 Task: Log work in the project BuildTech for the issue 'Develop a new tool for automated testing of web application accessibility and compliance with web standards' spent time as '5w 2d 21h 48m' and remaining time as '3w 6d 14h 6m' and move to top of backlog. Now add the issue to the epic 'Enterprise resource planning (ERP) system implementation'. Log work in the project BuildTech for the issue 'Upgrade the content delivery and caching mechanisms of a web application to improve content delivery speed and reliability' spent time as '4w 2d 21h 40m' and remaining time as '4w 5d 19h 55m' and move to bottom of backlog. Now add the issue to the epic 'Agile transformation'
Action: Mouse moved to (264, 71)
Screenshot: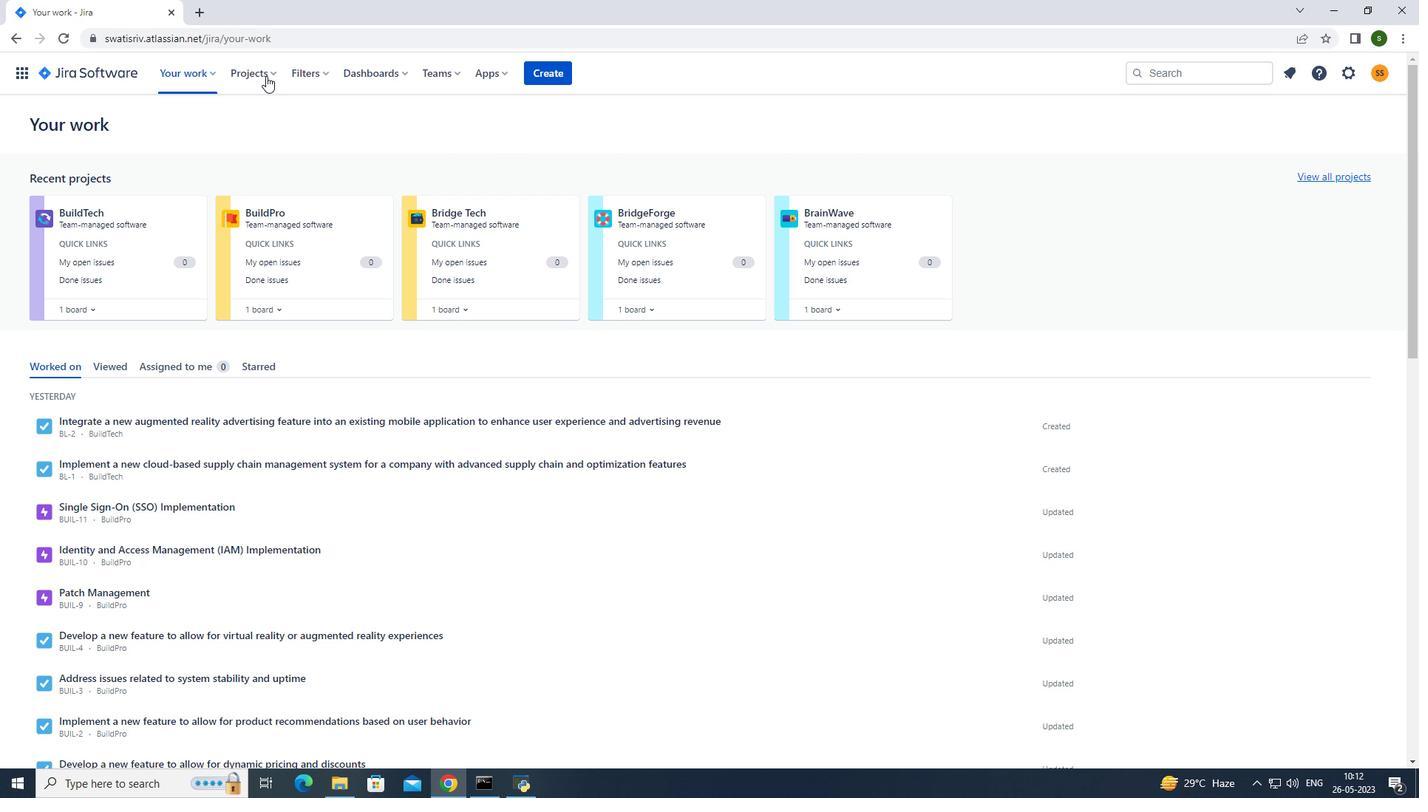 
Action: Mouse pressed left at (264, 71)
Screenshot: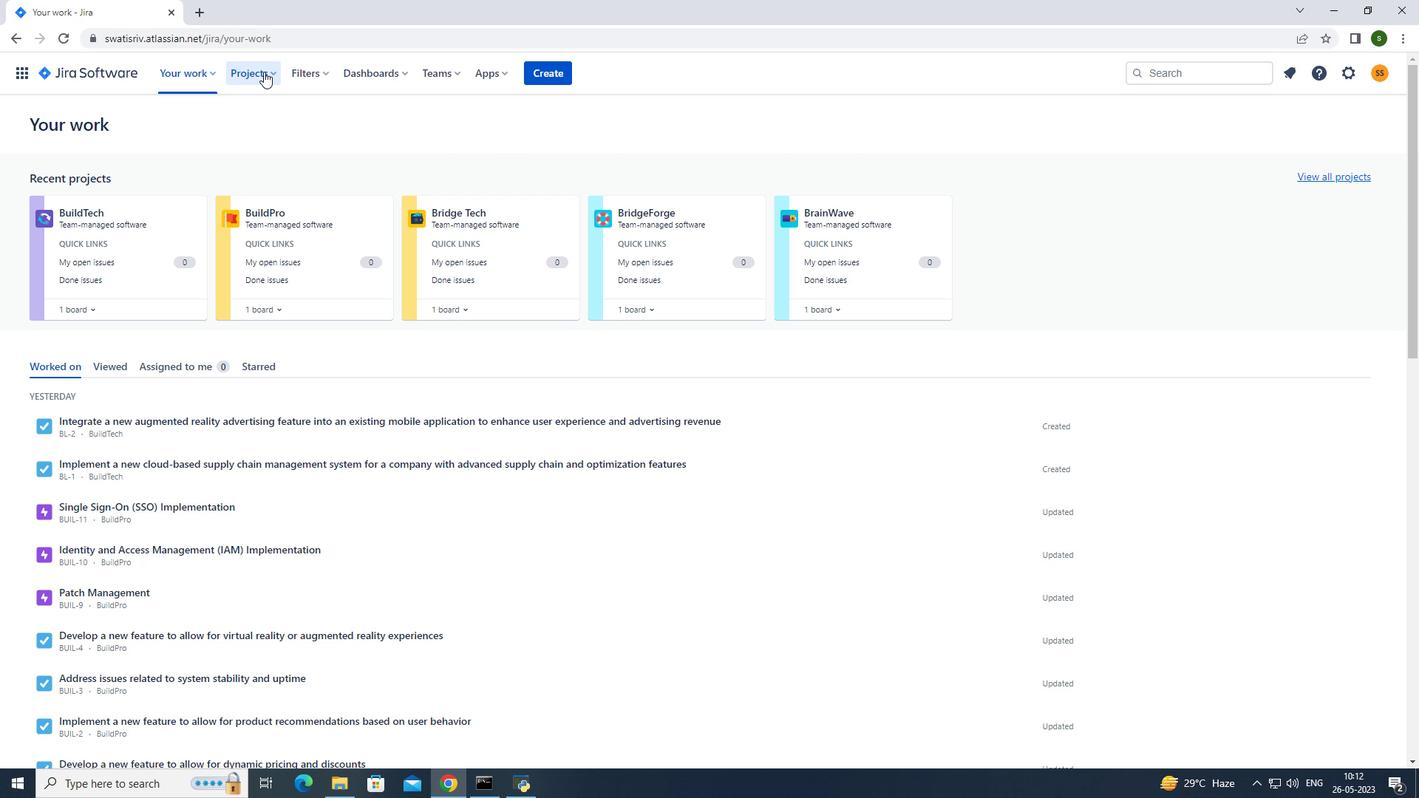
Action: Mouse moved to (309, 133)
Screenshot: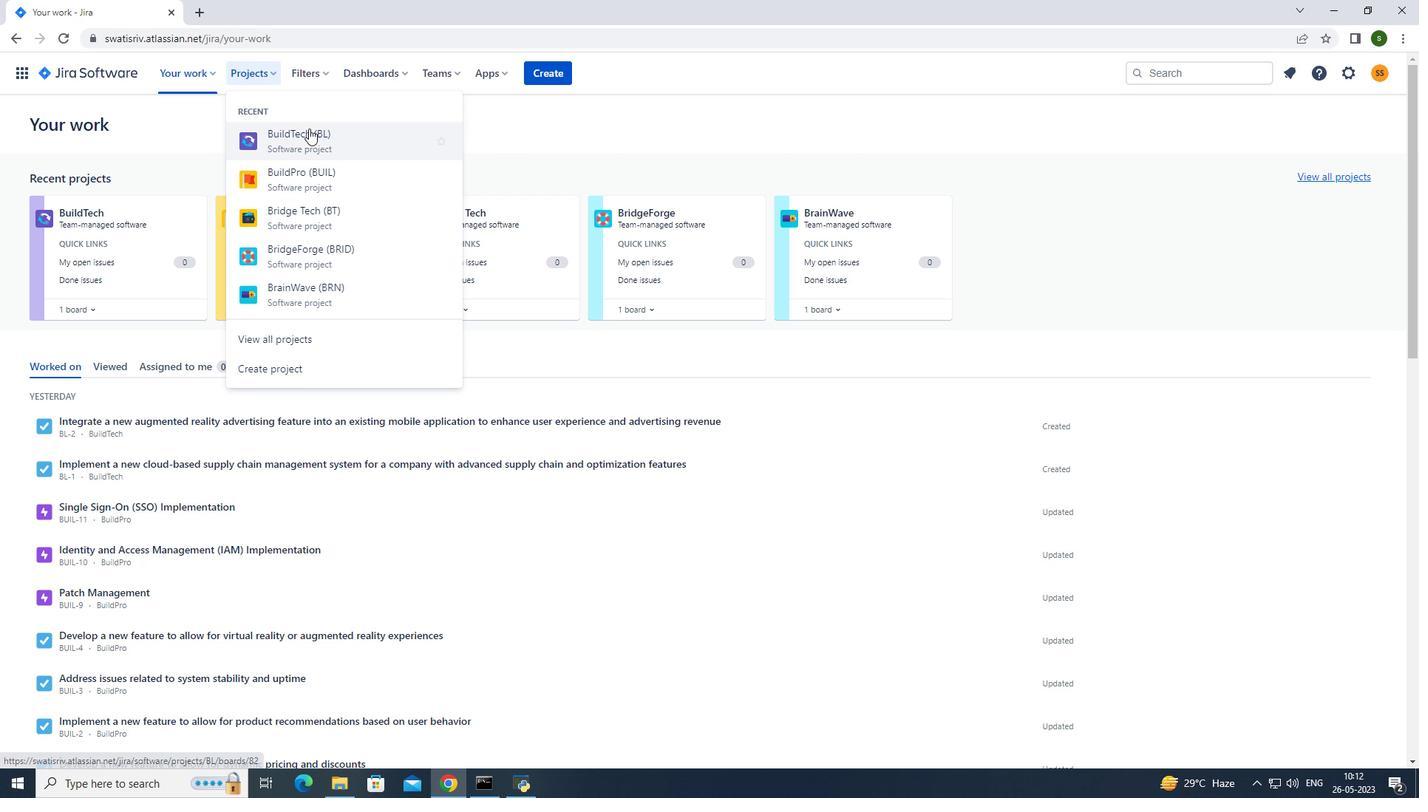 
Action: Mouse pressed left at (309, 133)
Screenshot: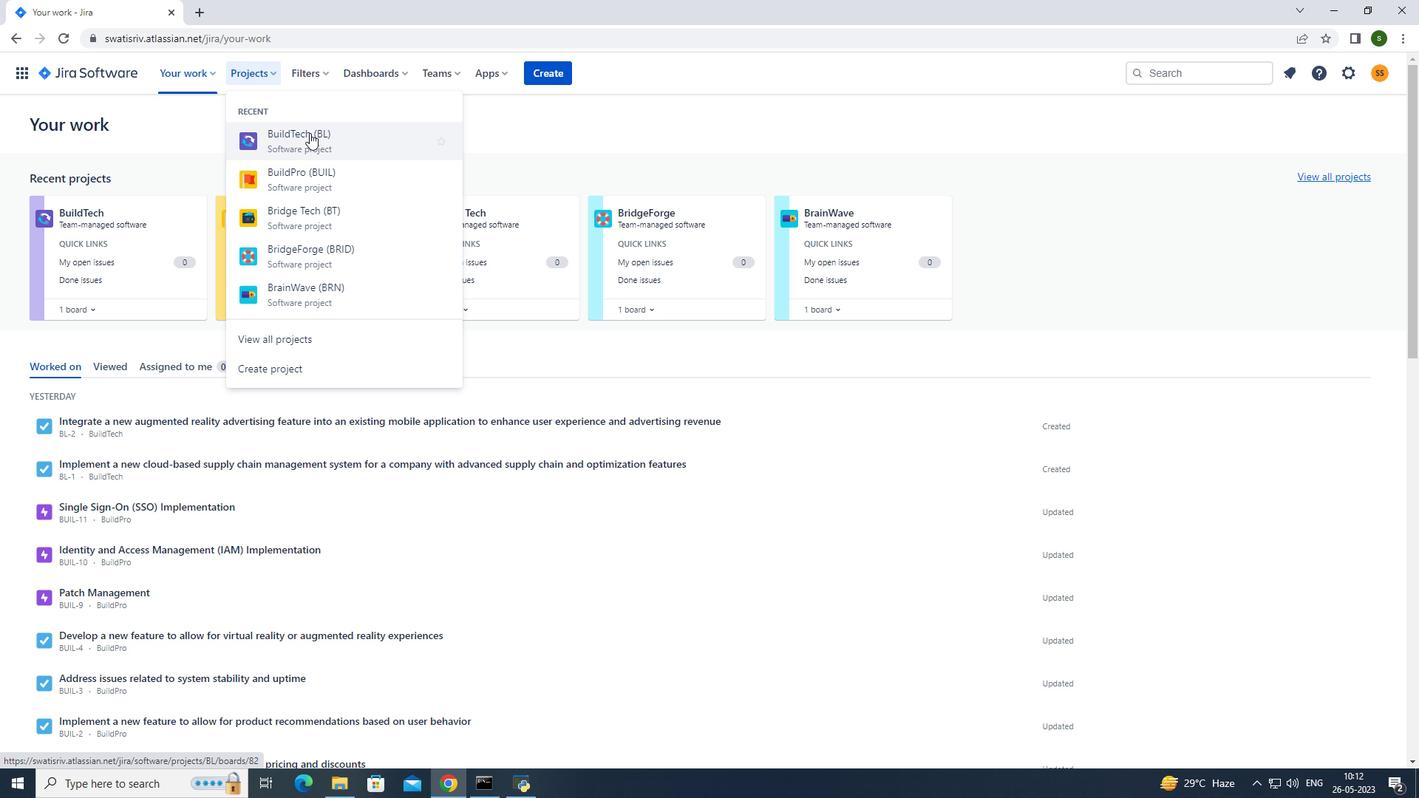 
Action: Mouse moved to (155, 222)
Screenshot: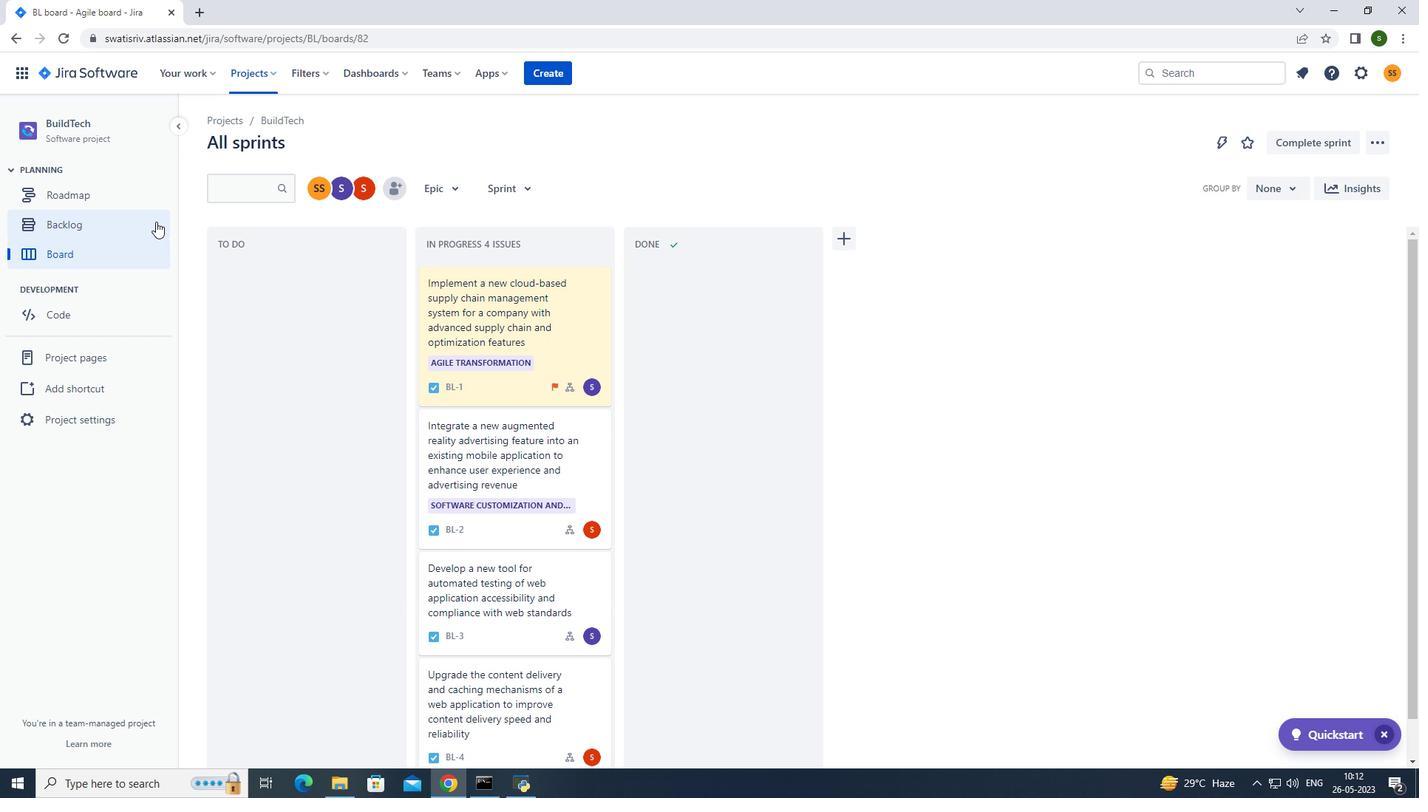 
Action: Mouse pressed left at (155, 222)
Screenshot: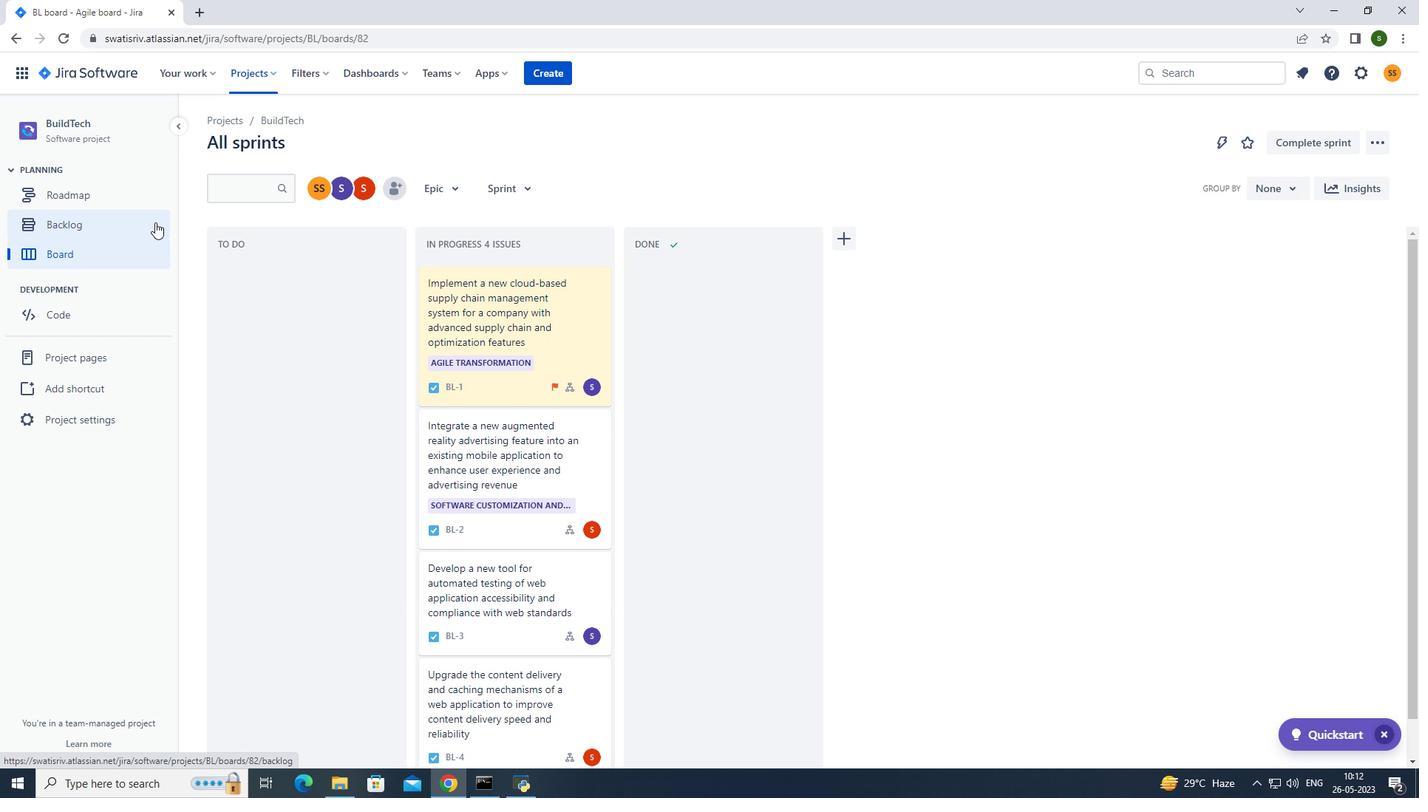 
Action: Mouse moved to (1122, 530)
Screenshot: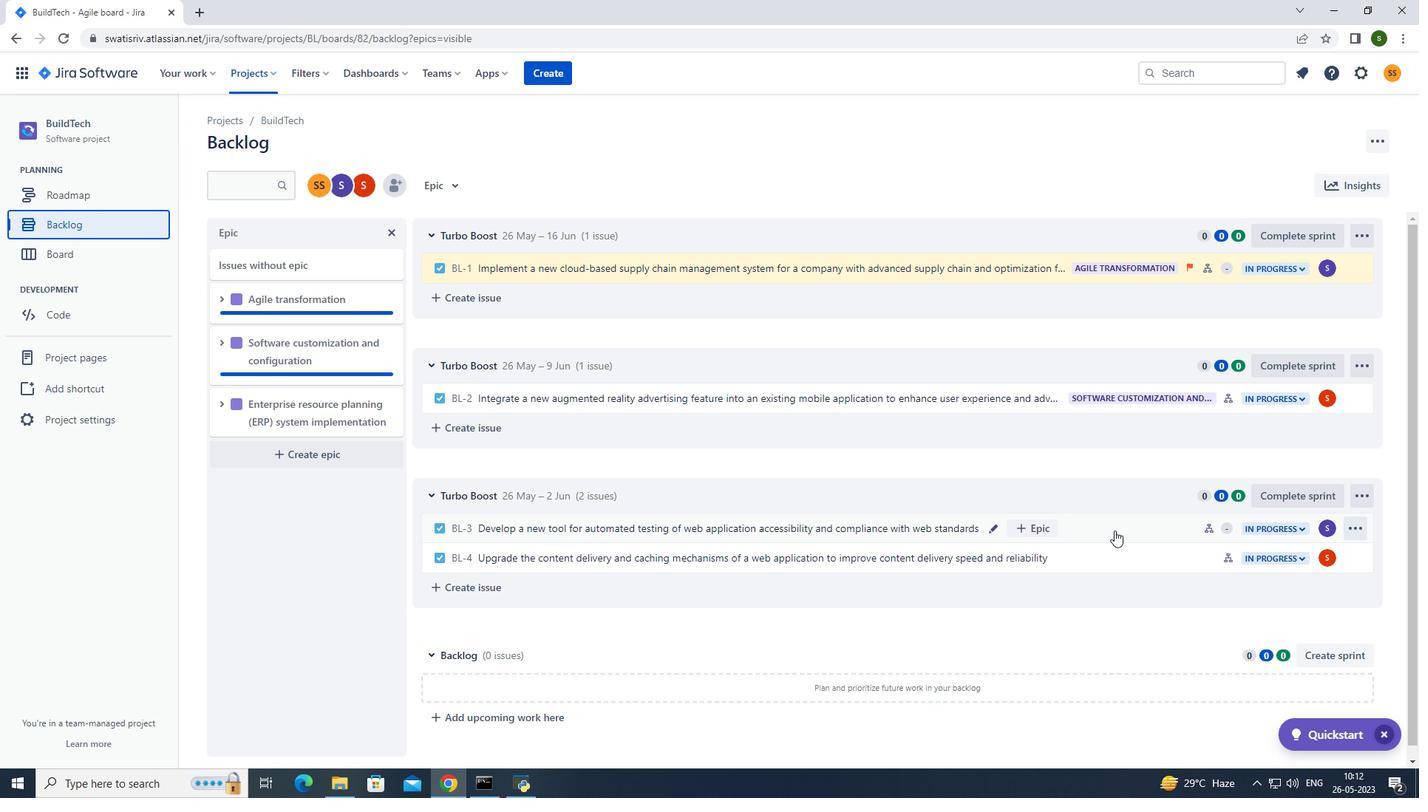 
Action: Mouse pressed left at (1122, 530)
Screenshot: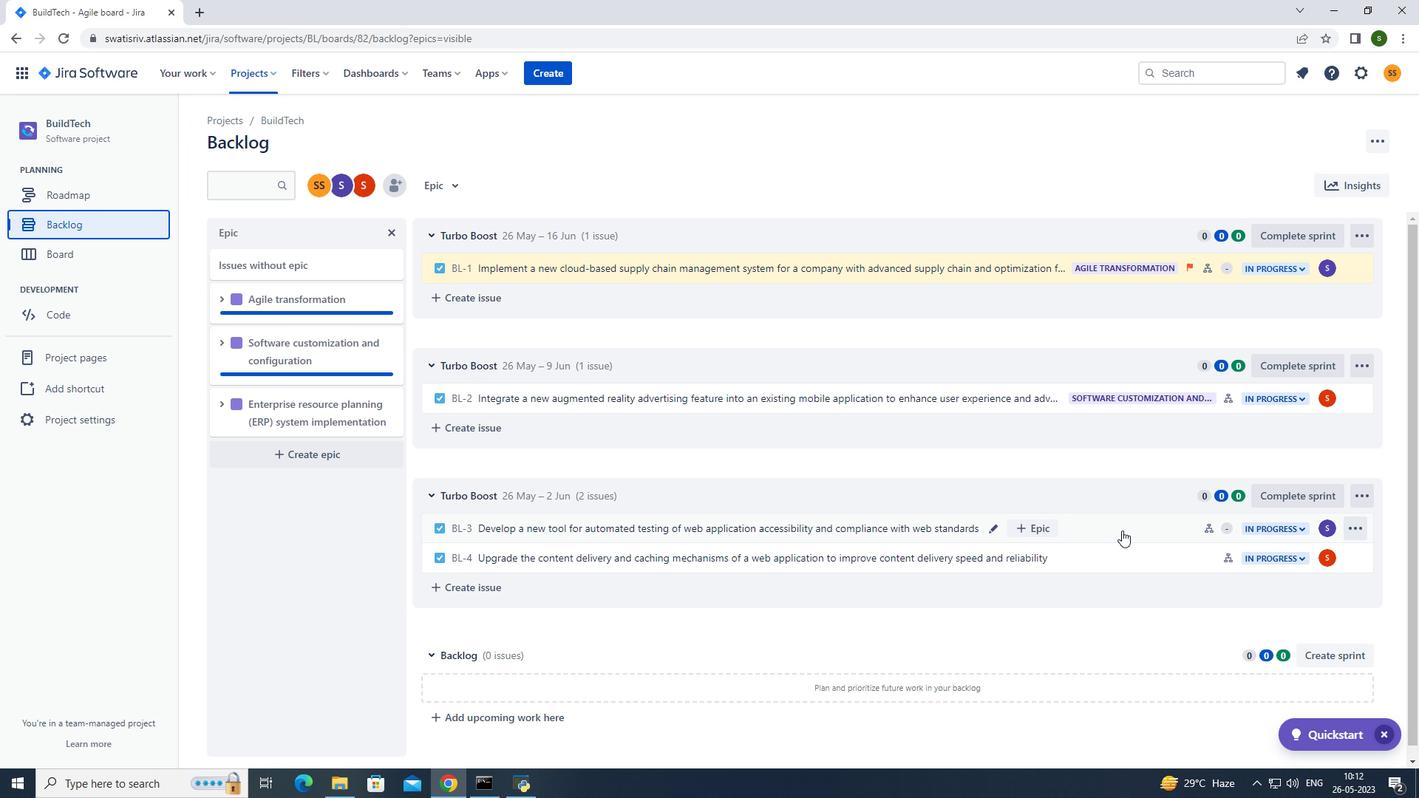
Action: Mouse moved to (1352, 230)
Screenshot: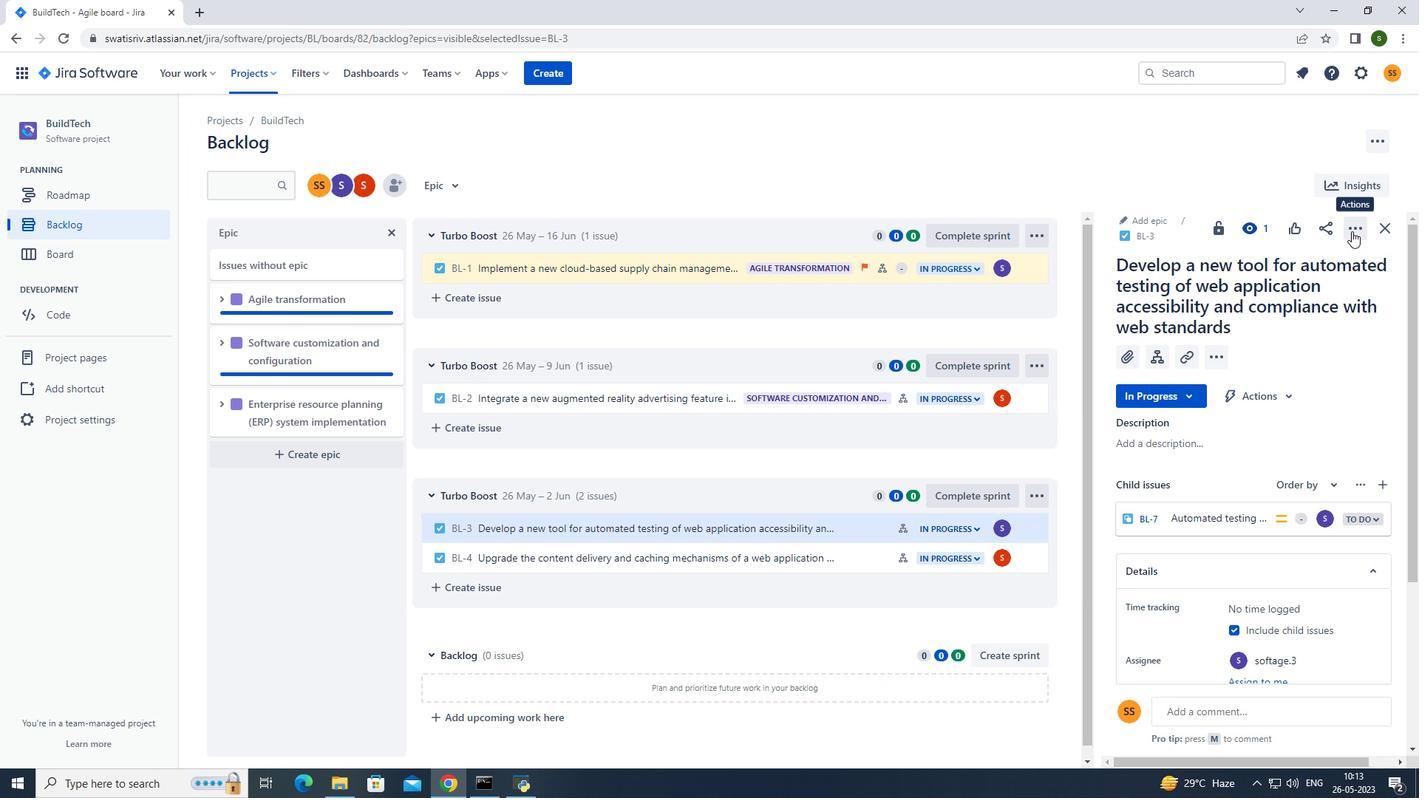 
Action: Mouse pressed left at (1352, 230)
Screenshot: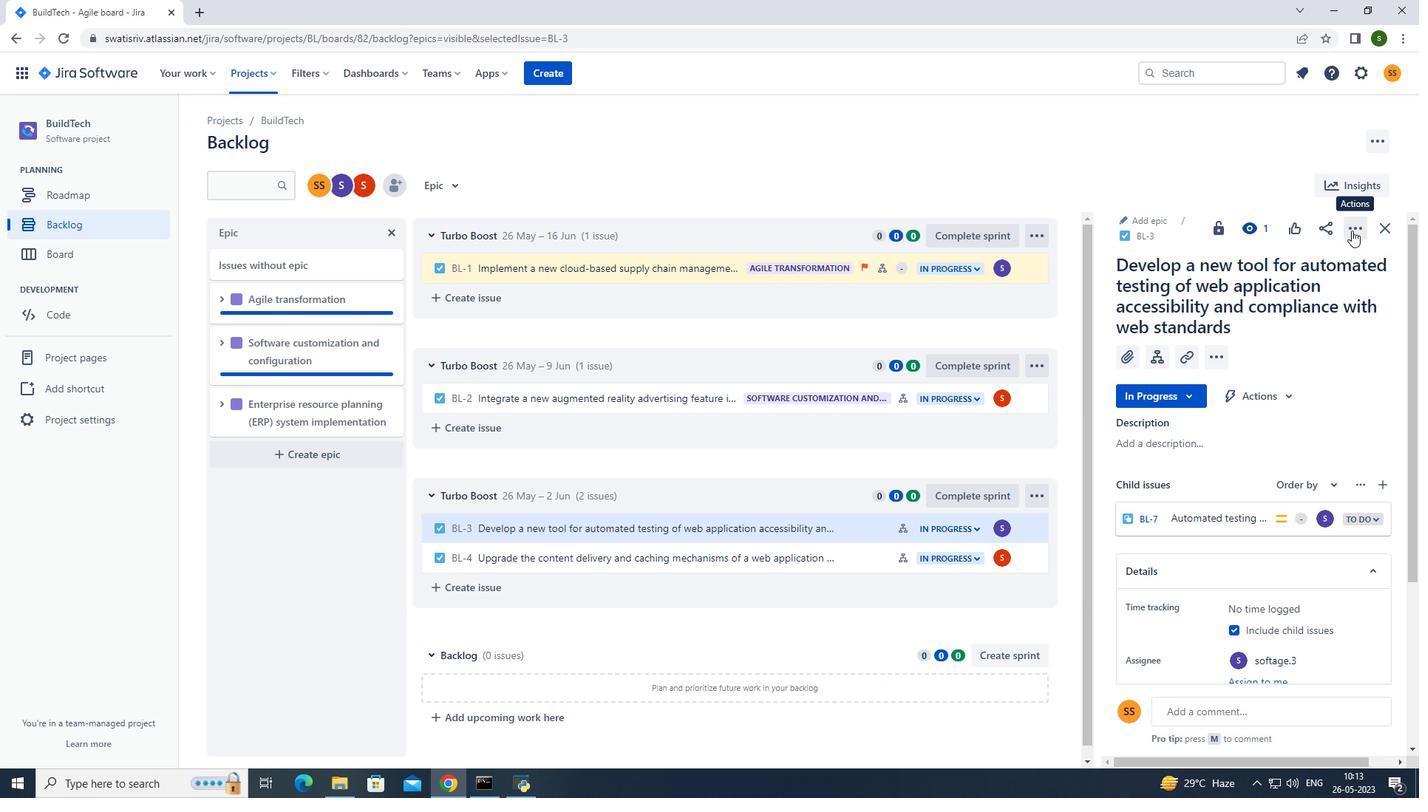 
Action: Mouse moved to (1312, 275)
Screenshot: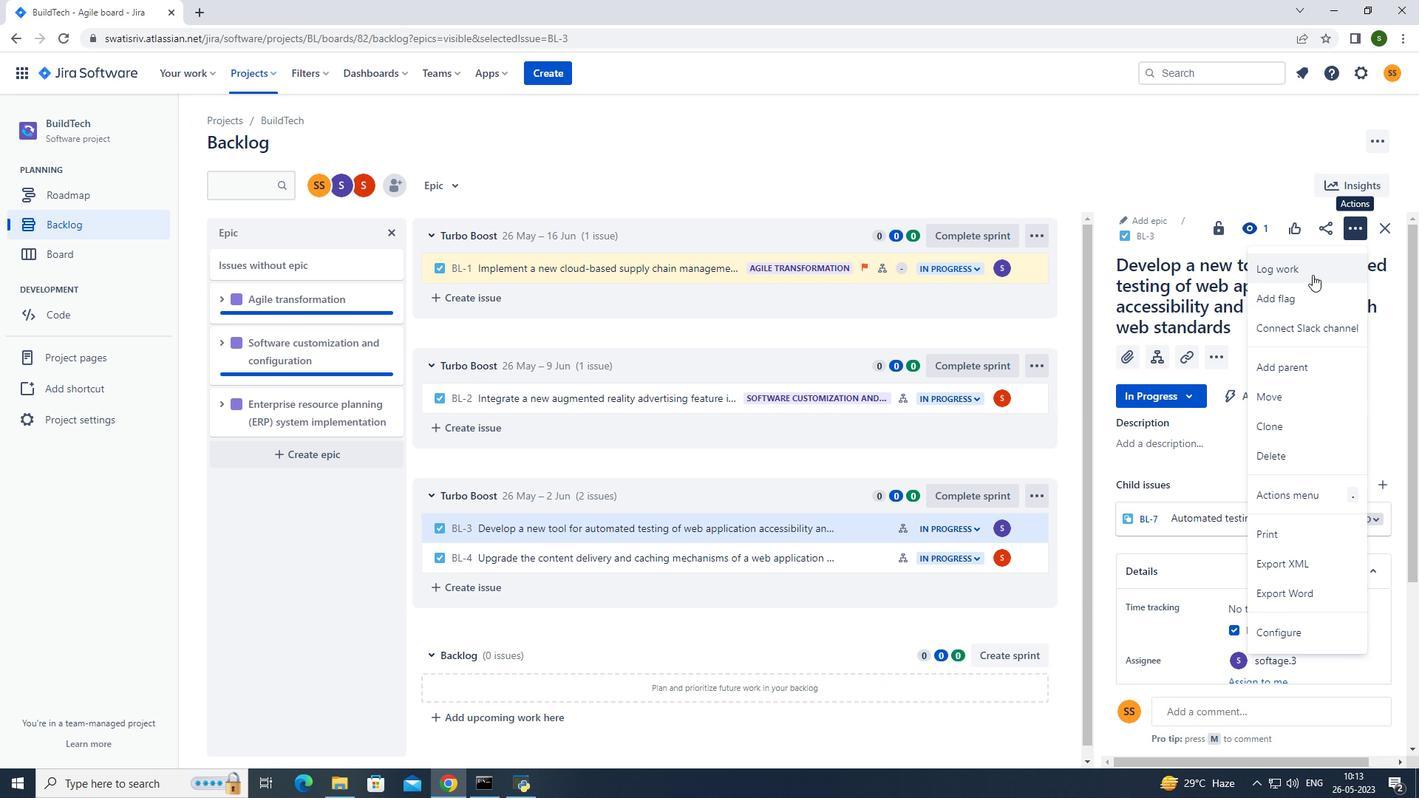
Action: Mouse pressed left at (1312, 275)
Screenshot: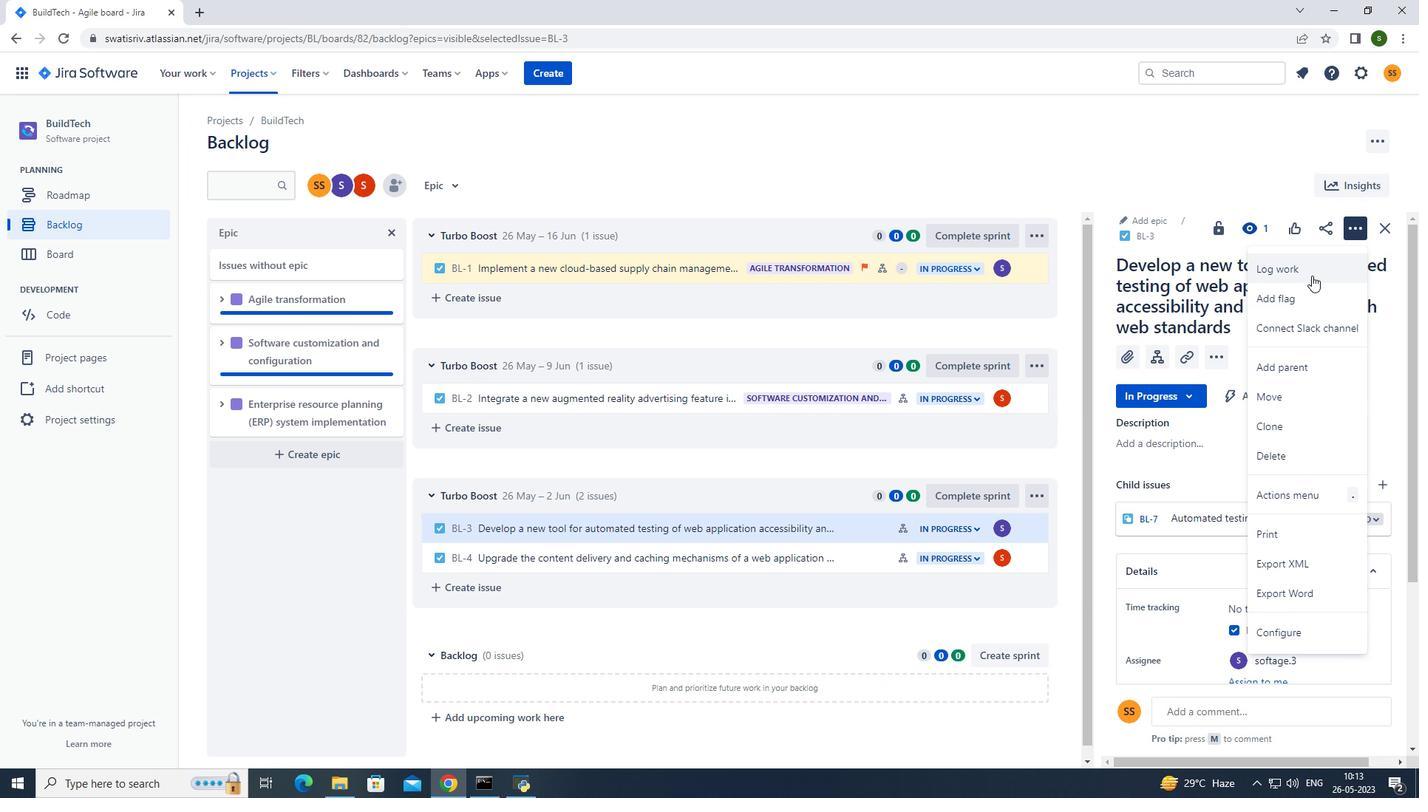 
Action: Mouse moved to (668, 227)
Screenshot: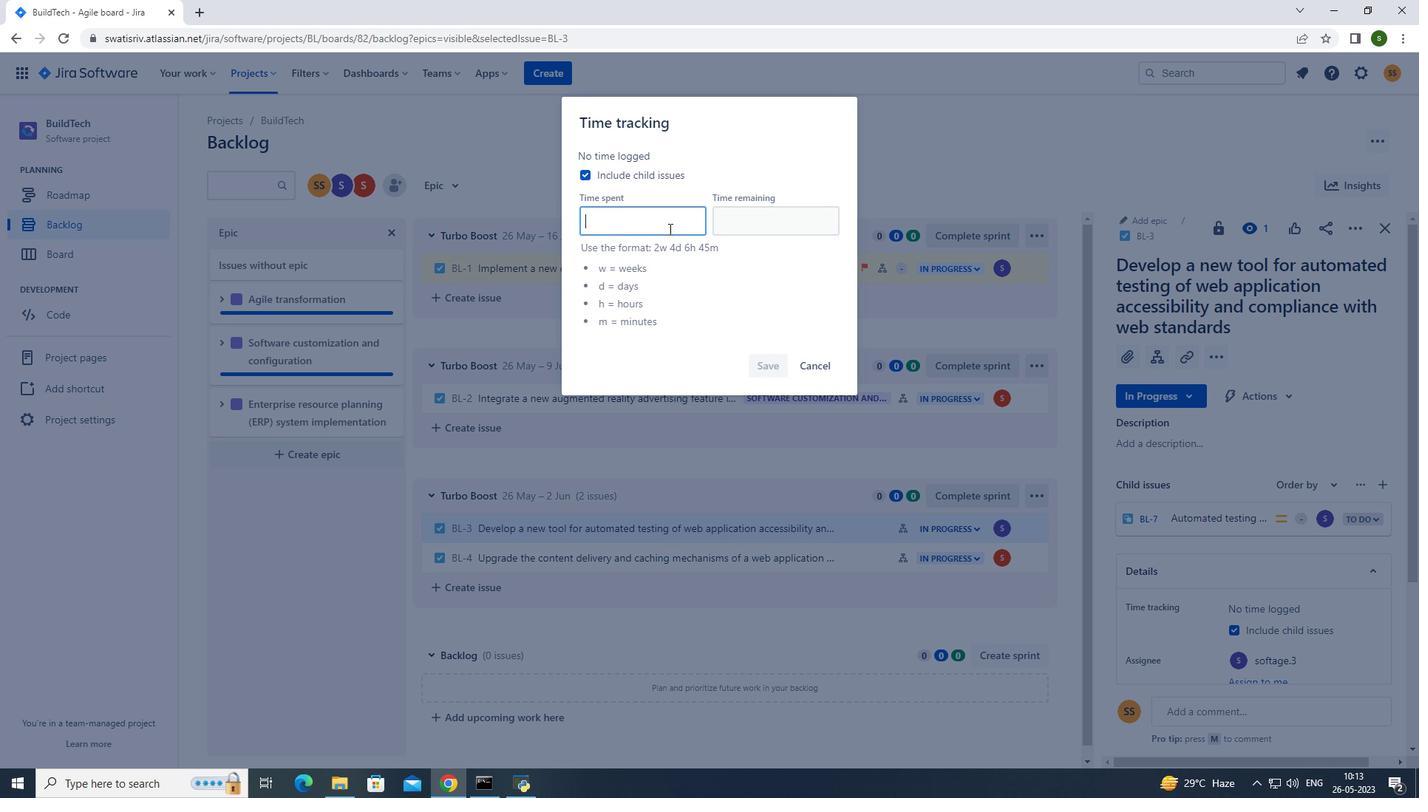 
Action: Mouse pressed left at (668, 227)
Screenshot: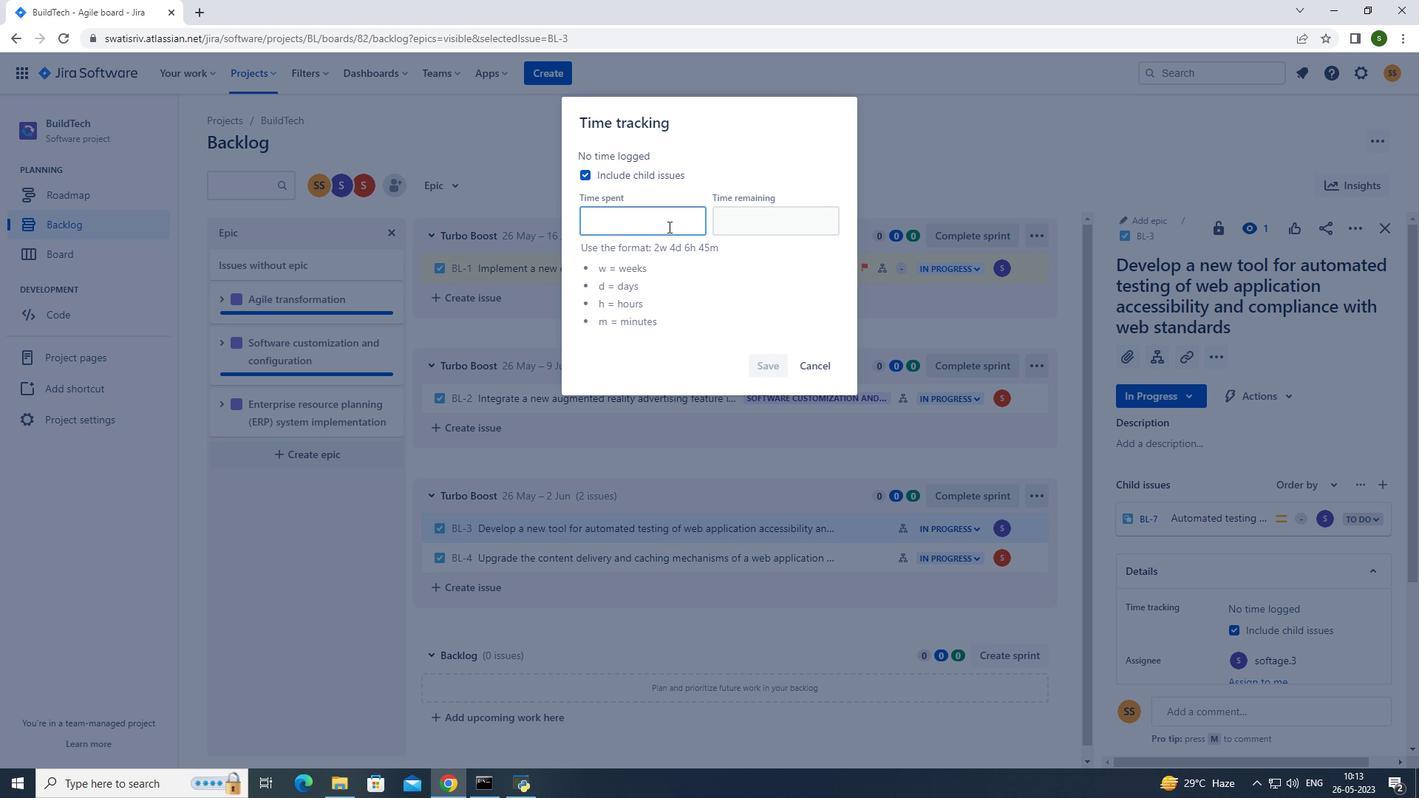
Action: Key pressed 5w<Key.space>2d<Key.space>21h<Key.space>48m
Screenshot: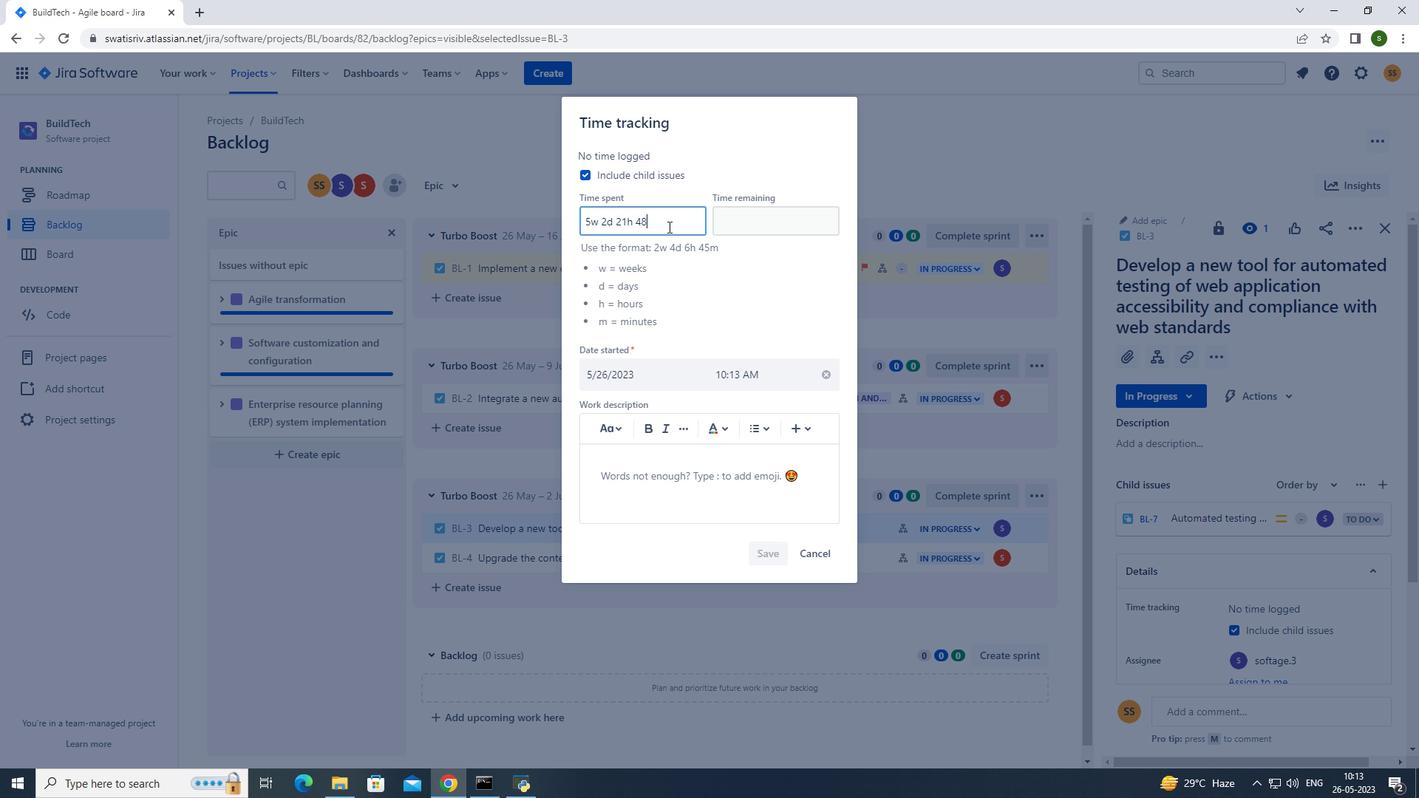 
Action: Mouse moved to (761, 229)
Screenshot: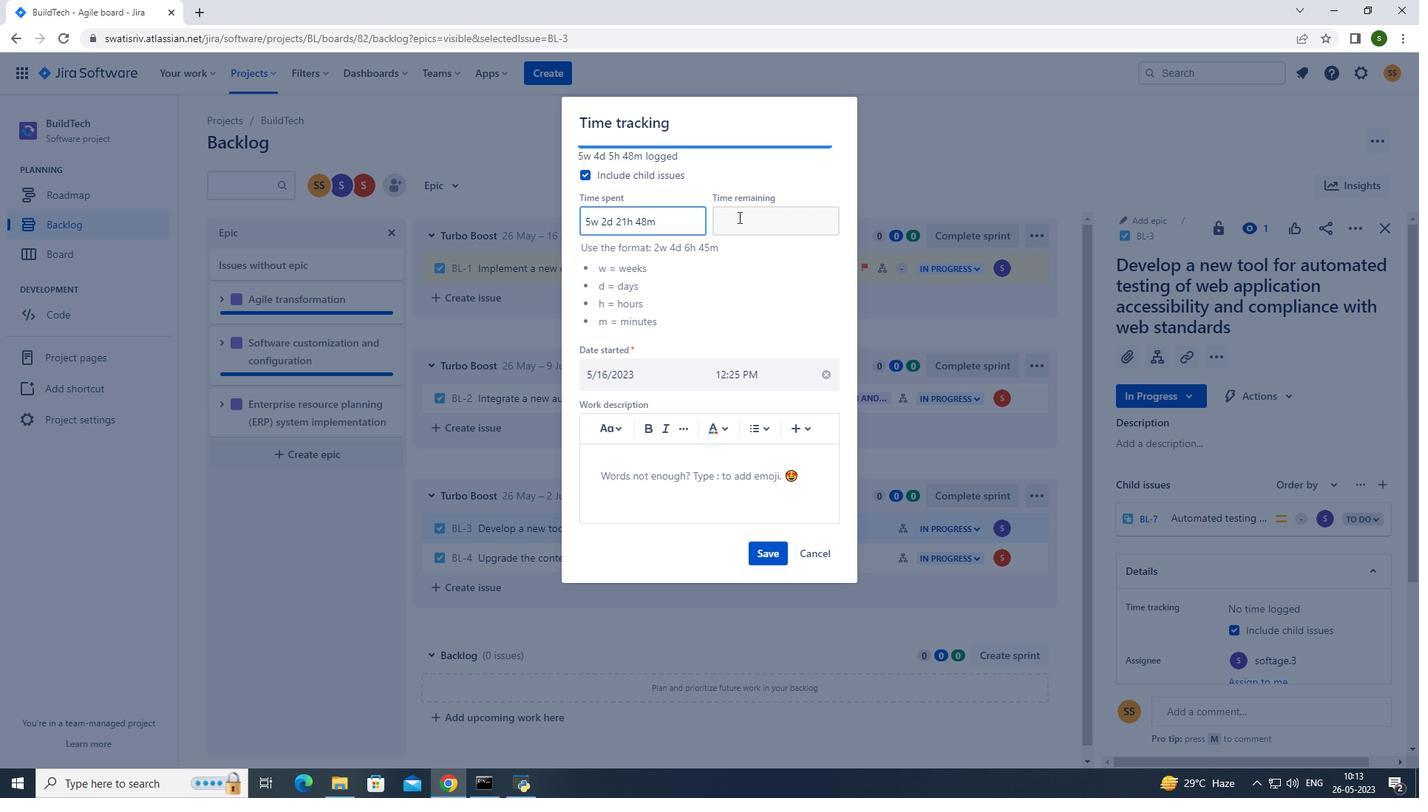 
Action: Mouse pressed left at (761, 229)
Screenshot: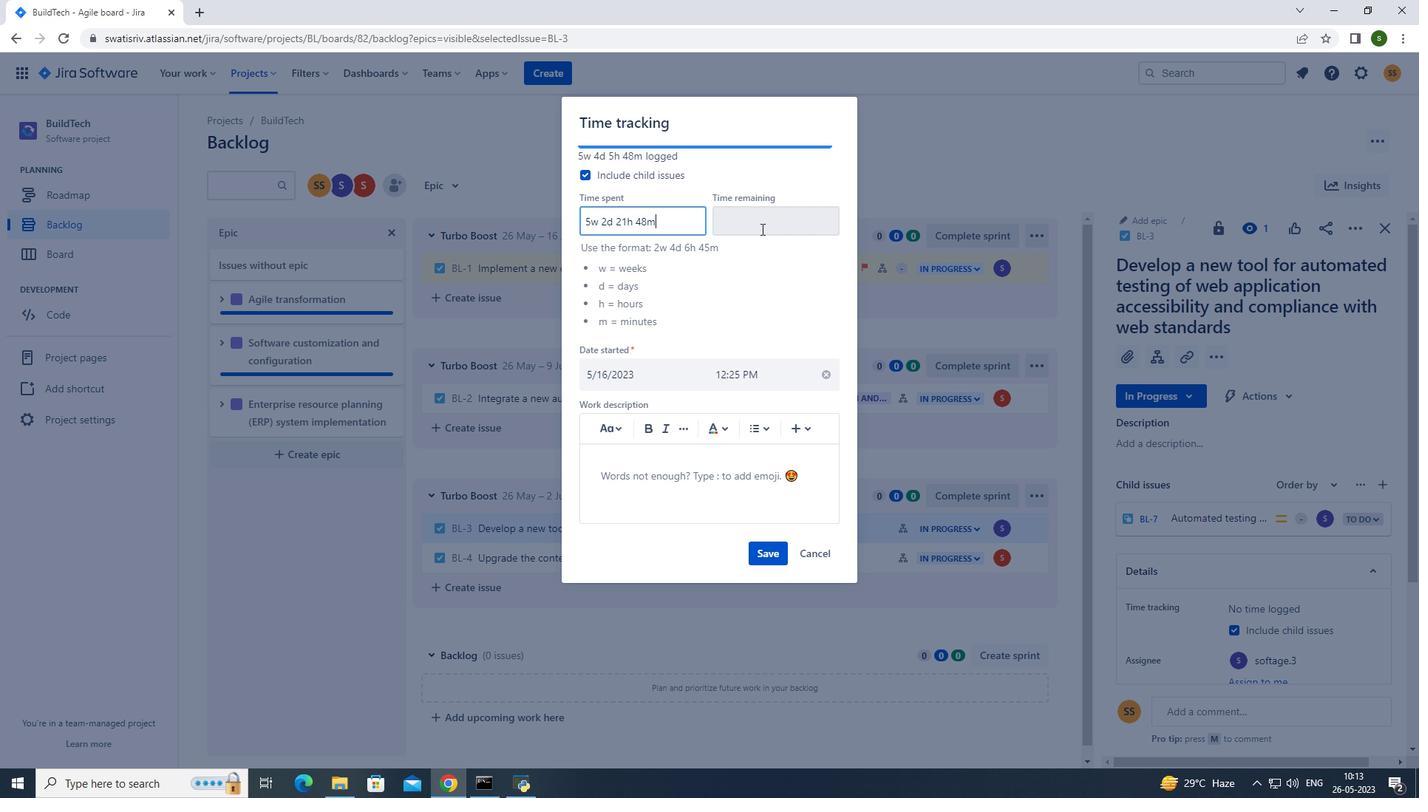 
Action: Mouse moved to (752, 232)
Screenshot: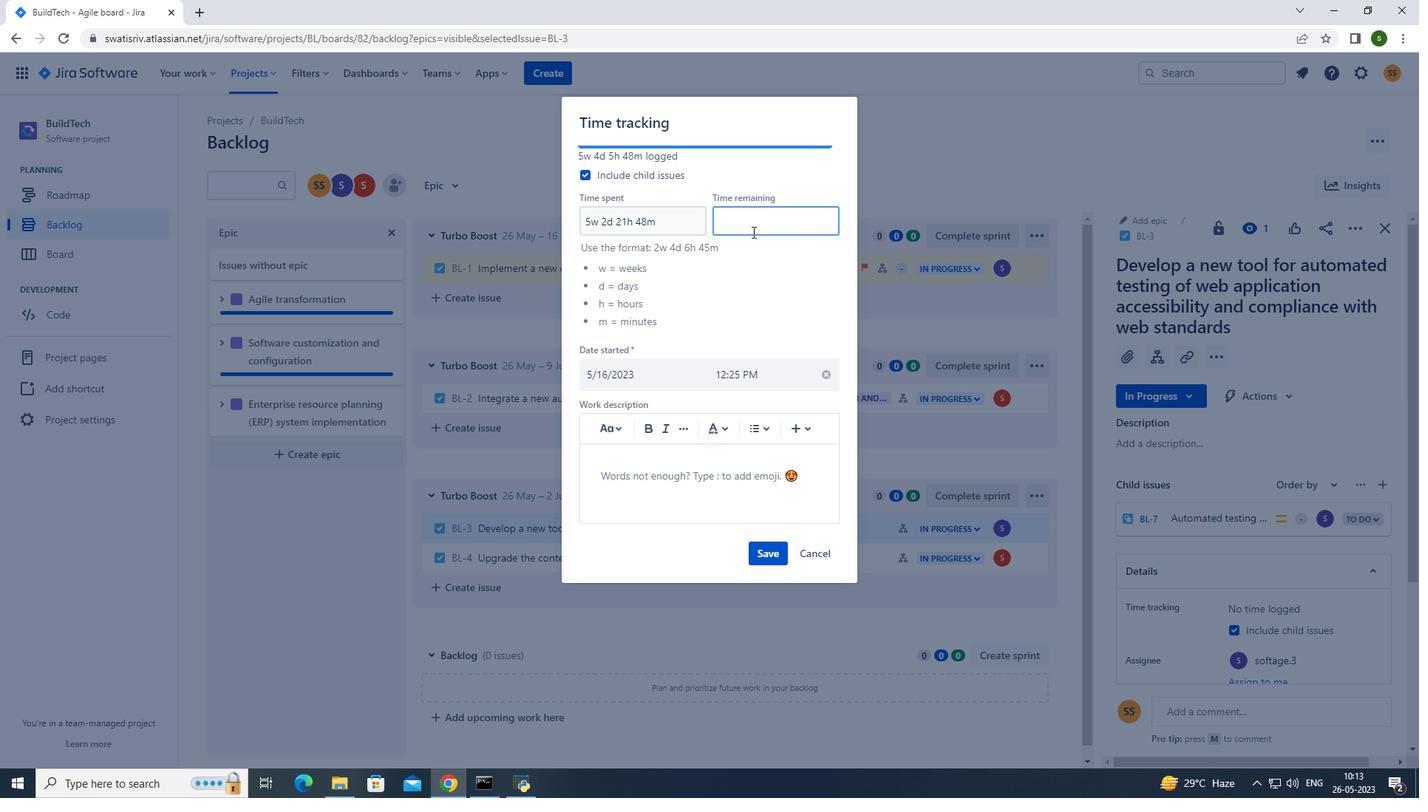 
Action: Key pressed 3w<Key.space>6d<Key.space>14h<Key.space>6m
Screenshot: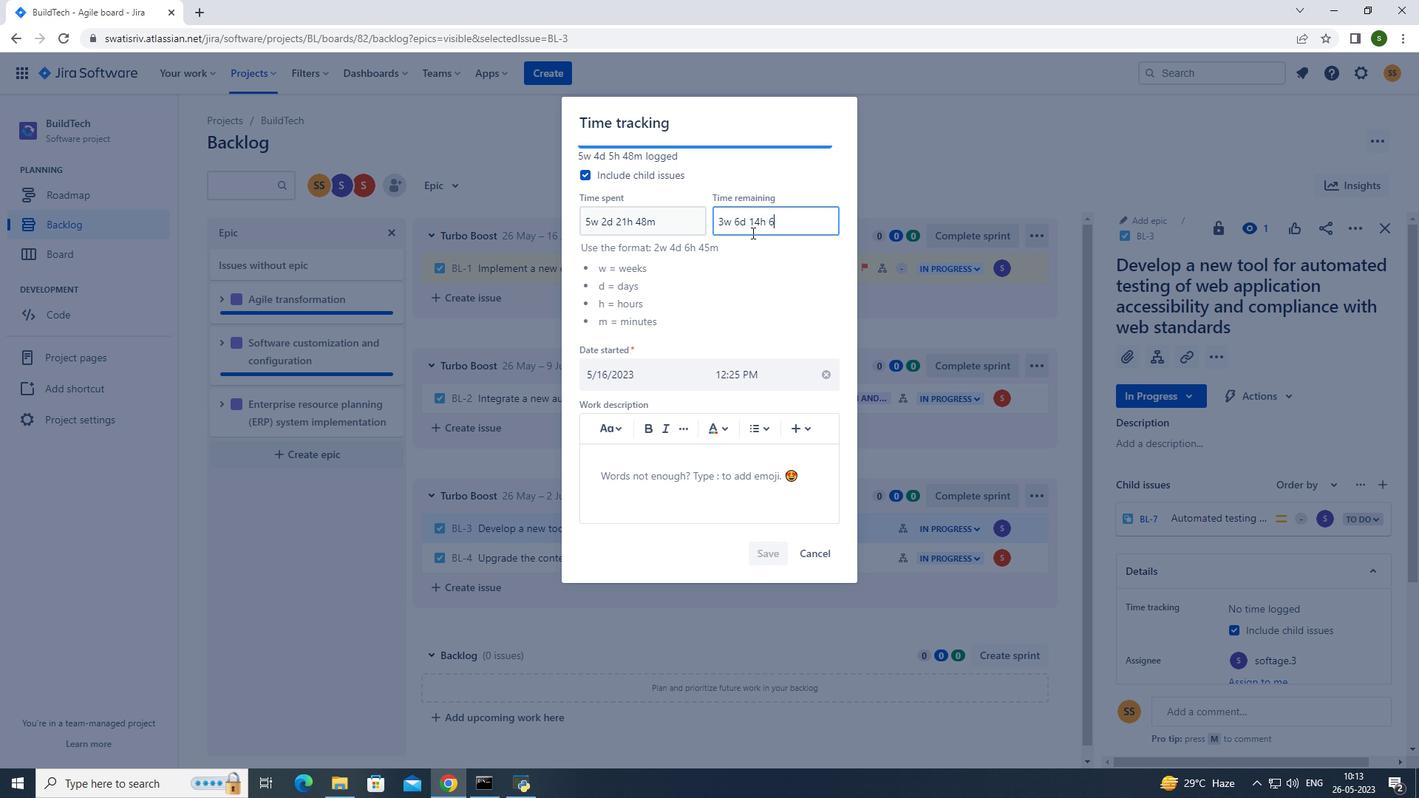 
Action: Mouse moved to (776, 559)
Screenshot: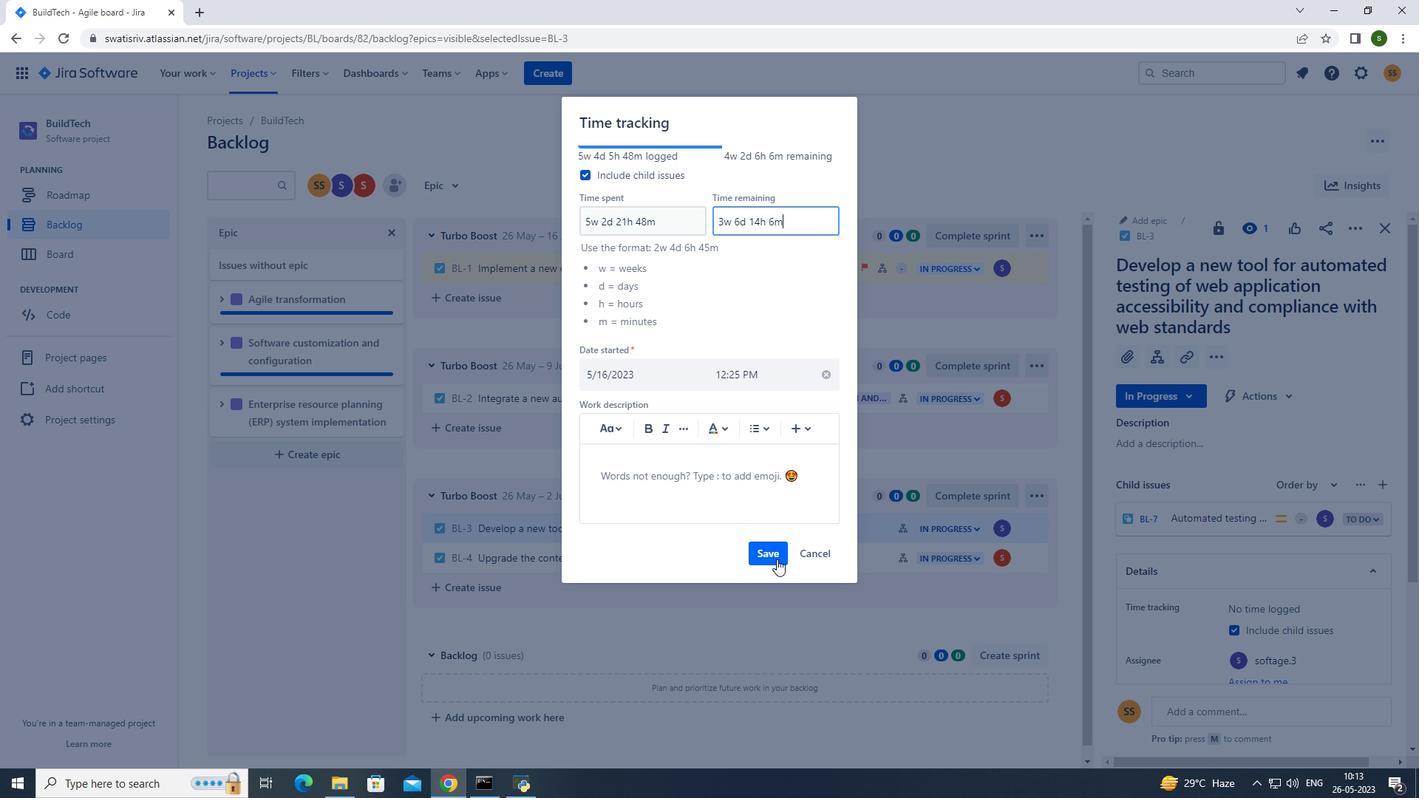 
Action: Mouse pressed left at (776, 559)
Screenshot: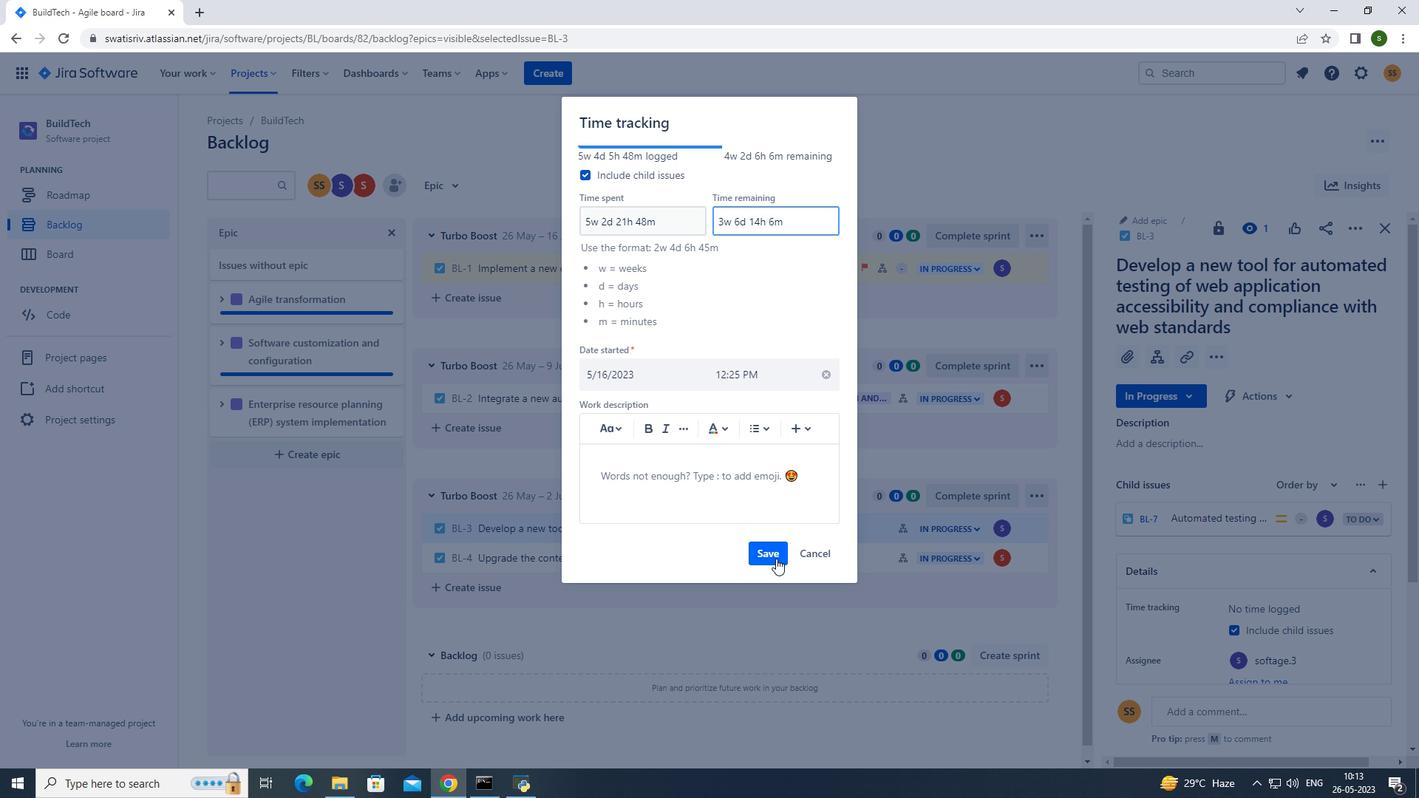 
Action: Mouse moved to (1024, 525)
Screenshot: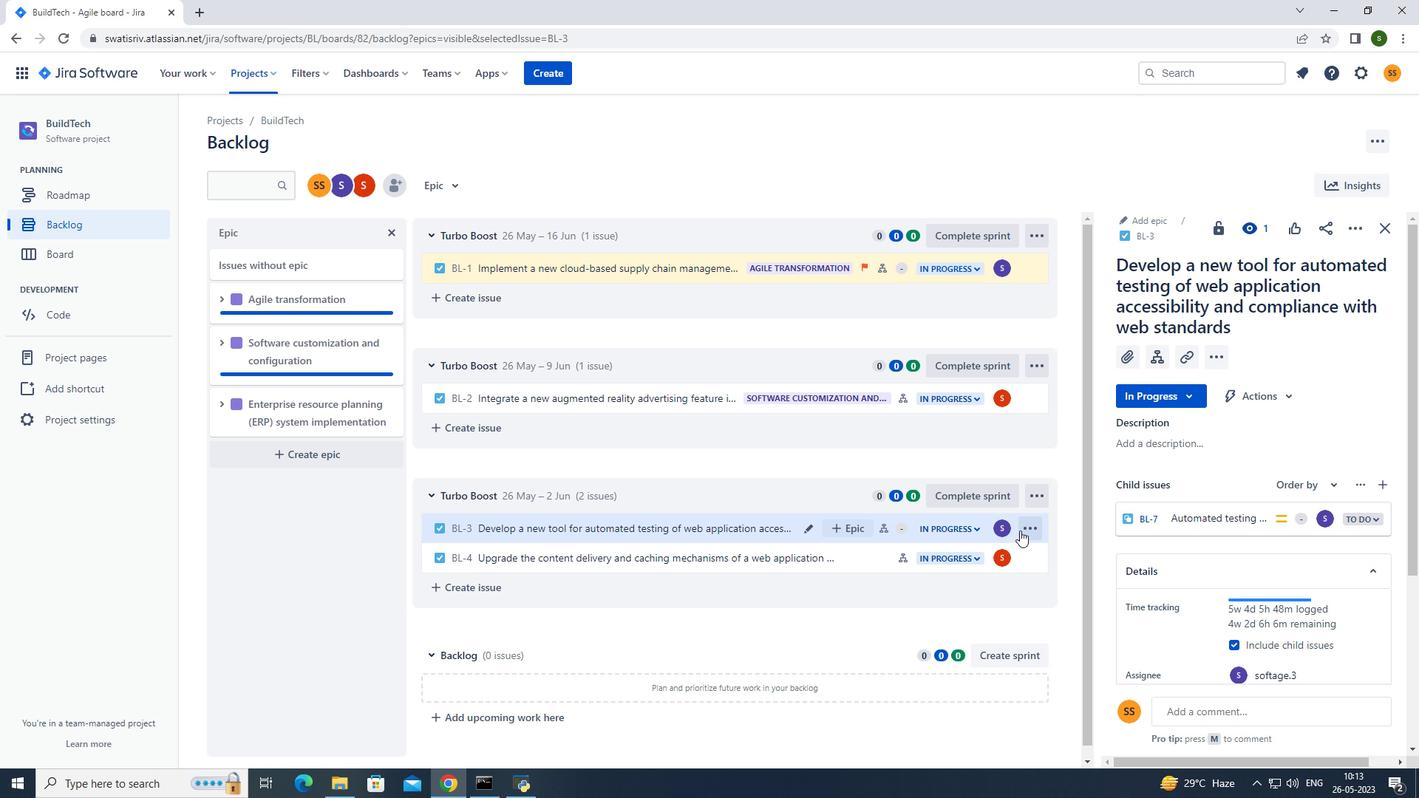 
Action: Mouse pressed left at (1024, 525)
Screenshot: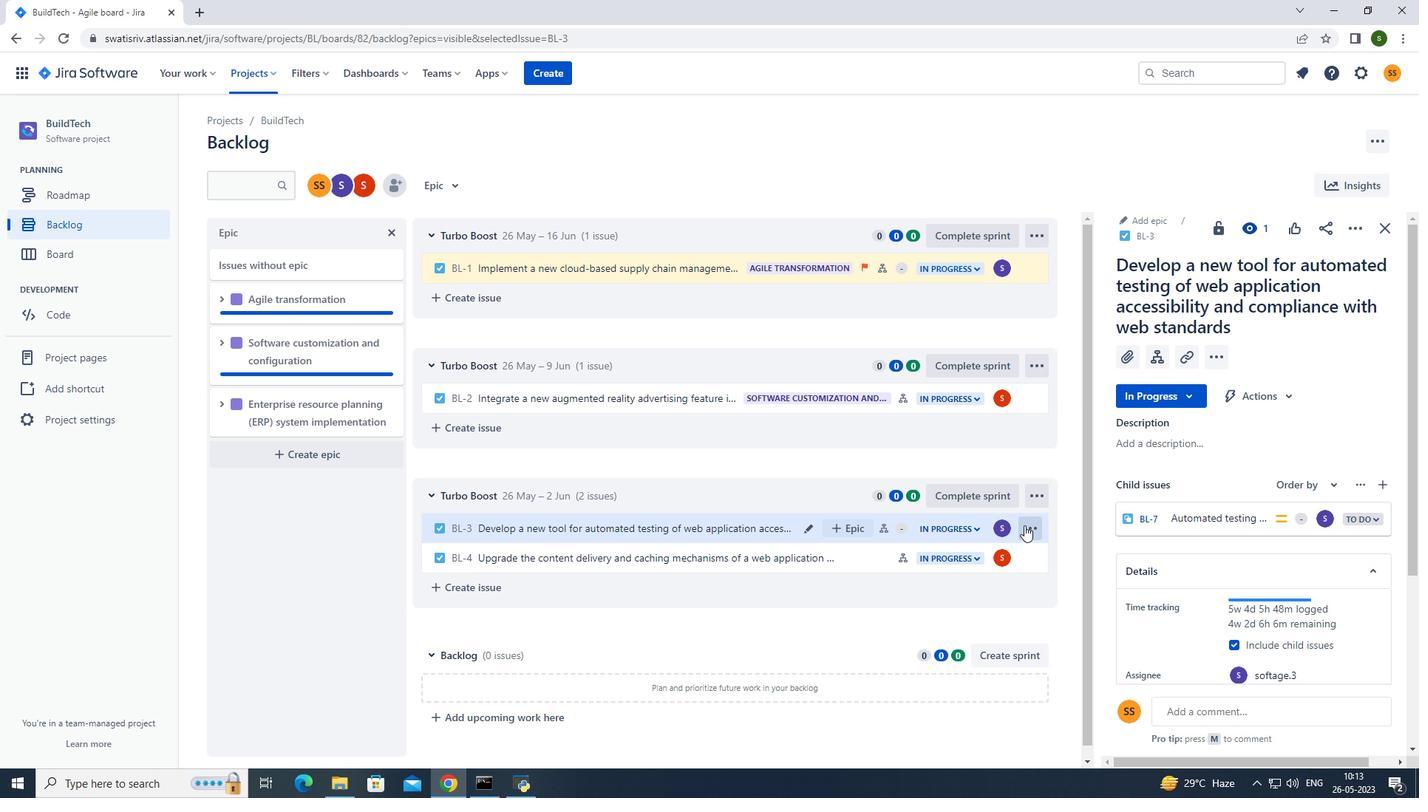 
Action: Mouse moved to (967, 470)
Screenshot: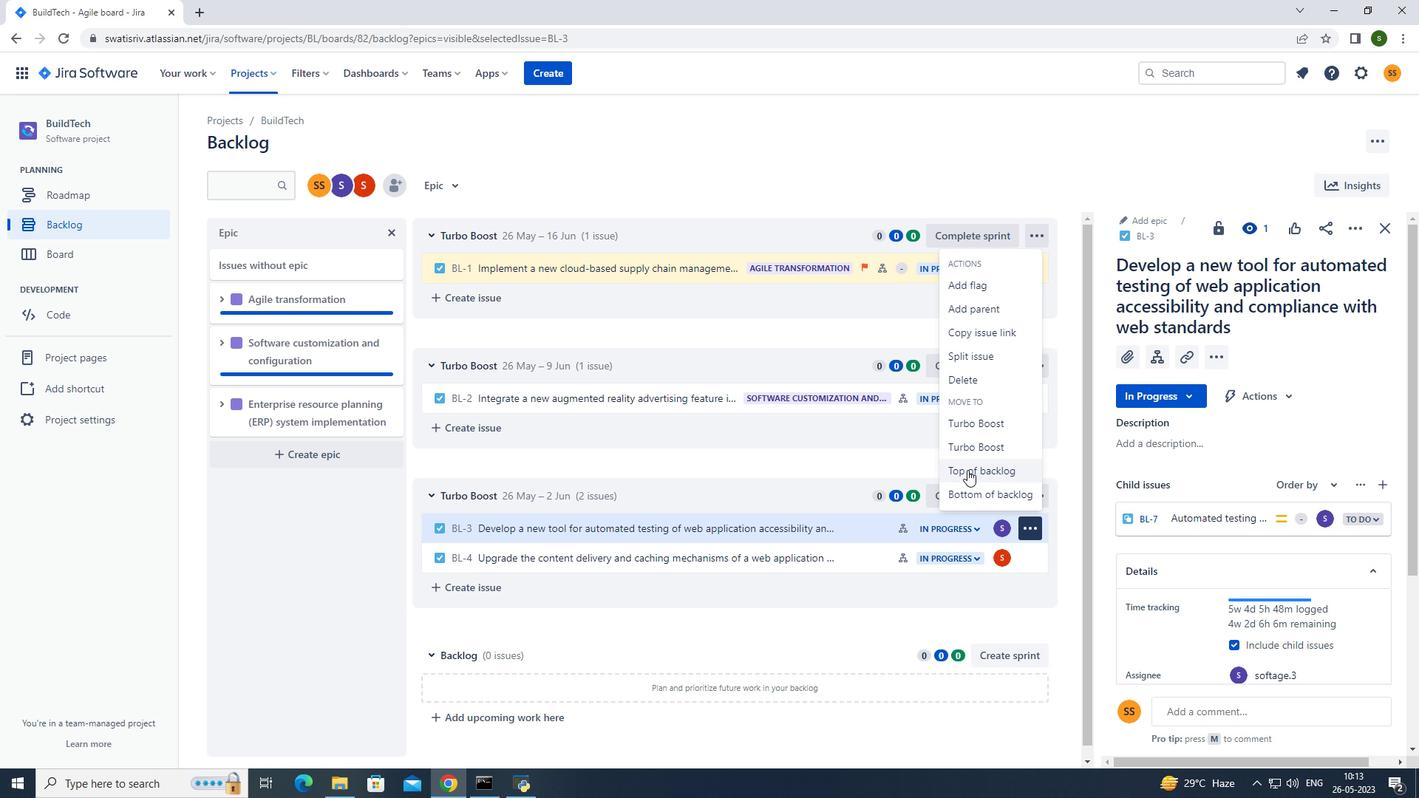 
Action: Mouse pressed left at (967, 470)
Screenshot: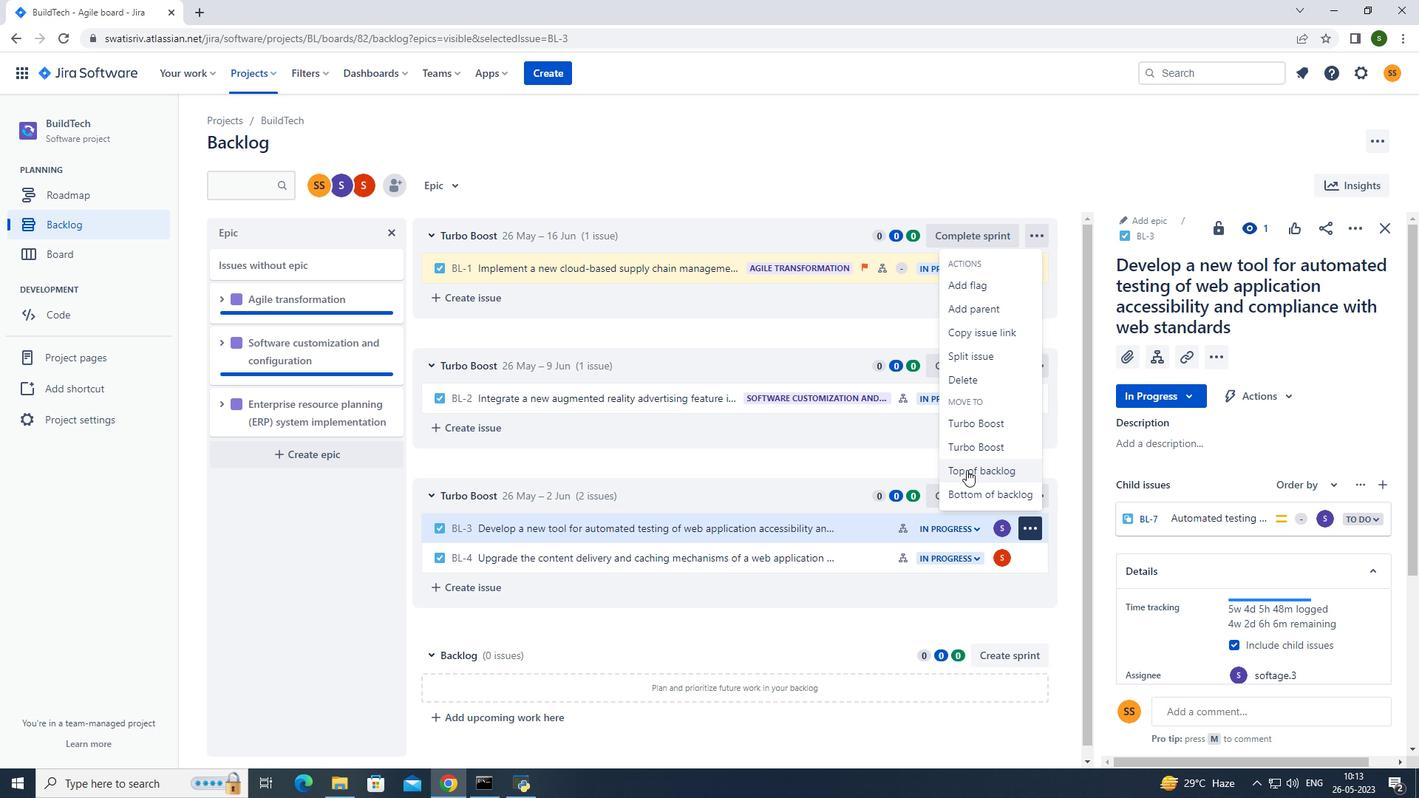 
Action: Mouse moved to (735, 226)
Screenshot: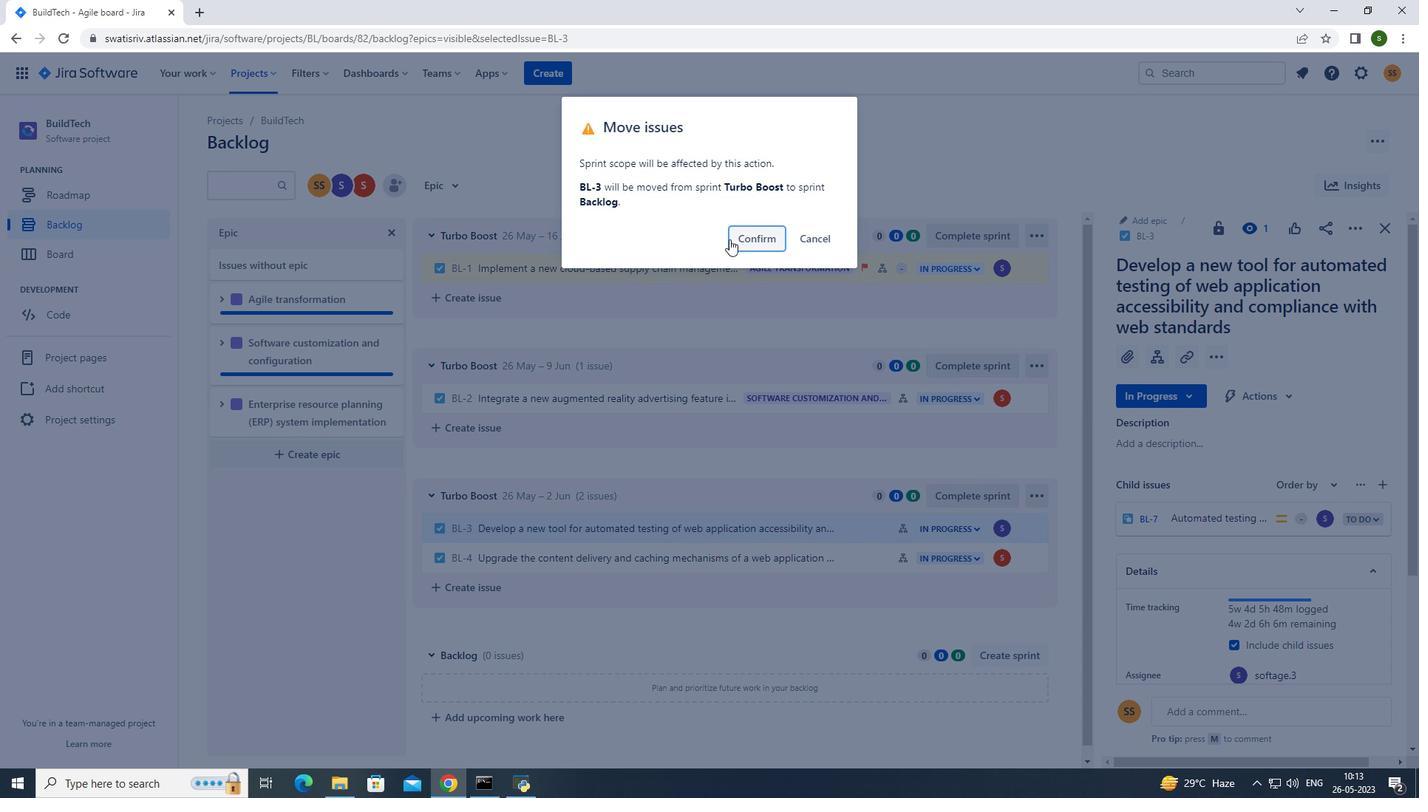
Action: Mouse pressed left at (735, 226)
Screenshot: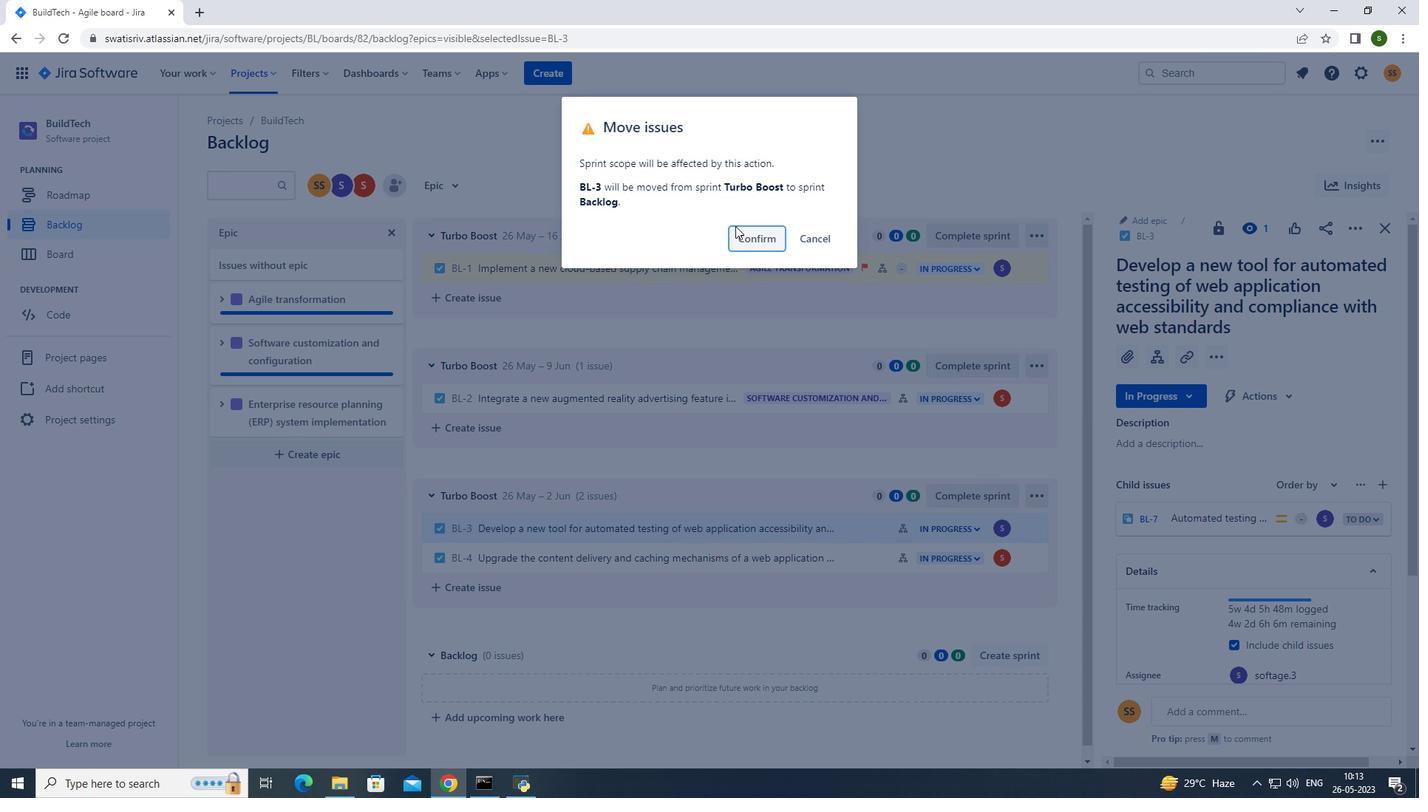 
Action: Mouse moved to (748, 235)
Screenshot: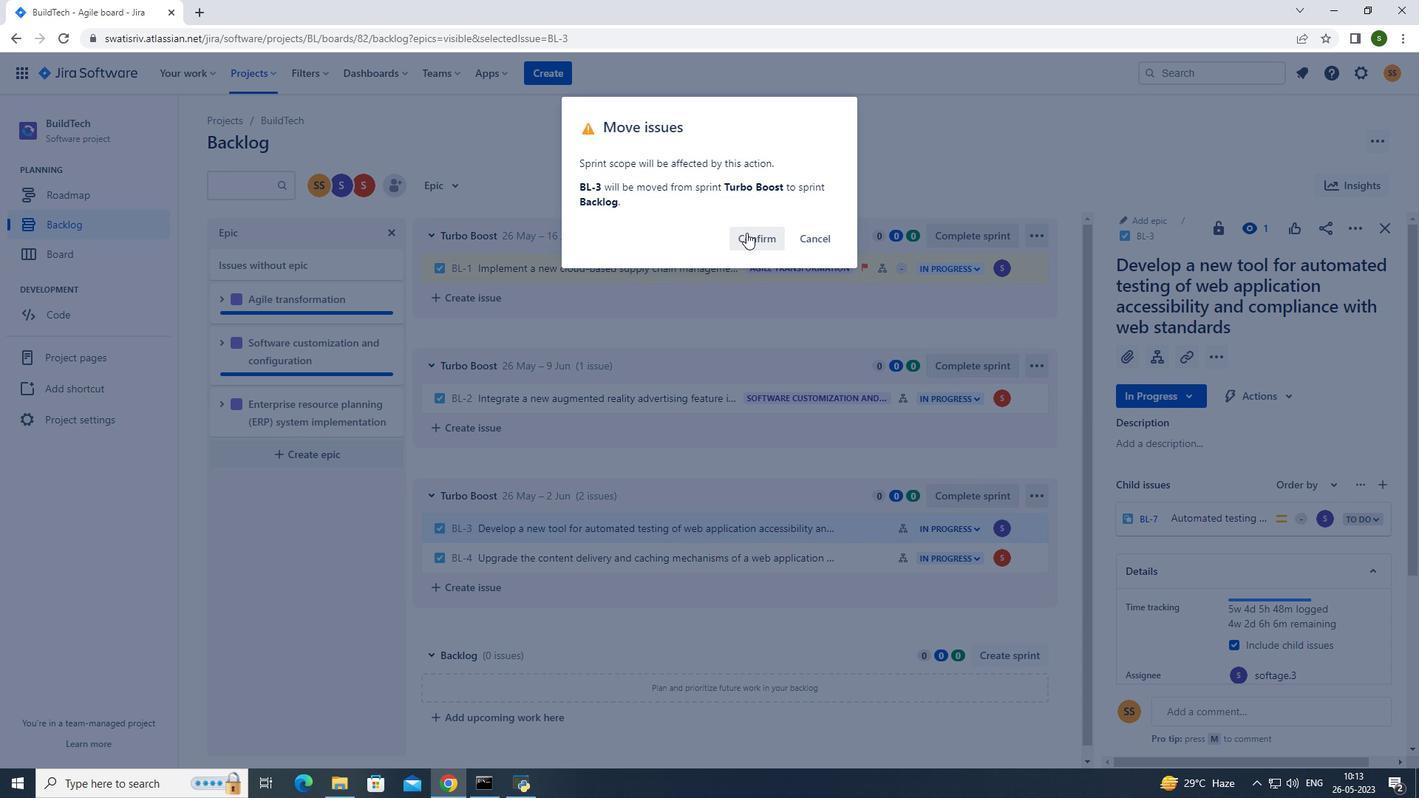 
Action: Mouse pressed left at (748, 235)
Screenshot: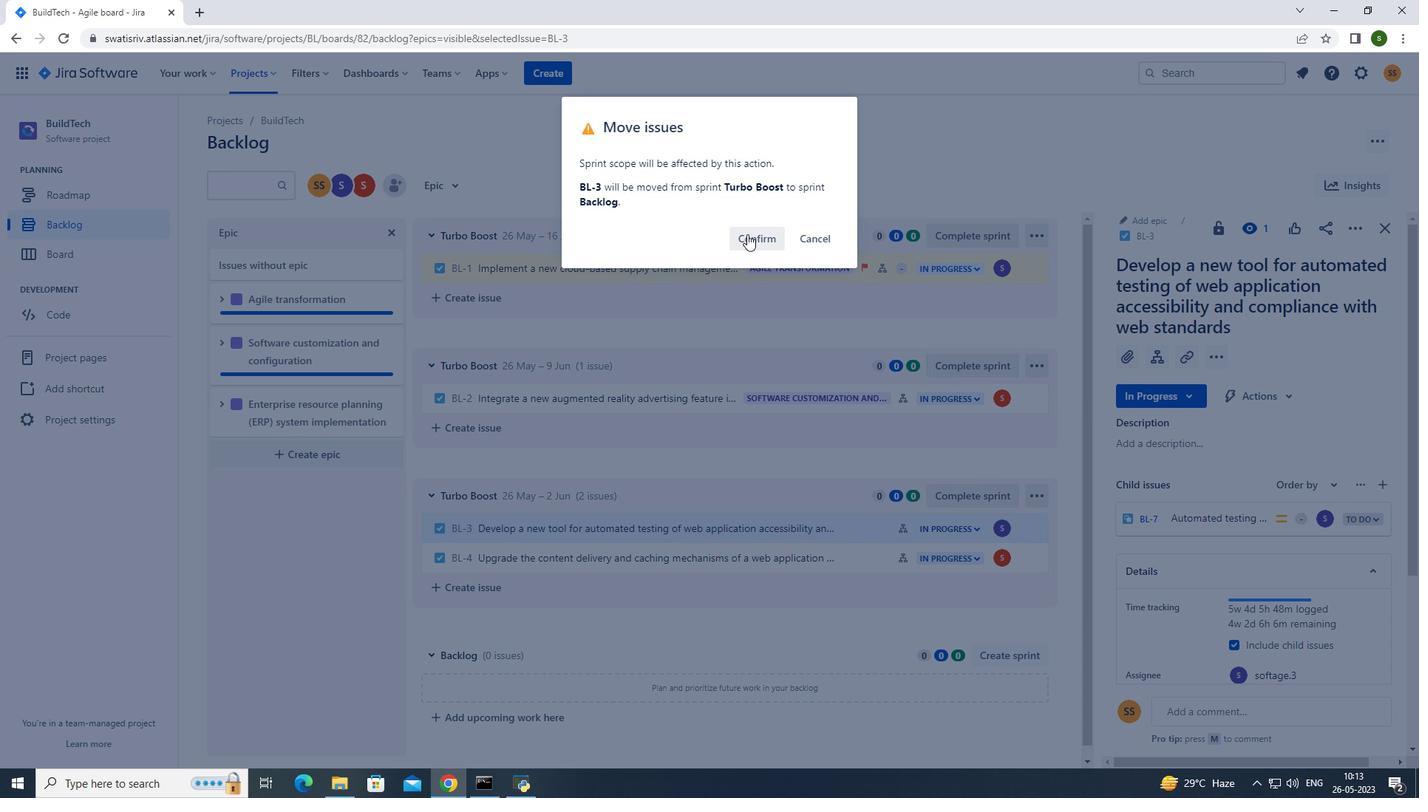 
Action: Mouse moved to (848, 661)
Screenshot: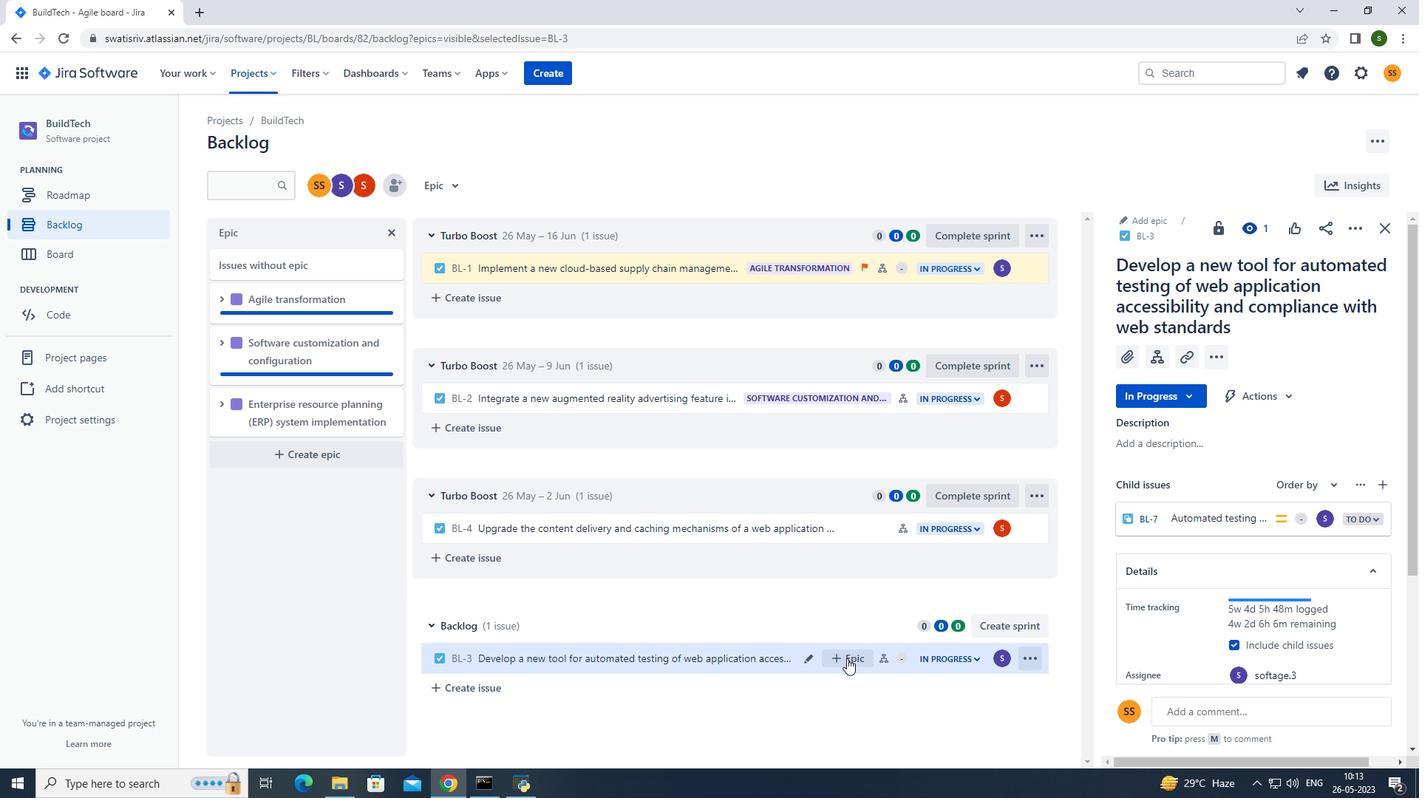 
Action: Mouse pressed left at (848, 661)
Screenshot: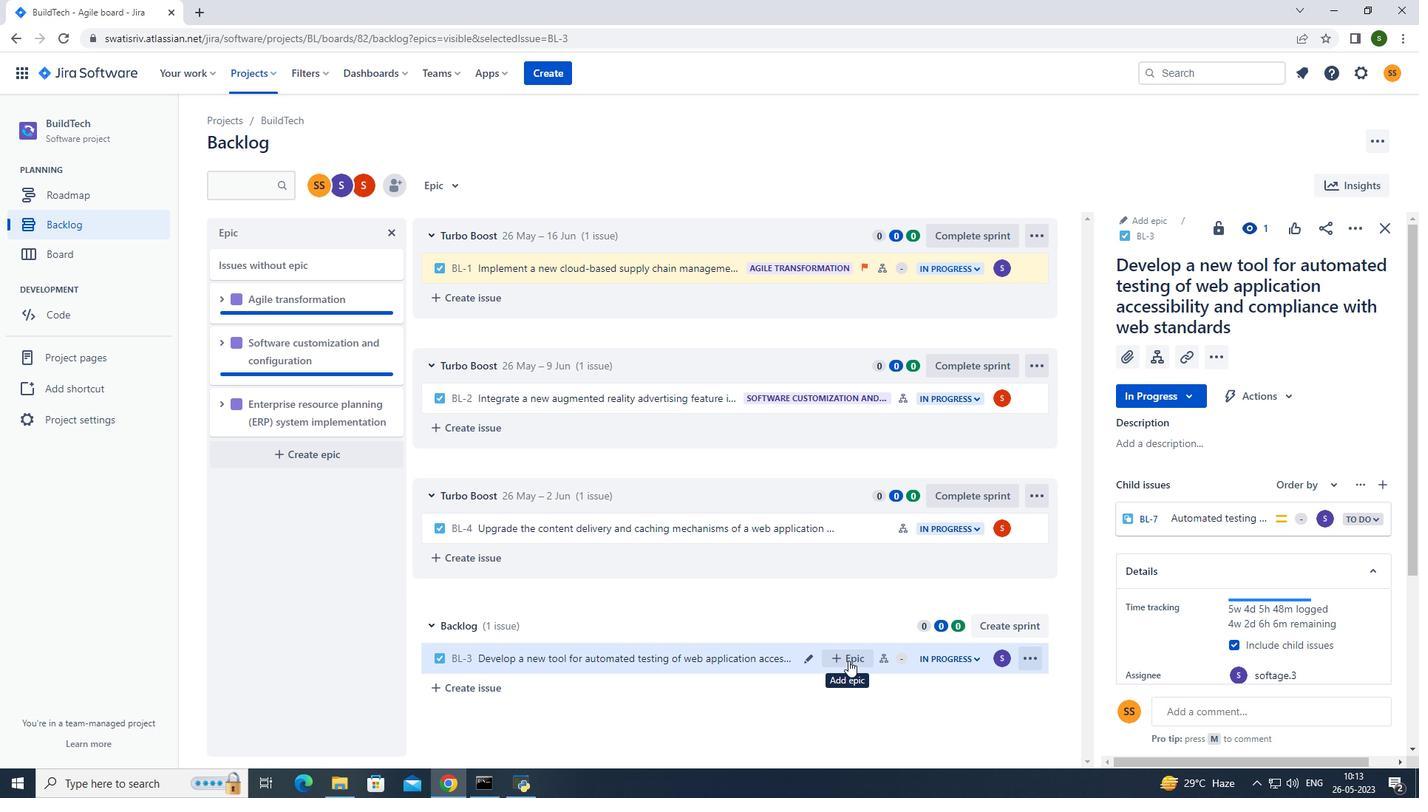 
Action: Mouse moved to (922, 757)
Screenshot: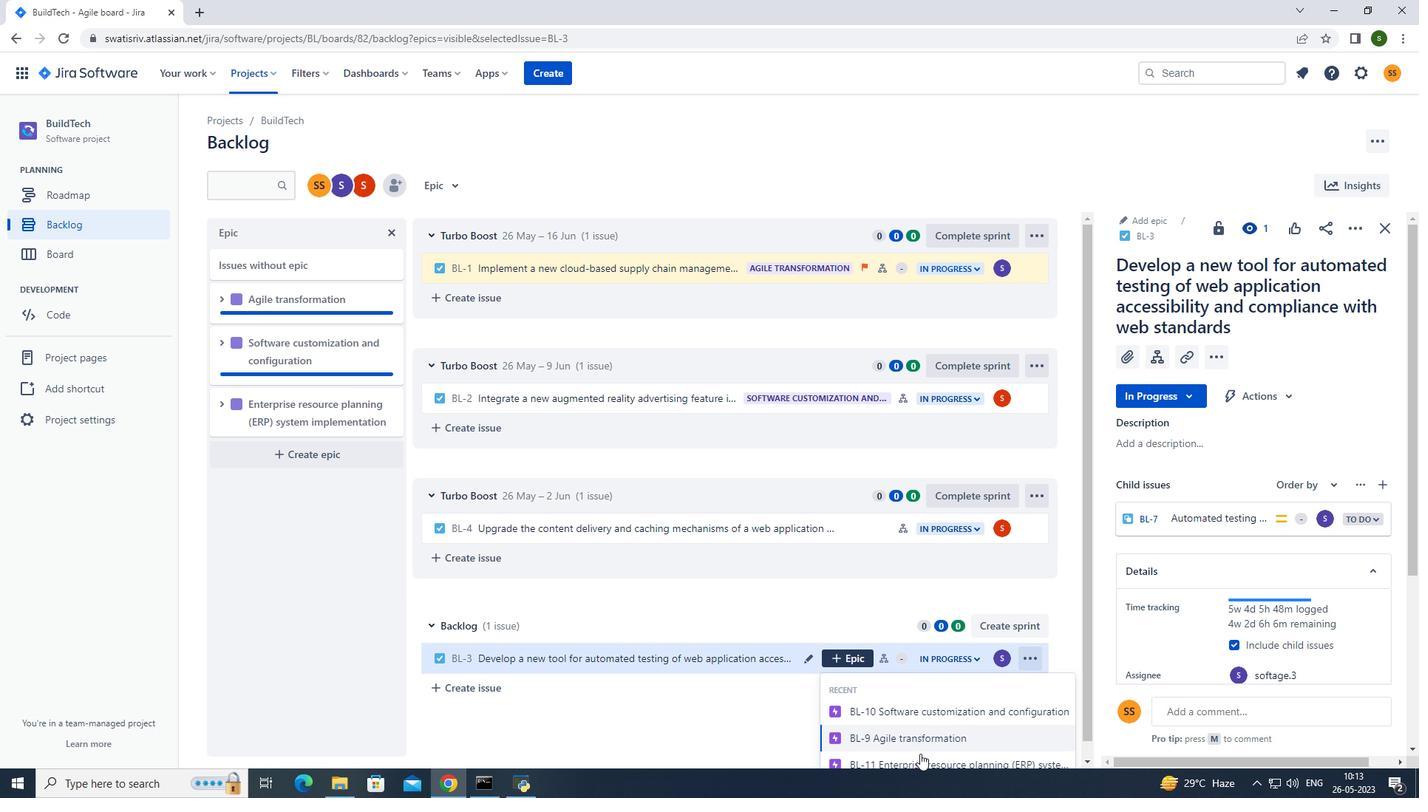 
Action: Mouse pressed left at (922, 757)
Screenshot: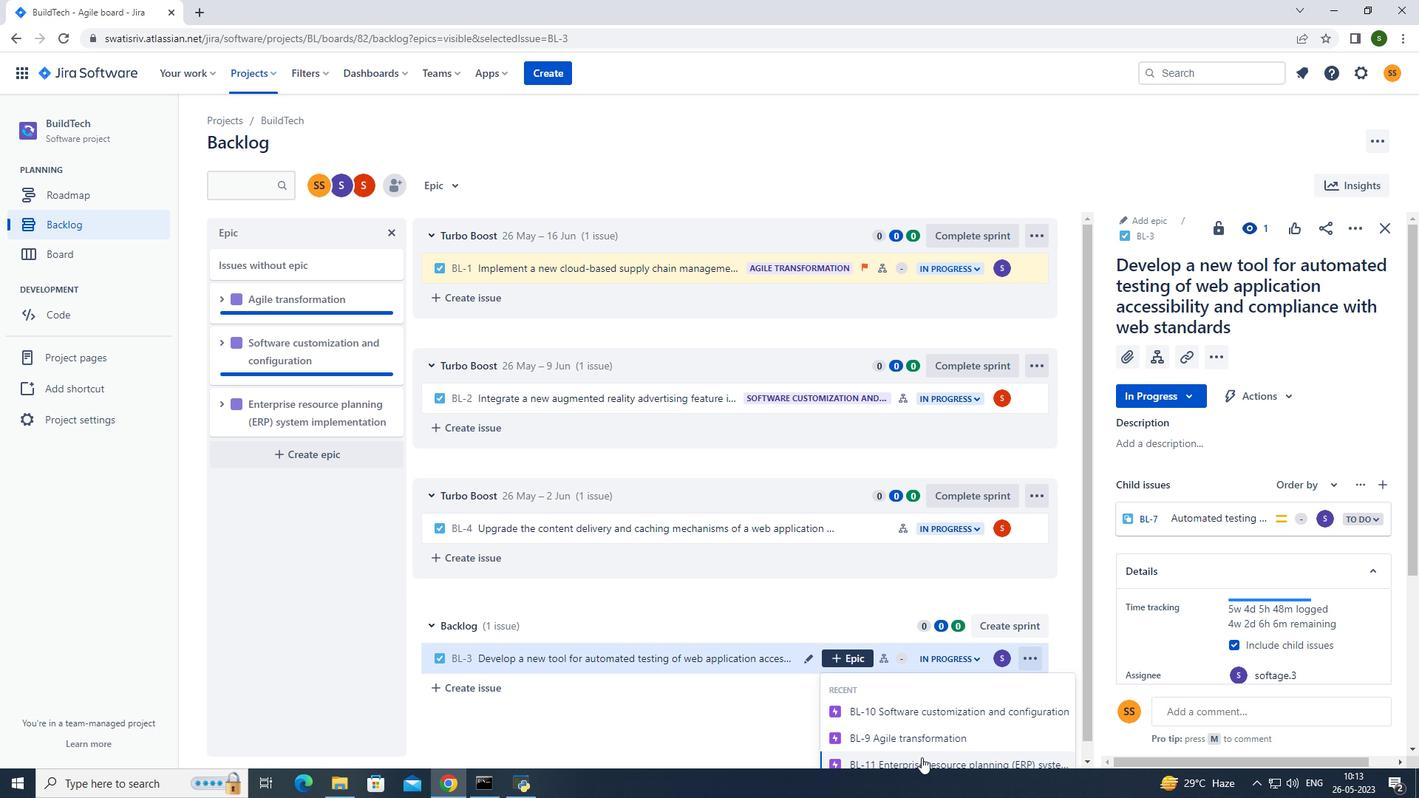 
Action: Mouse moved to (459, 204)
Screenshot: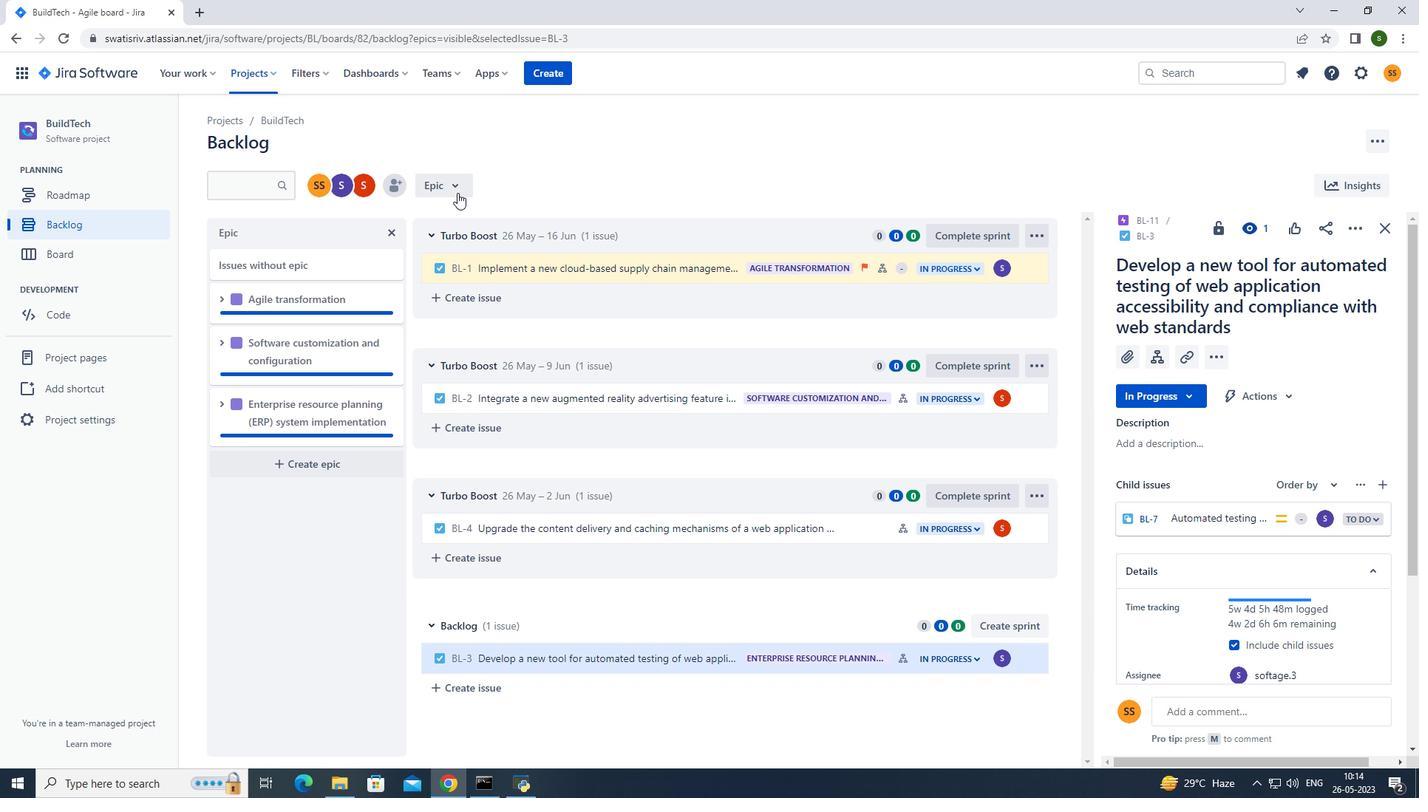 
Action: Mouse pressed left at (459, 204)
Screenshot: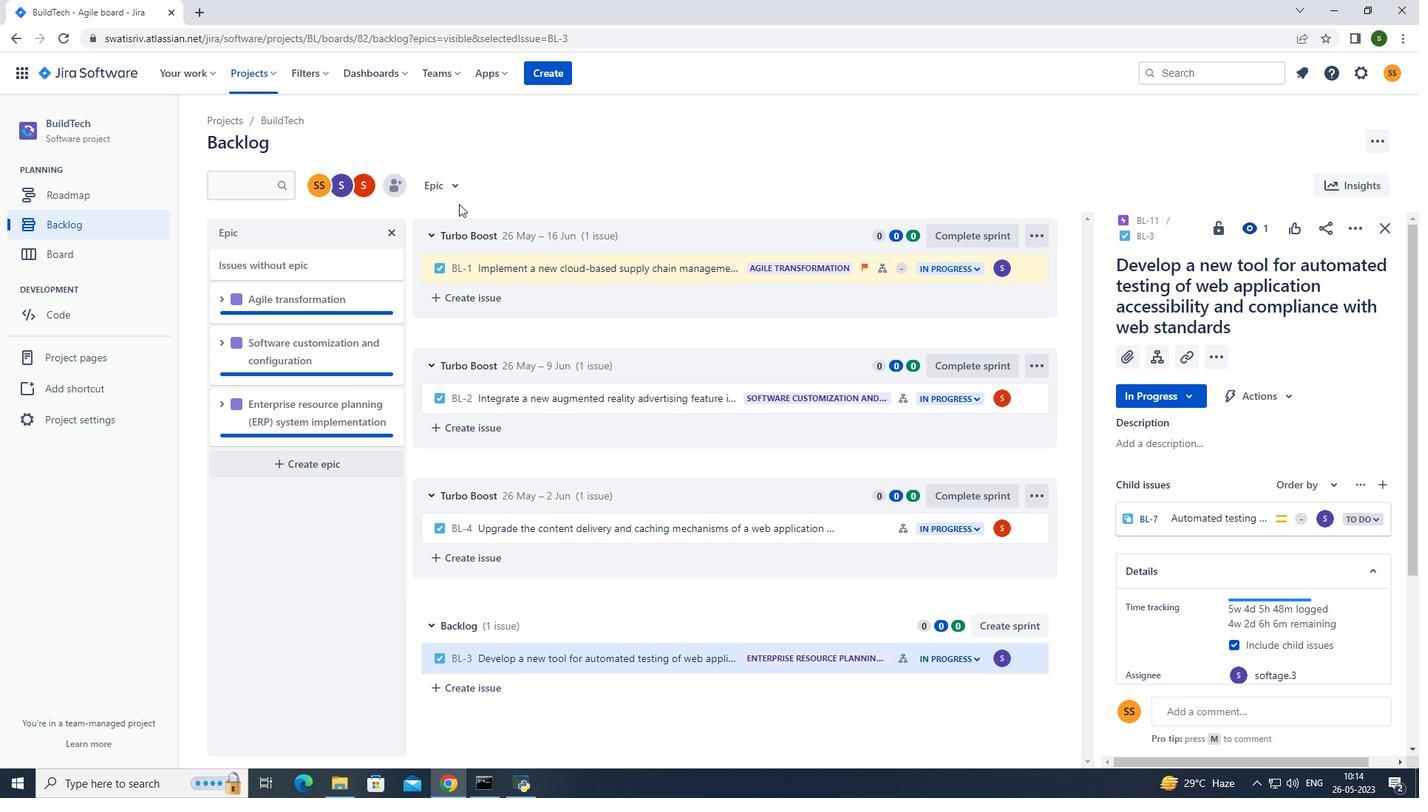 
Action: Mouse moved to (444, 178)
Screenshot: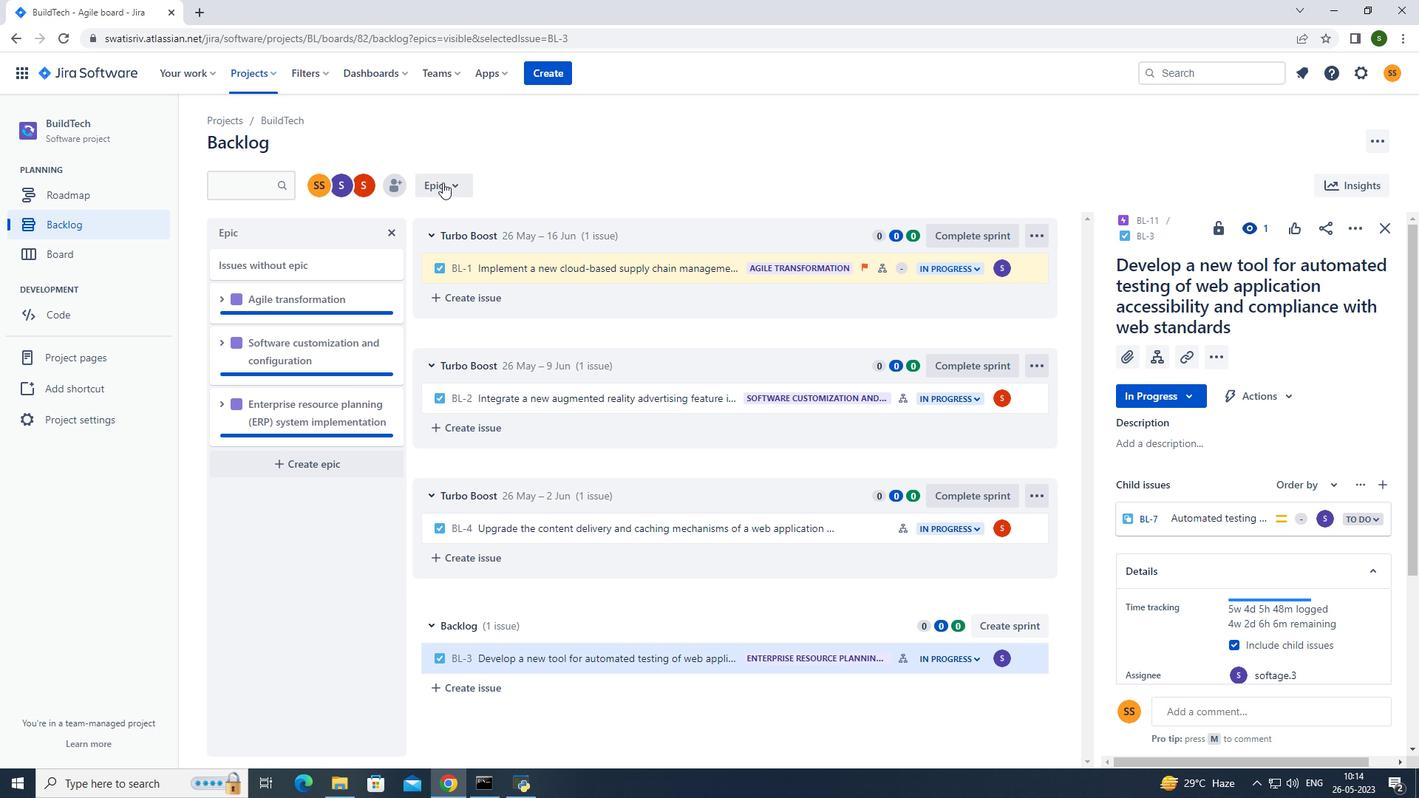 
Action: Mouse pressed left at (444, 178)
Screenshot: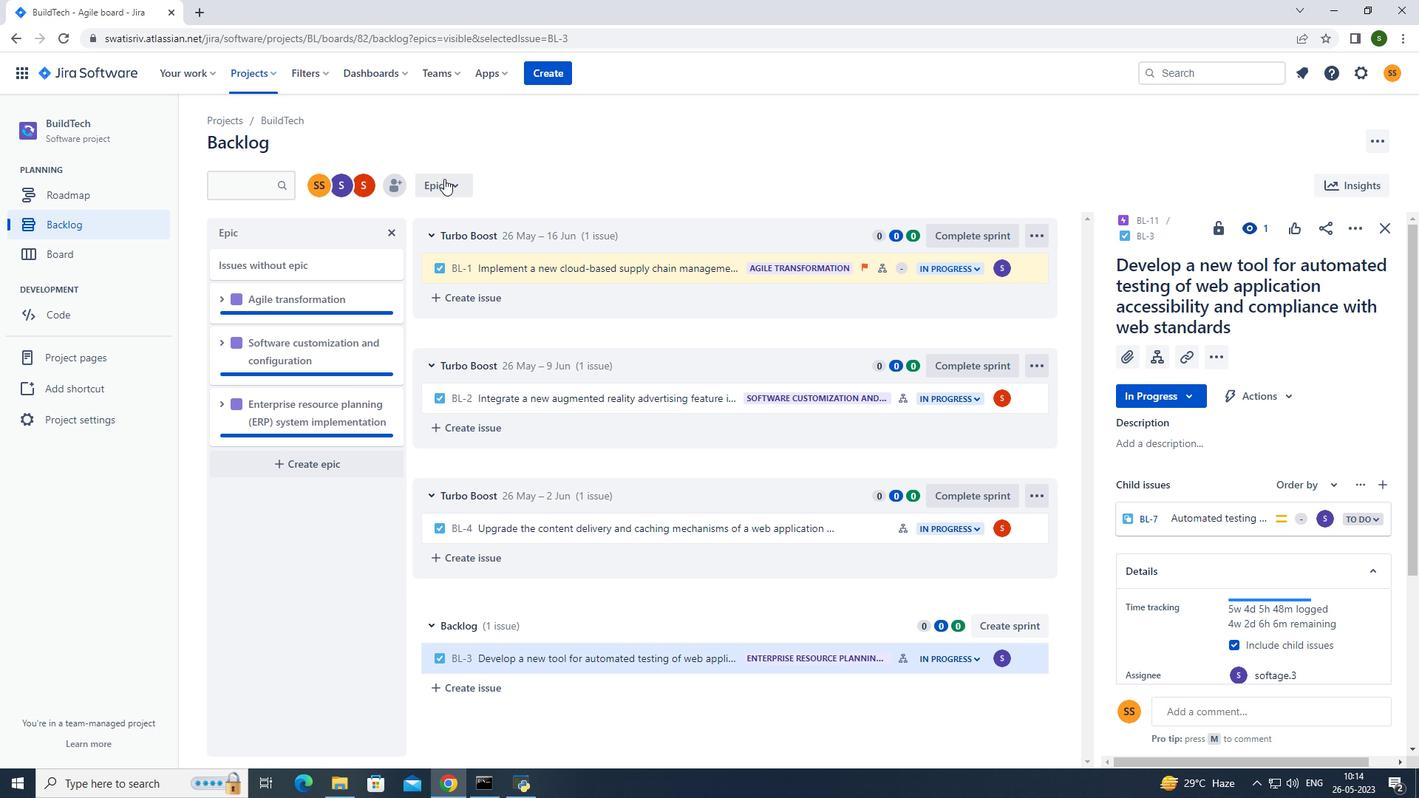 
Action: Mouse moved to (476, 286)
Screenshot: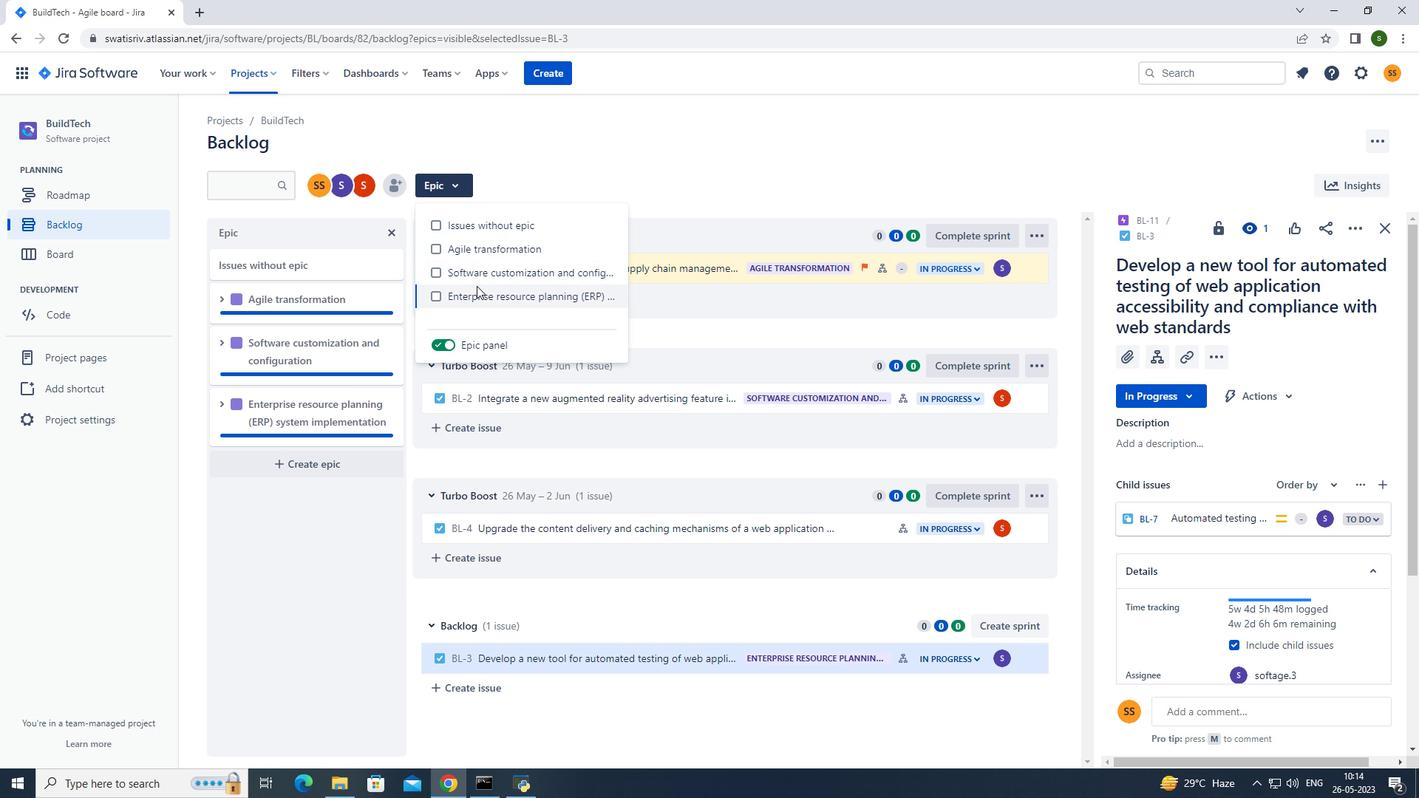 
Action: Mouse pressed left at (476, 286)
Screenshot: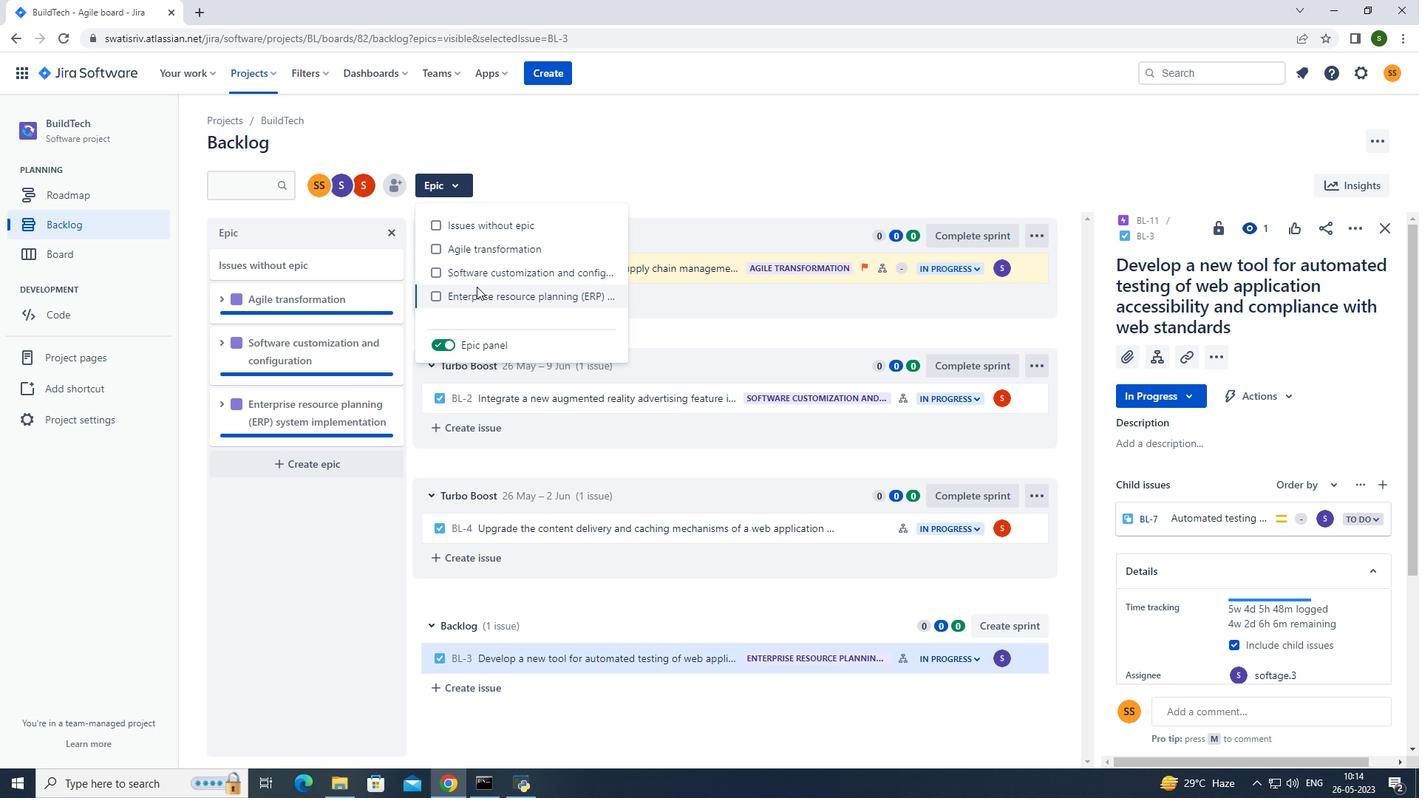 
Action: Mouse moved to (549, 163)
Screenshot: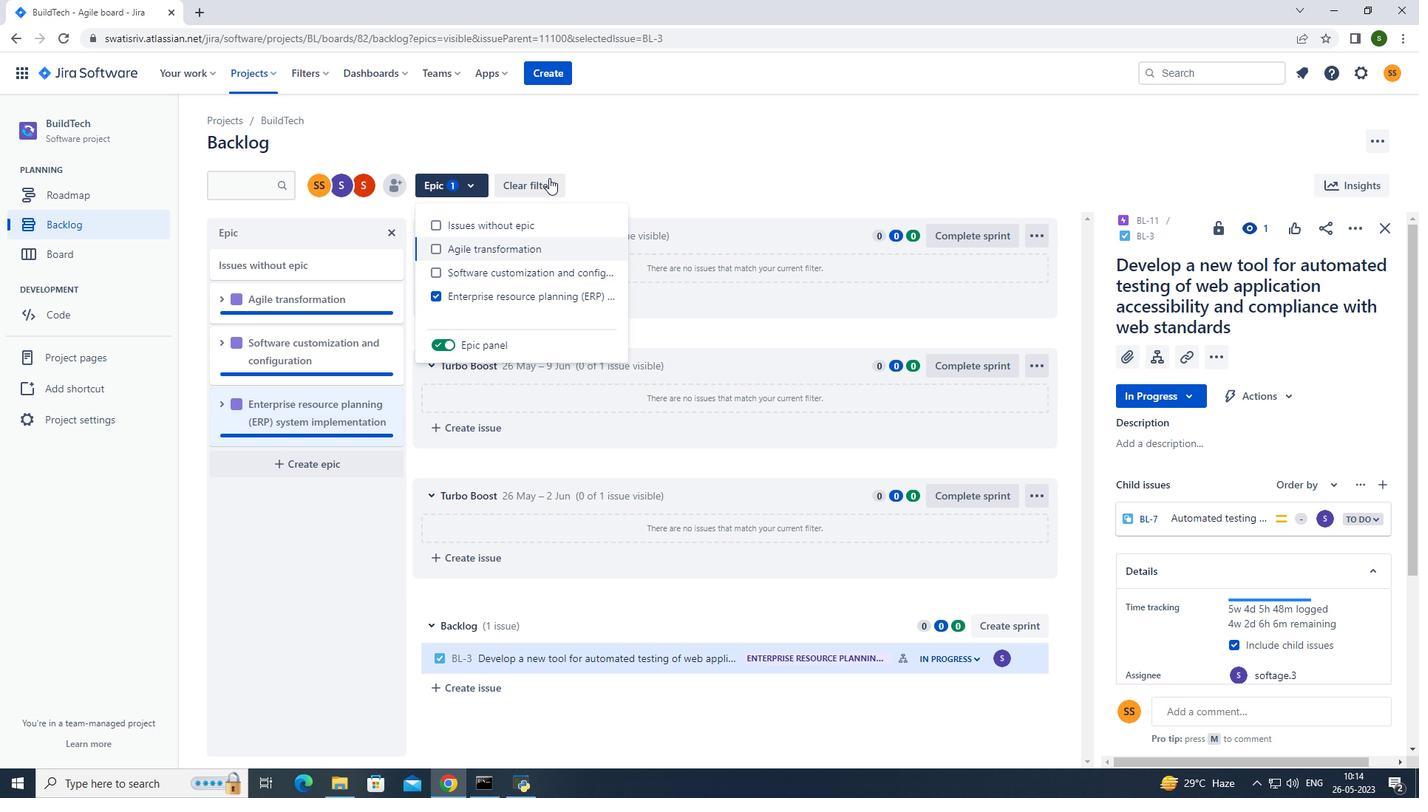 
Action: Mouse pressed left at (549, 163)
Screenshot: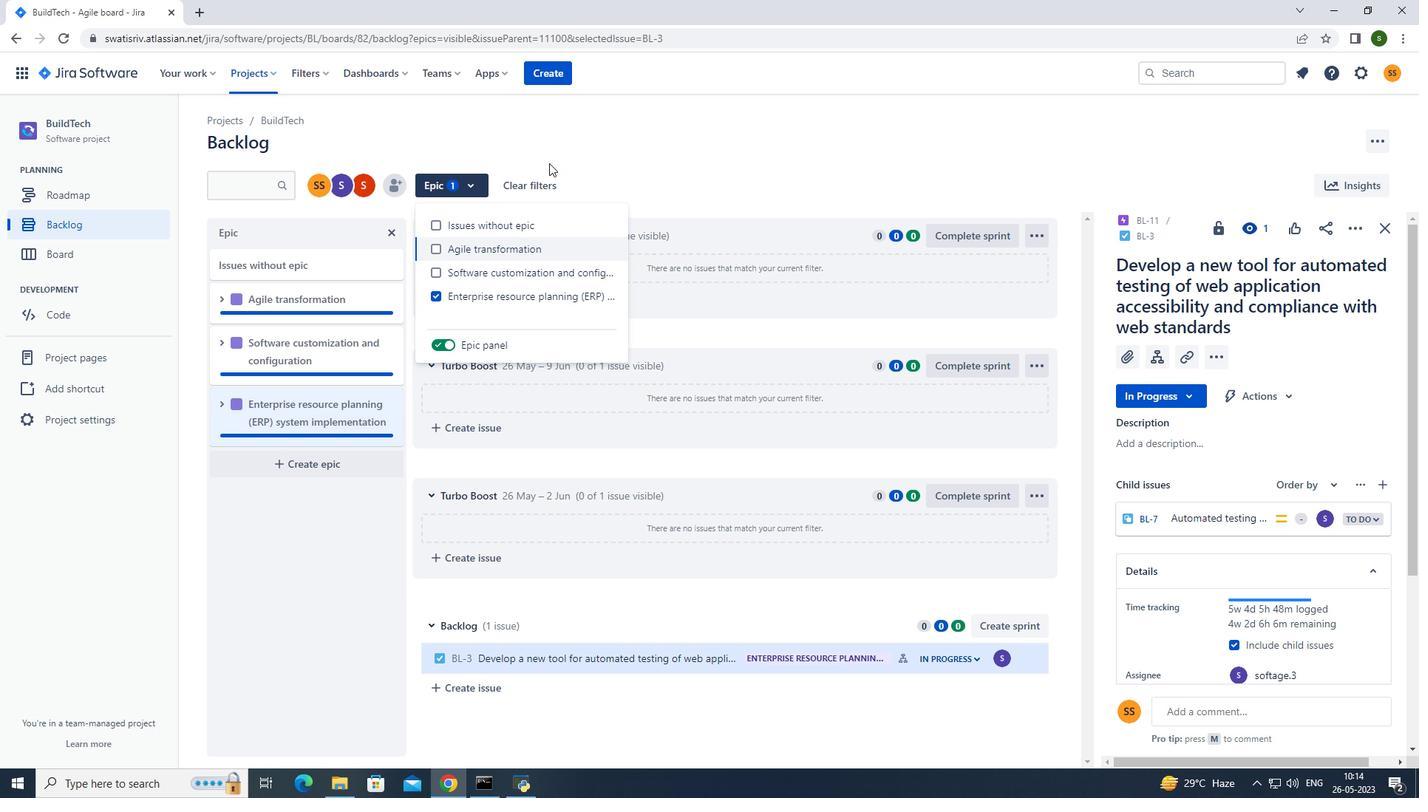 
Action: Mouse moved to (259, 79)
Screenshot: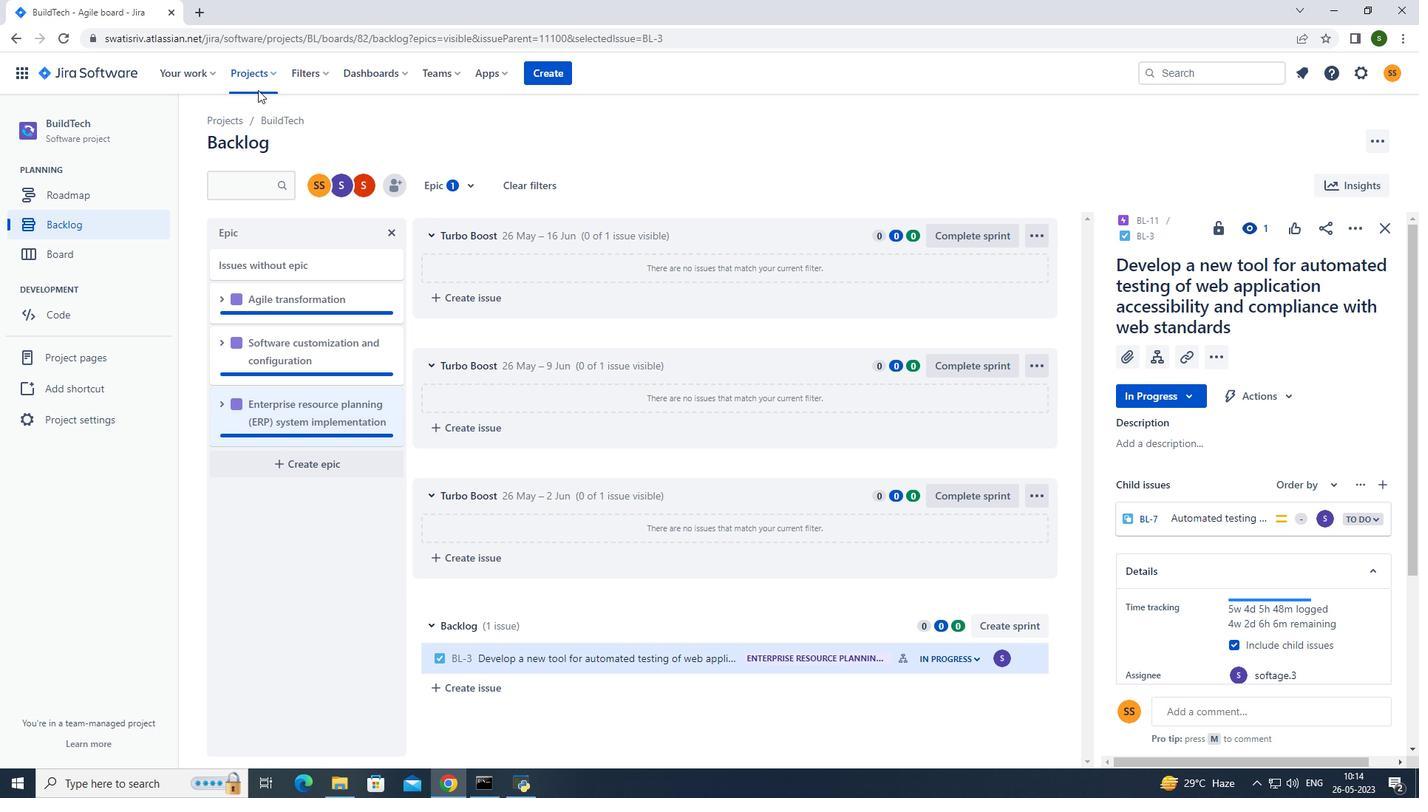 
Action: Mouse pressed left at (259, 79)
Screenshot: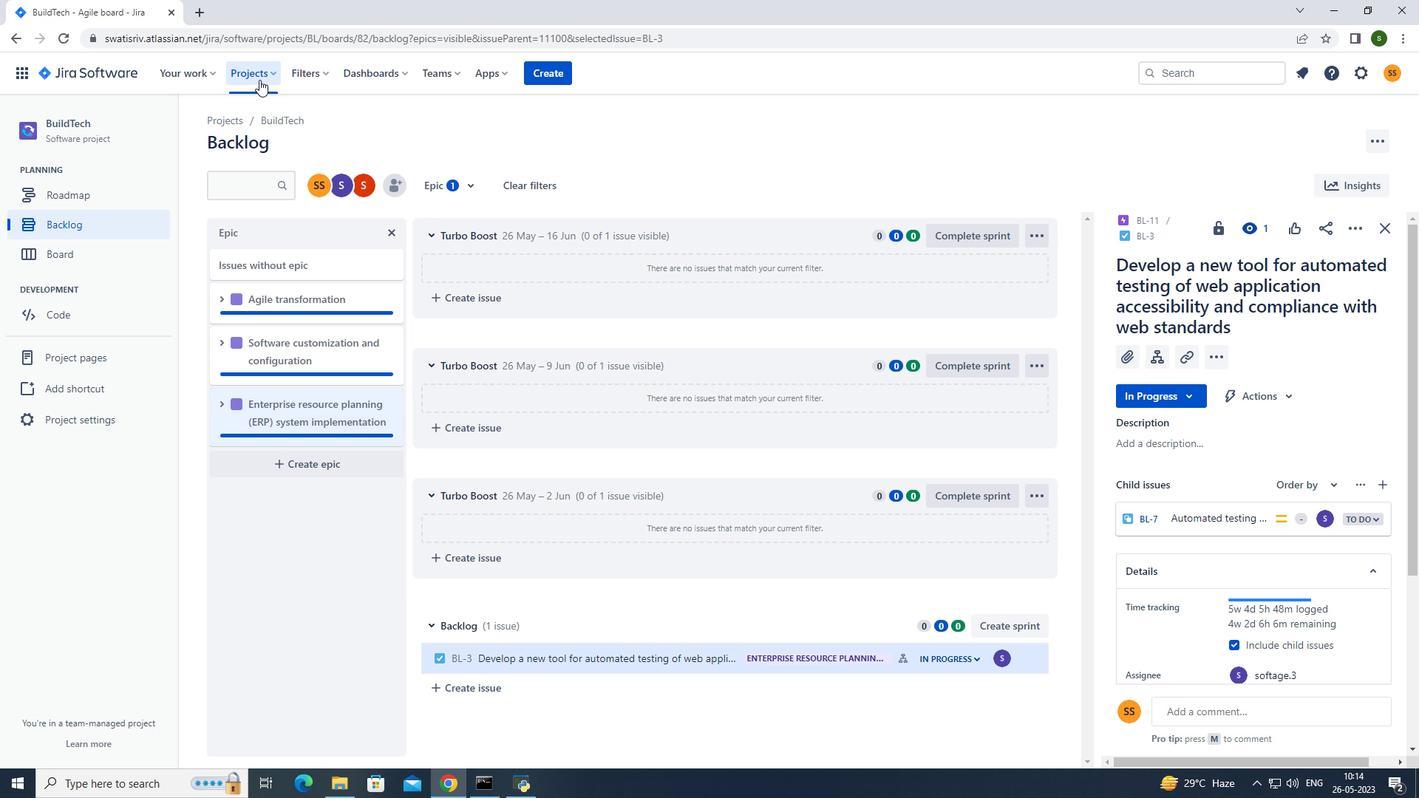 
Action: Mouse moved to (286, 147)
Screenshot: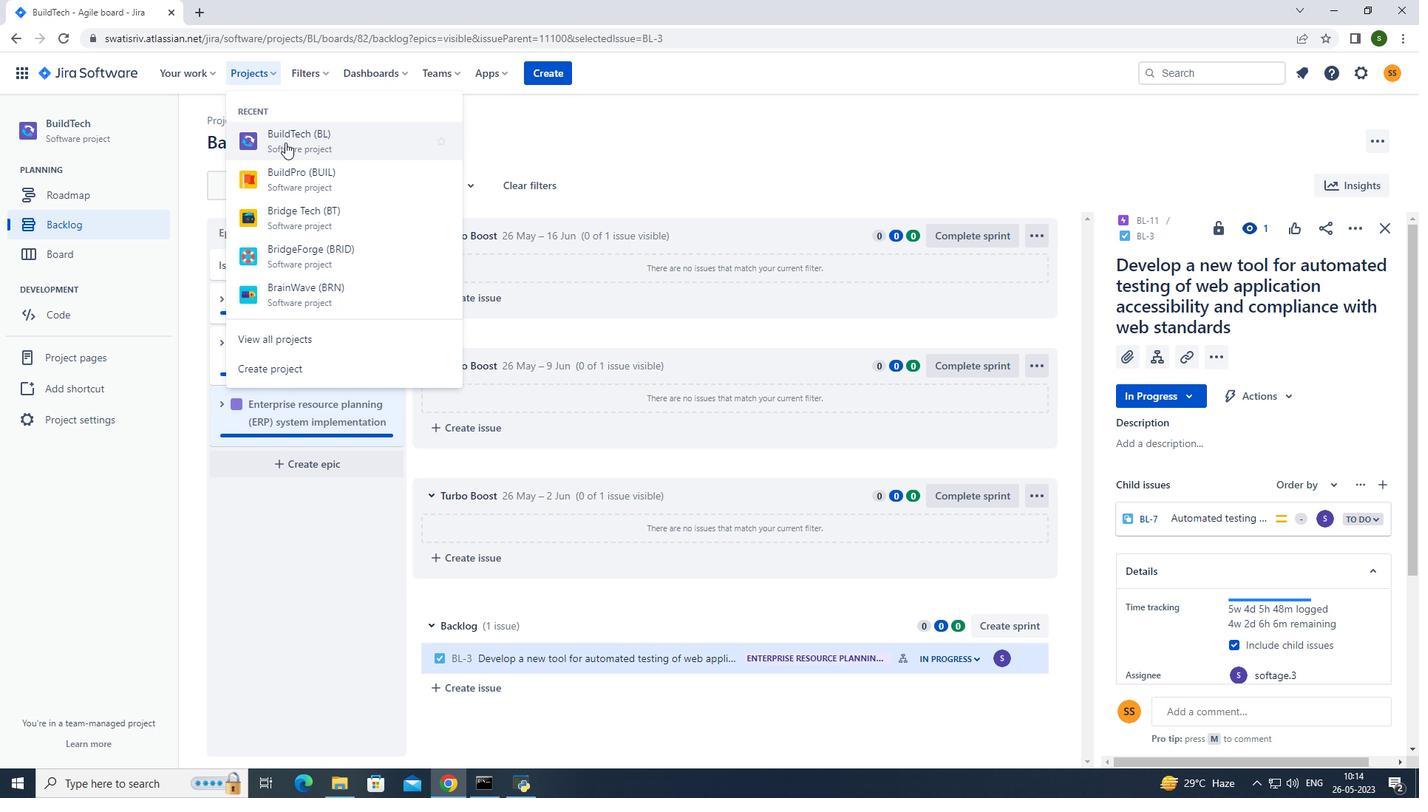 
Action: Mouse pressed left at (286, 147)
Screenshot: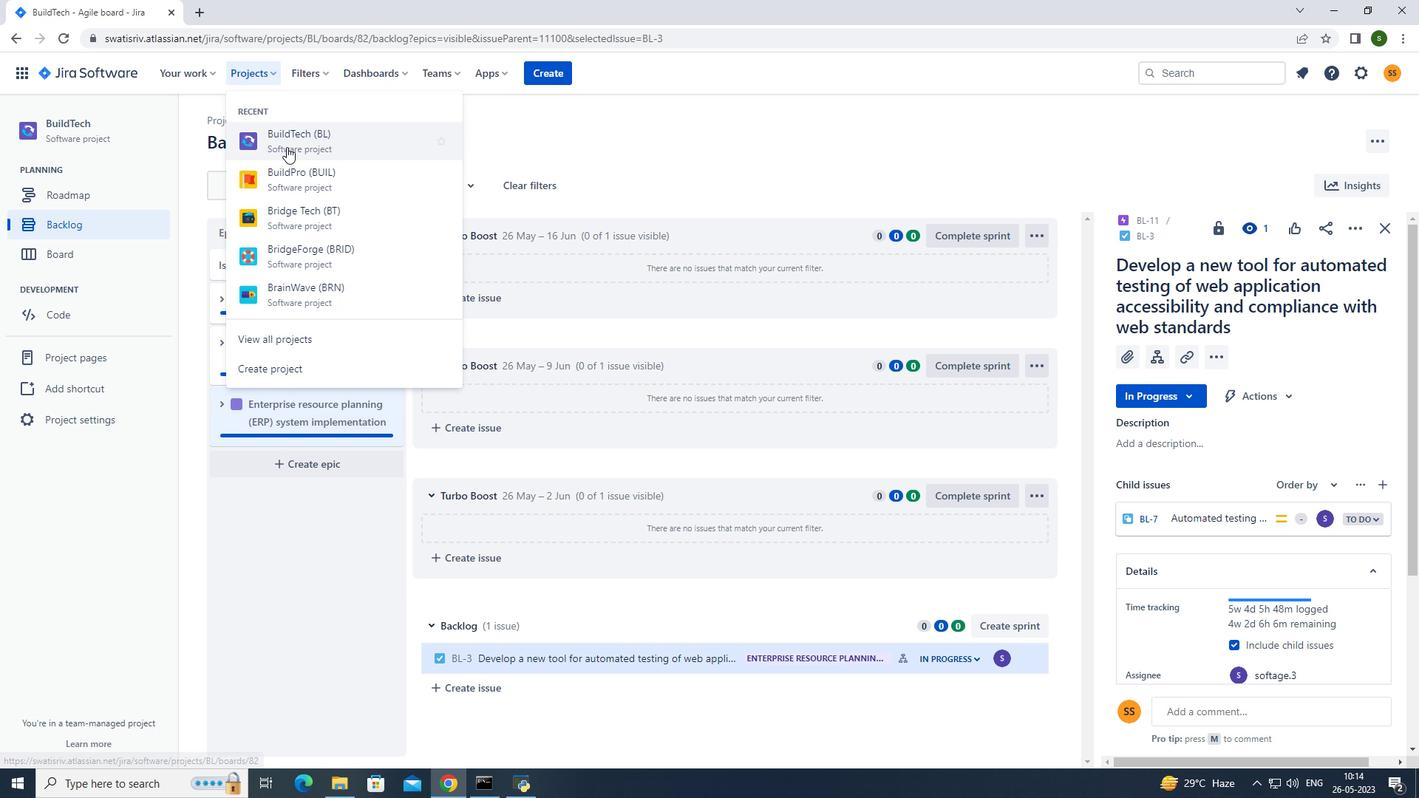 
Action: Mouse moved to (87, 225)
Screenshot: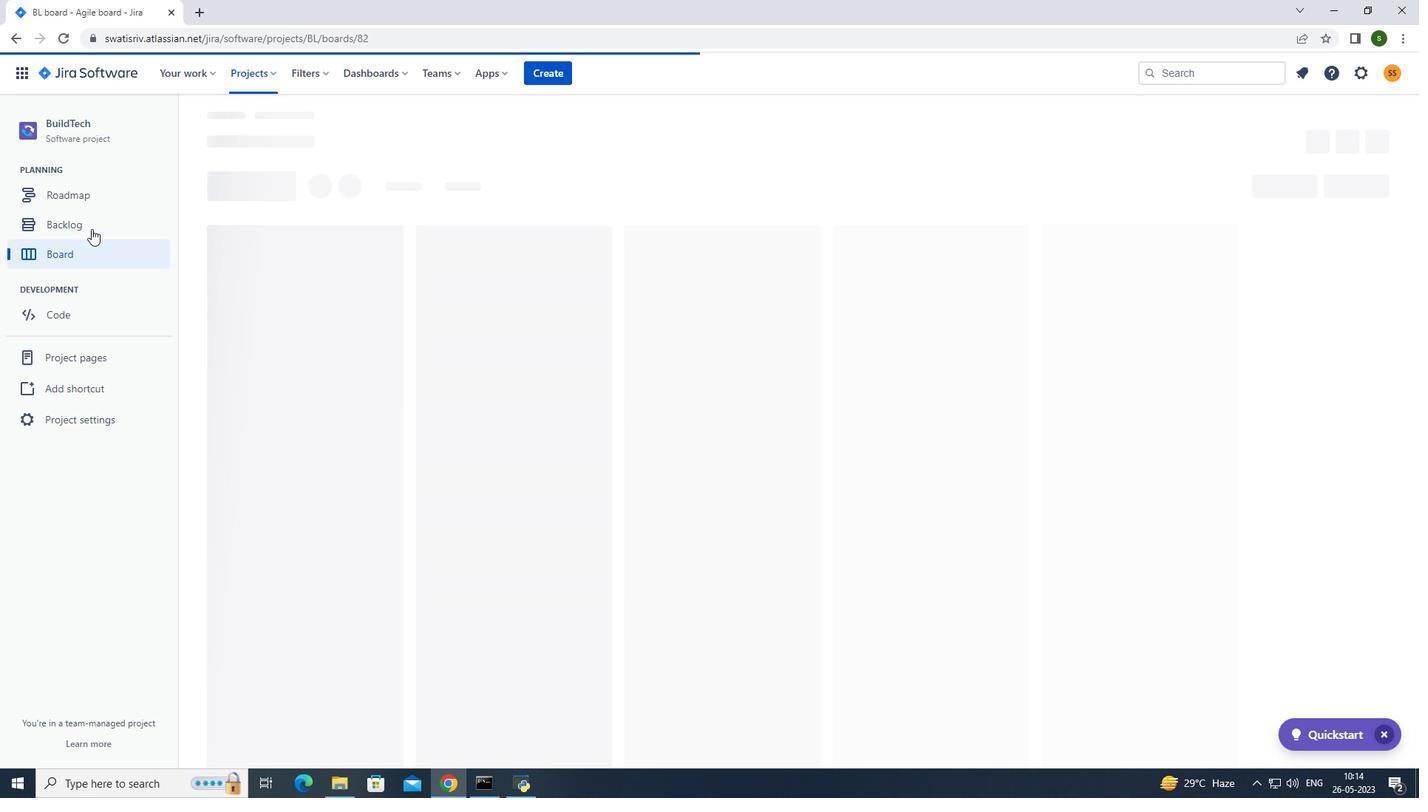 
Action: Mouse pressed left at (87, 225)
Screenshot: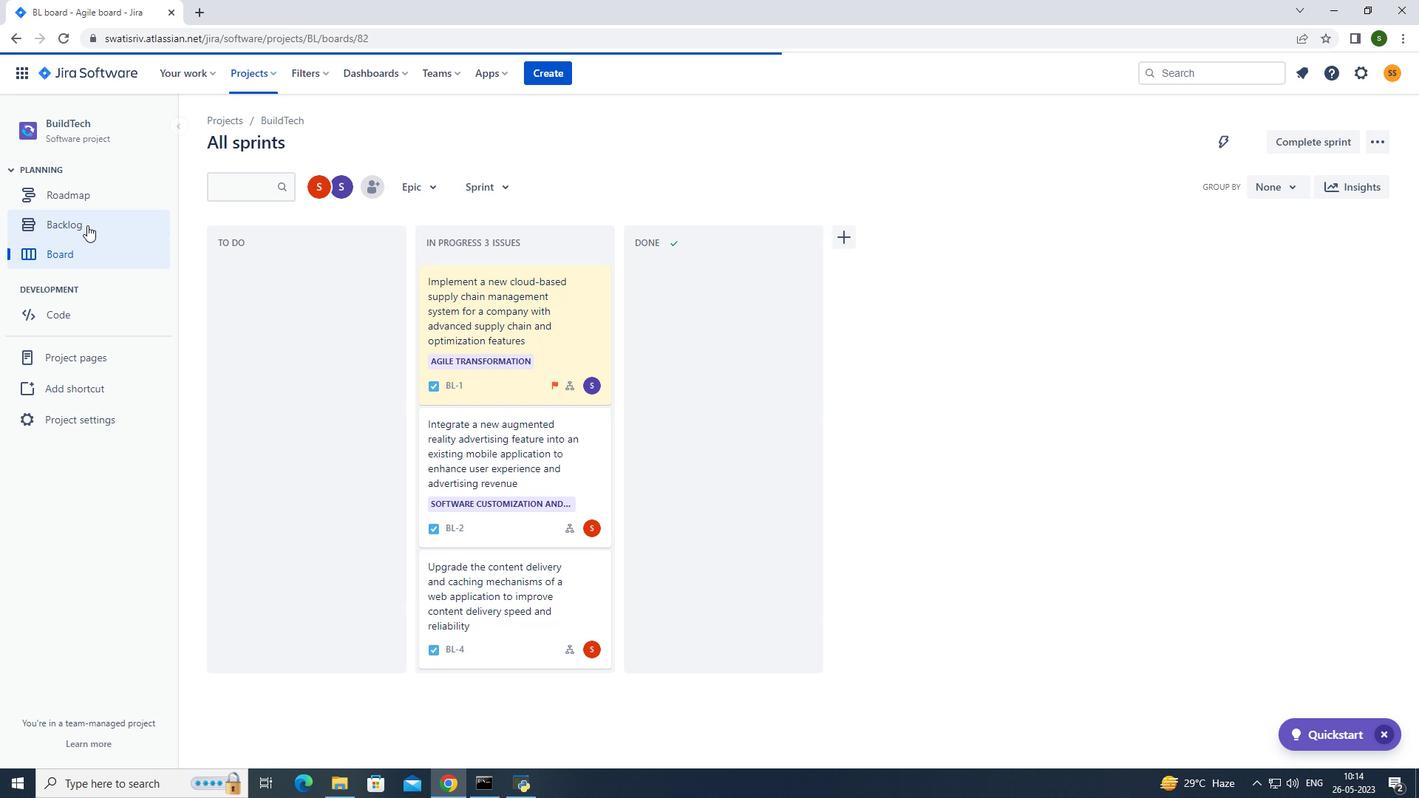 
Action: Mouse moved to (1149, 521)
Screenshot: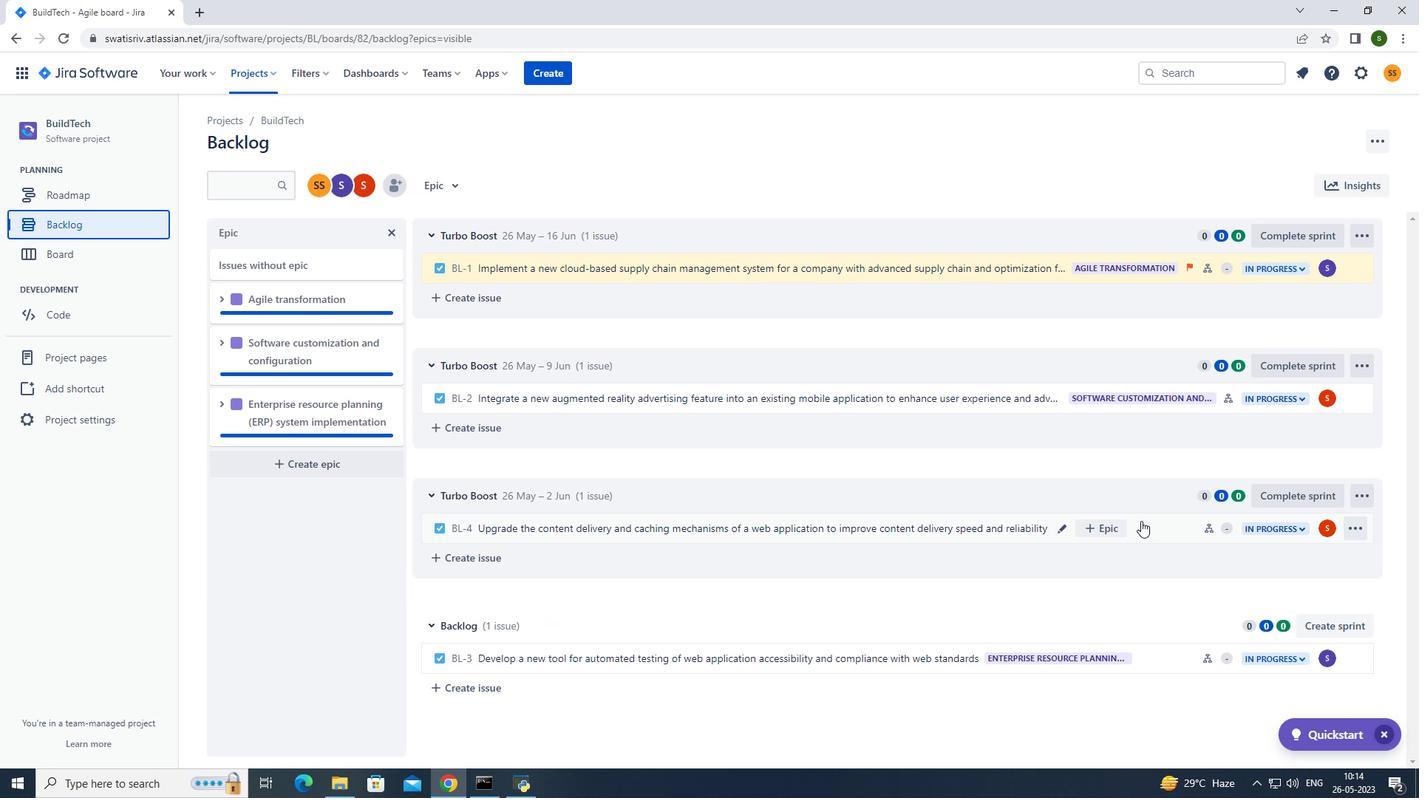 
Action: Mouse pressed left at (1149, 521)
Screenshot: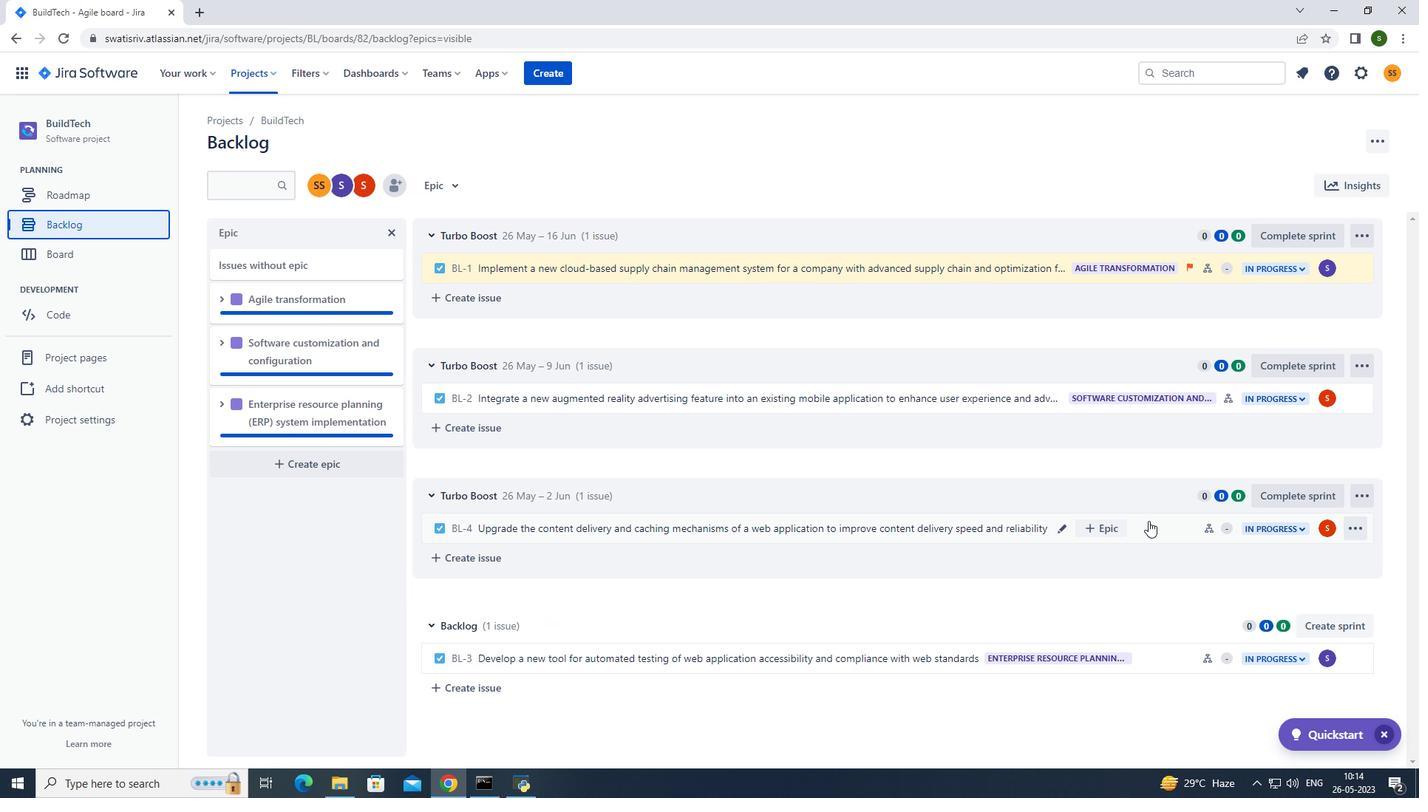 
Action: Mouse moved to (1361, 232)
Screenshot: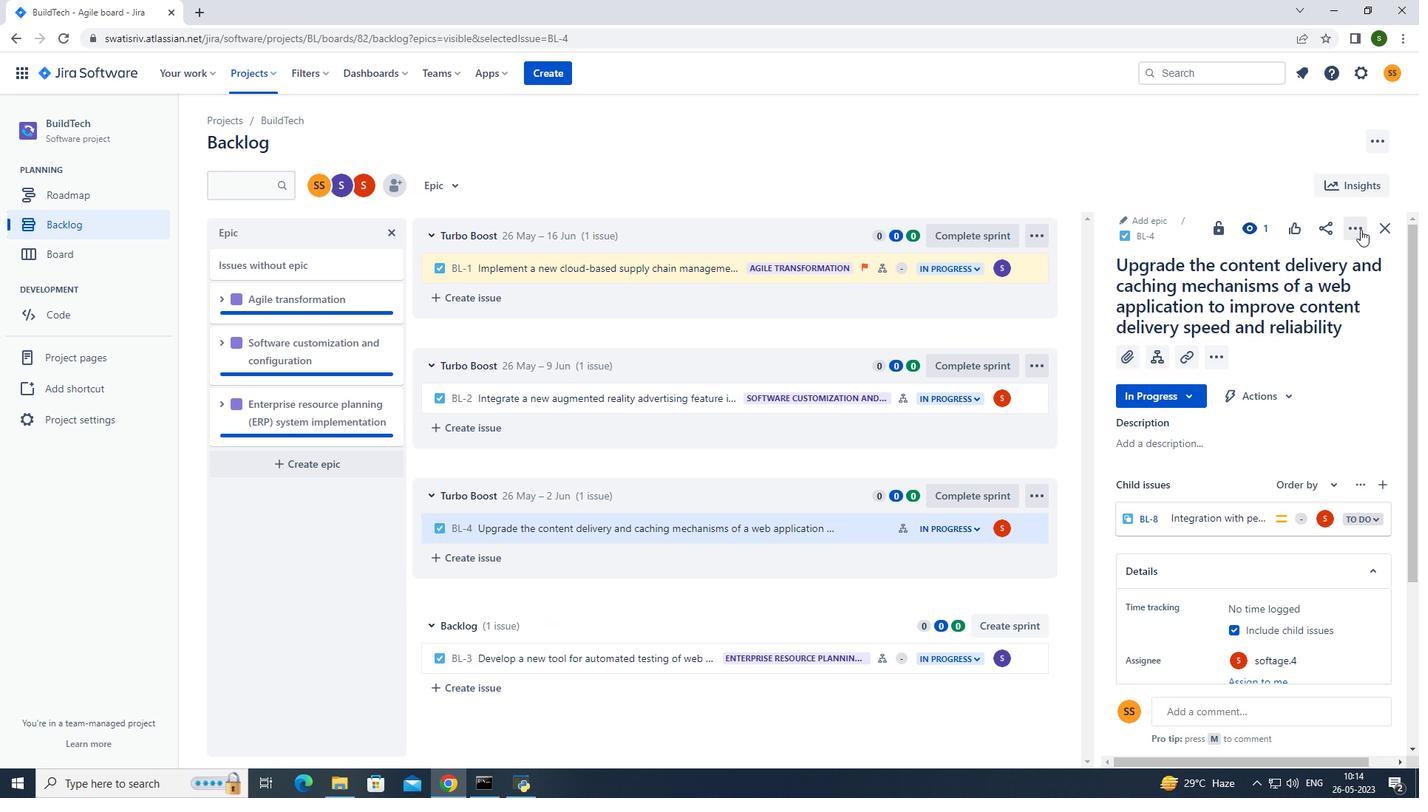 
Action: Mouse pressed left at (1361, 232)
Screenshot: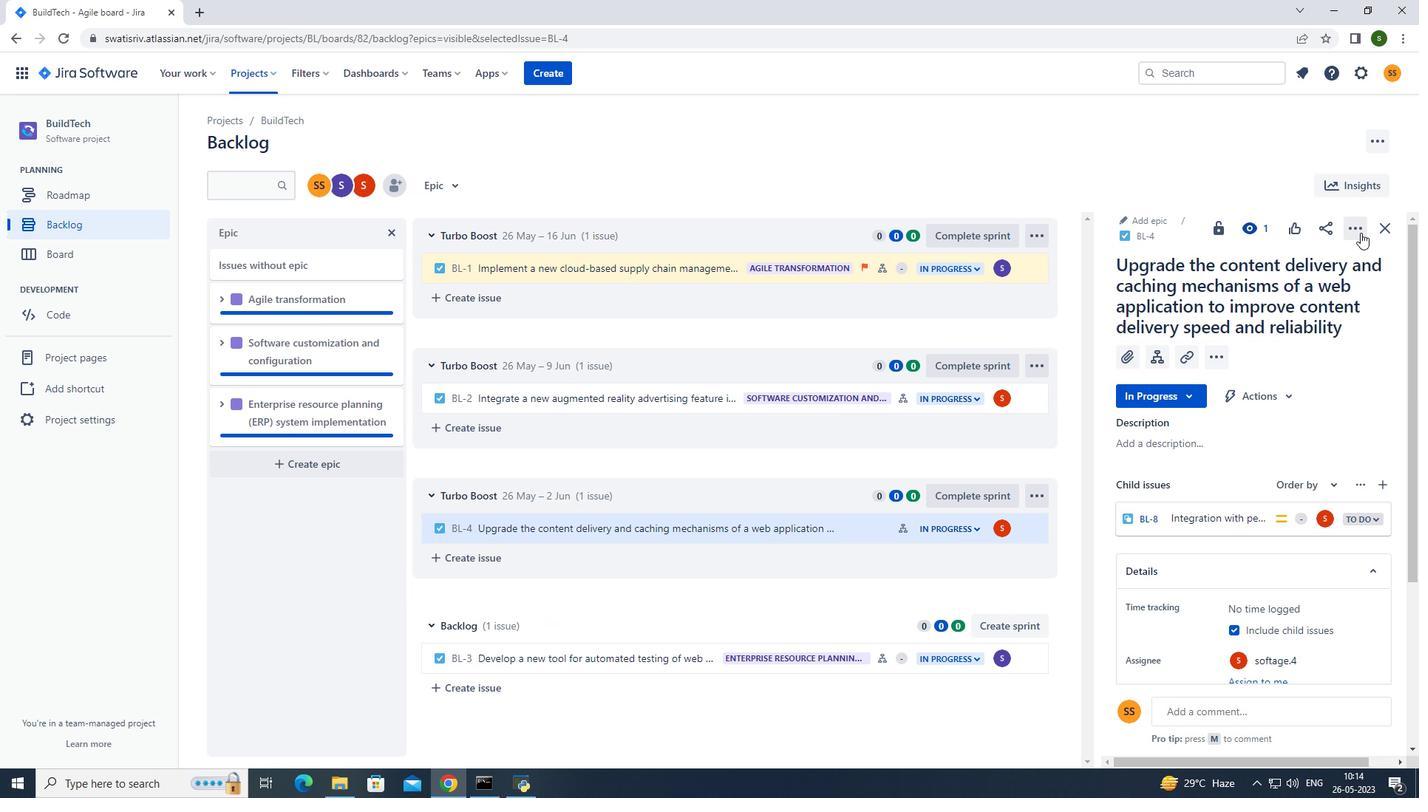 
Action: Mouse moved to (1332, 269)
Screenshot: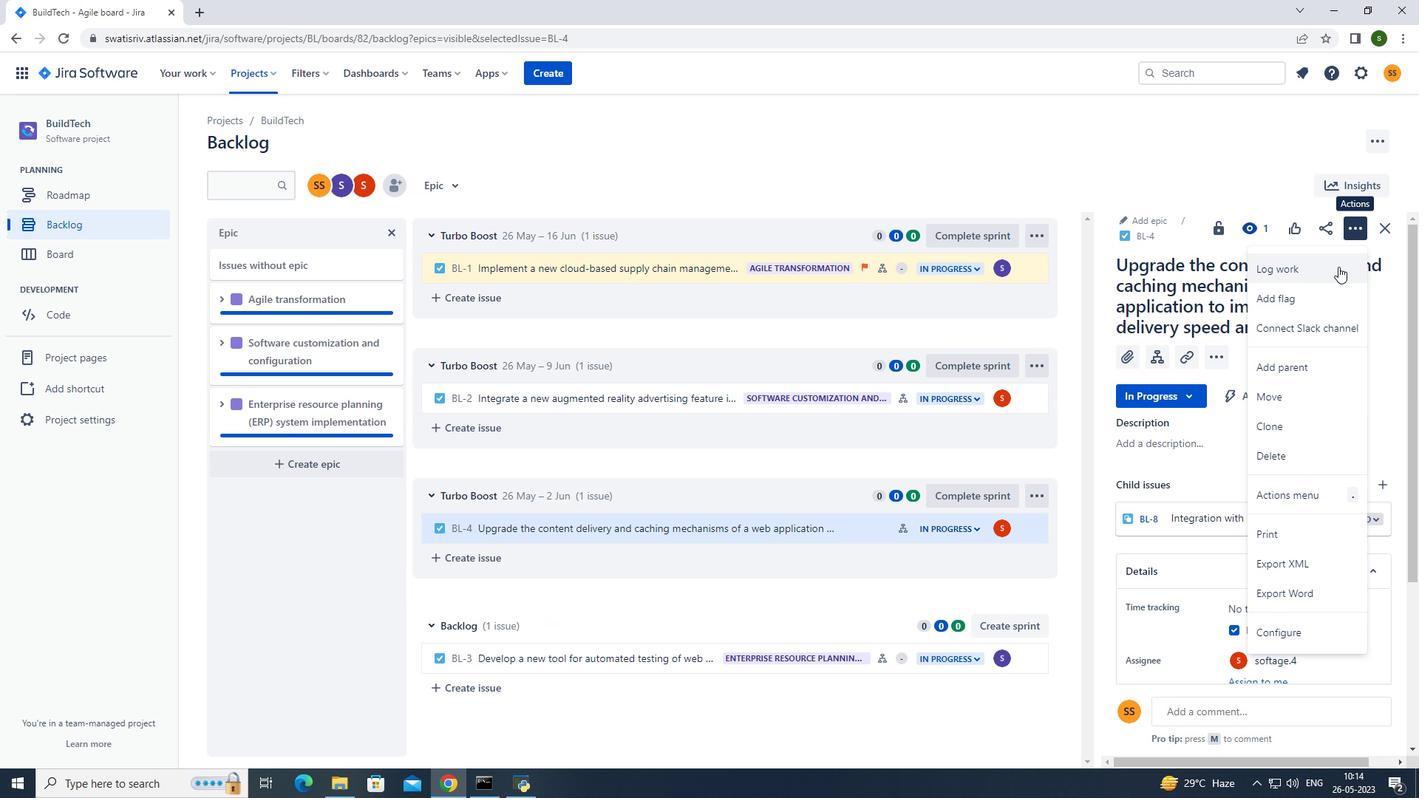
Action: Mouse pressed left at (1332, 269)
Screenshot: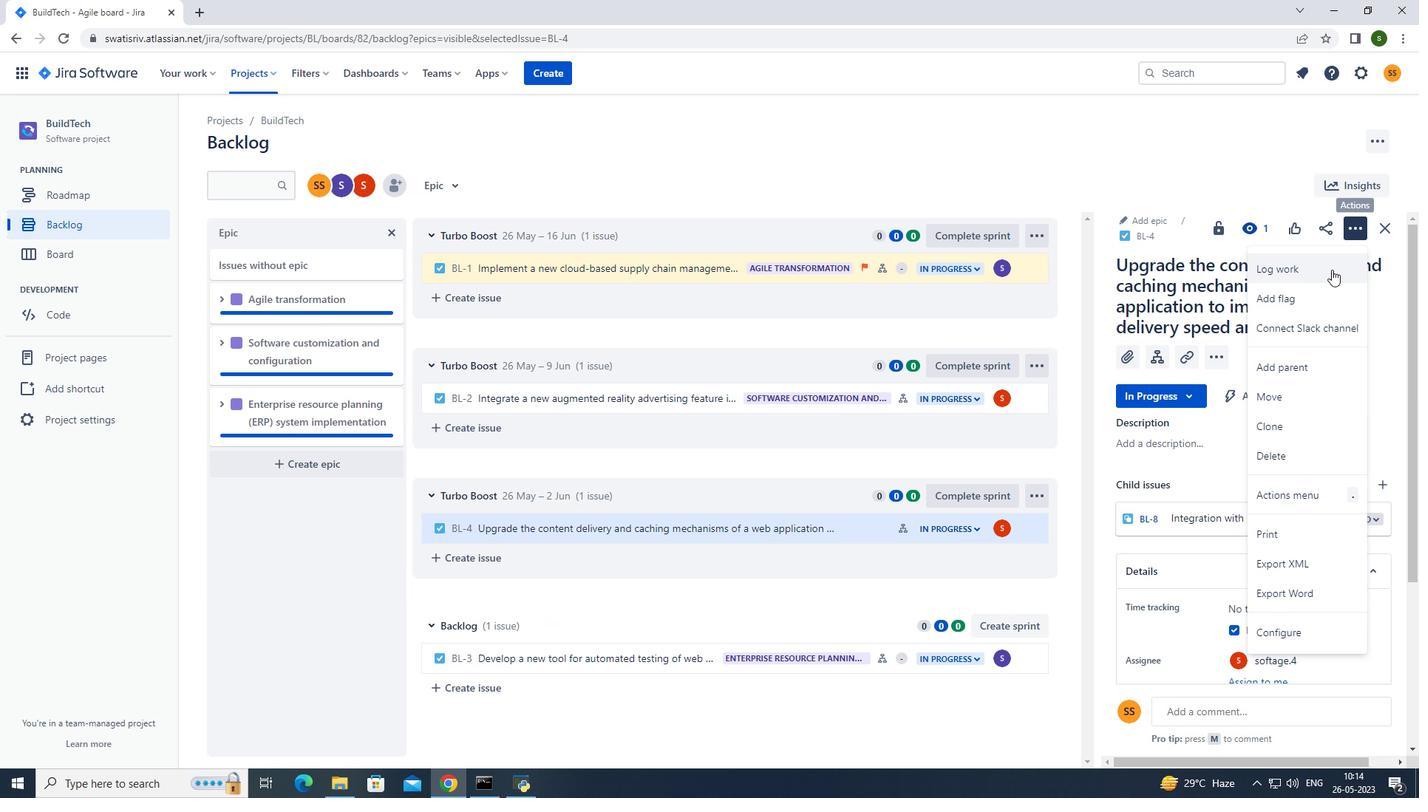 
Action: Mouse moved to (653, 227)
Screenshot: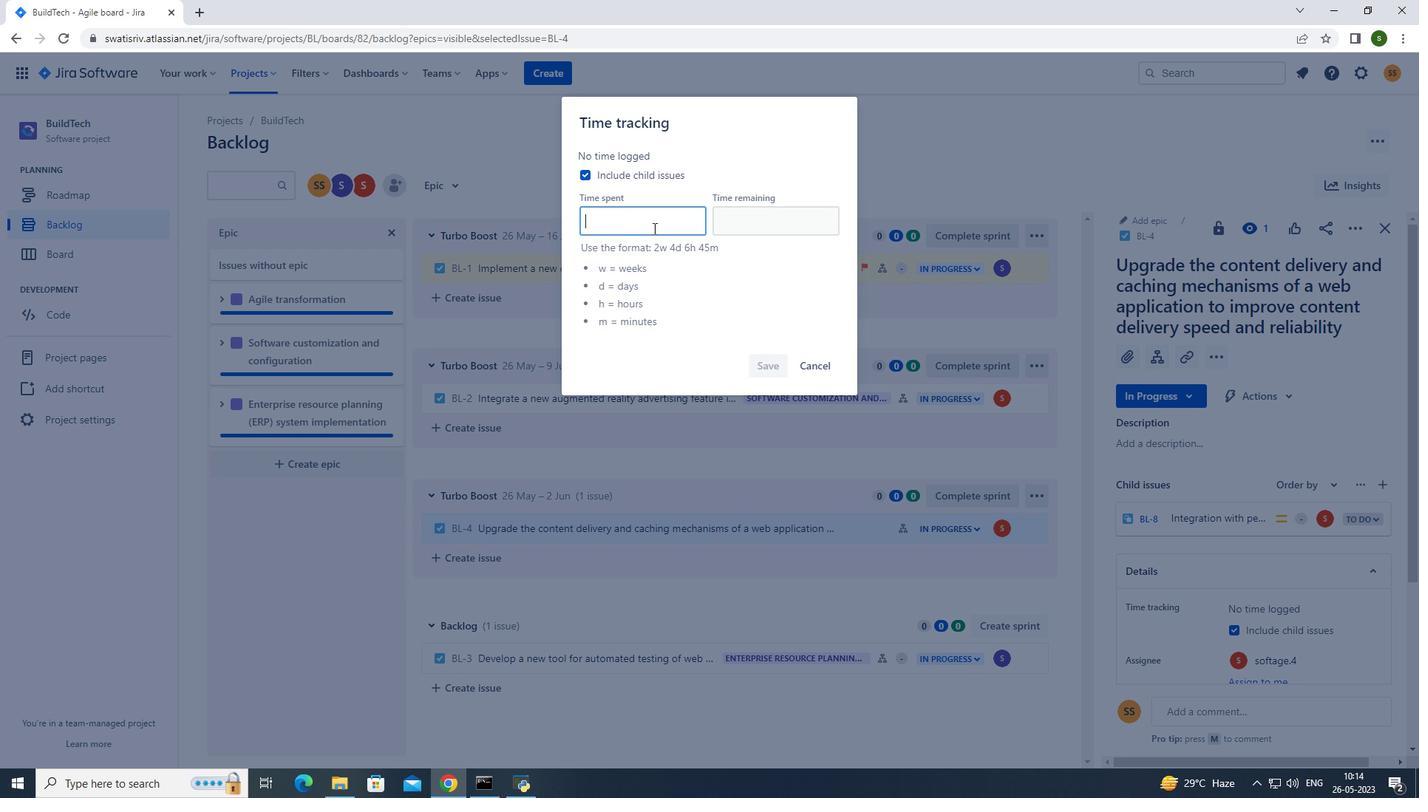 
Action: Key pressed 4w<Key.space>2d<Key.space>21h<Key.space>40m
Screenshot: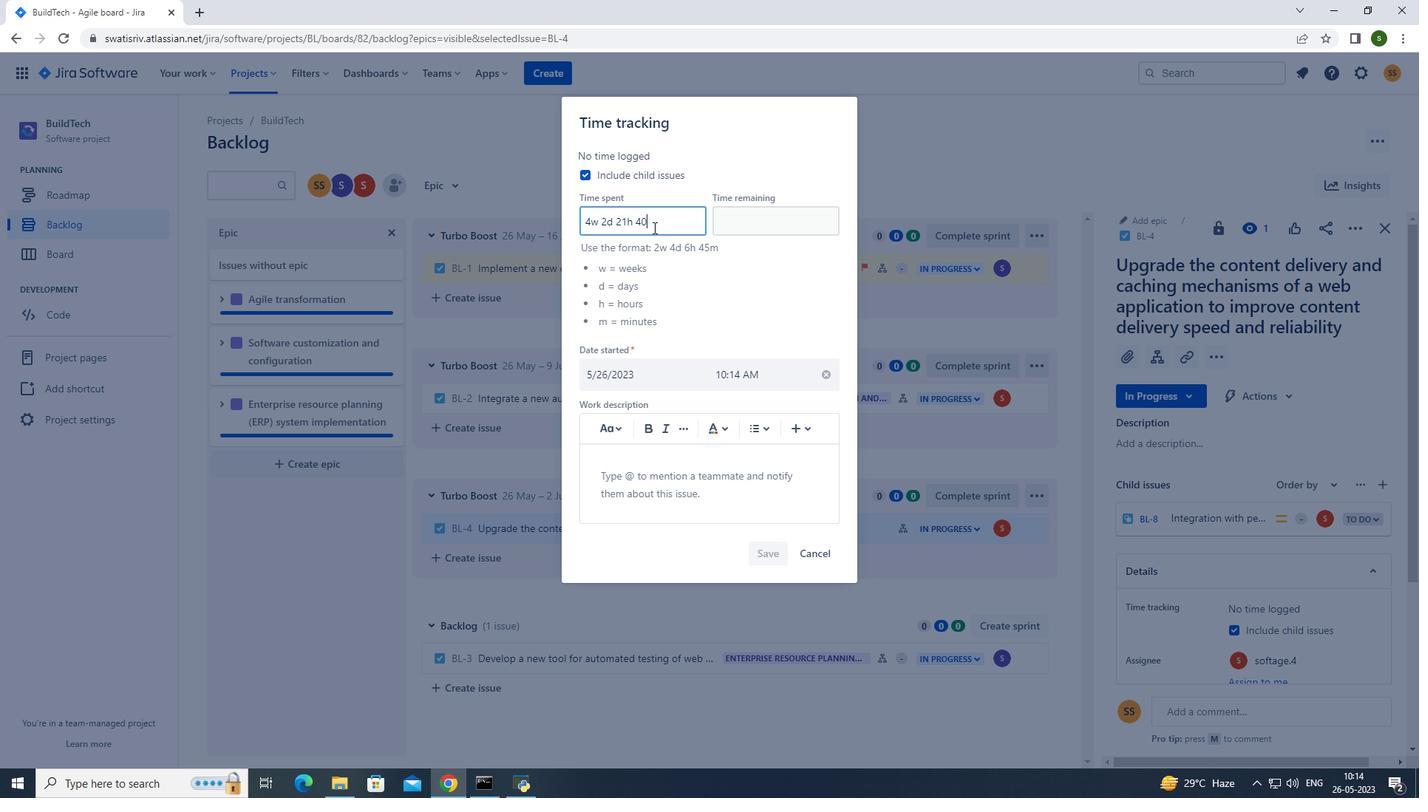 
Action: Mouse moved to (752, 216)
Screenshot: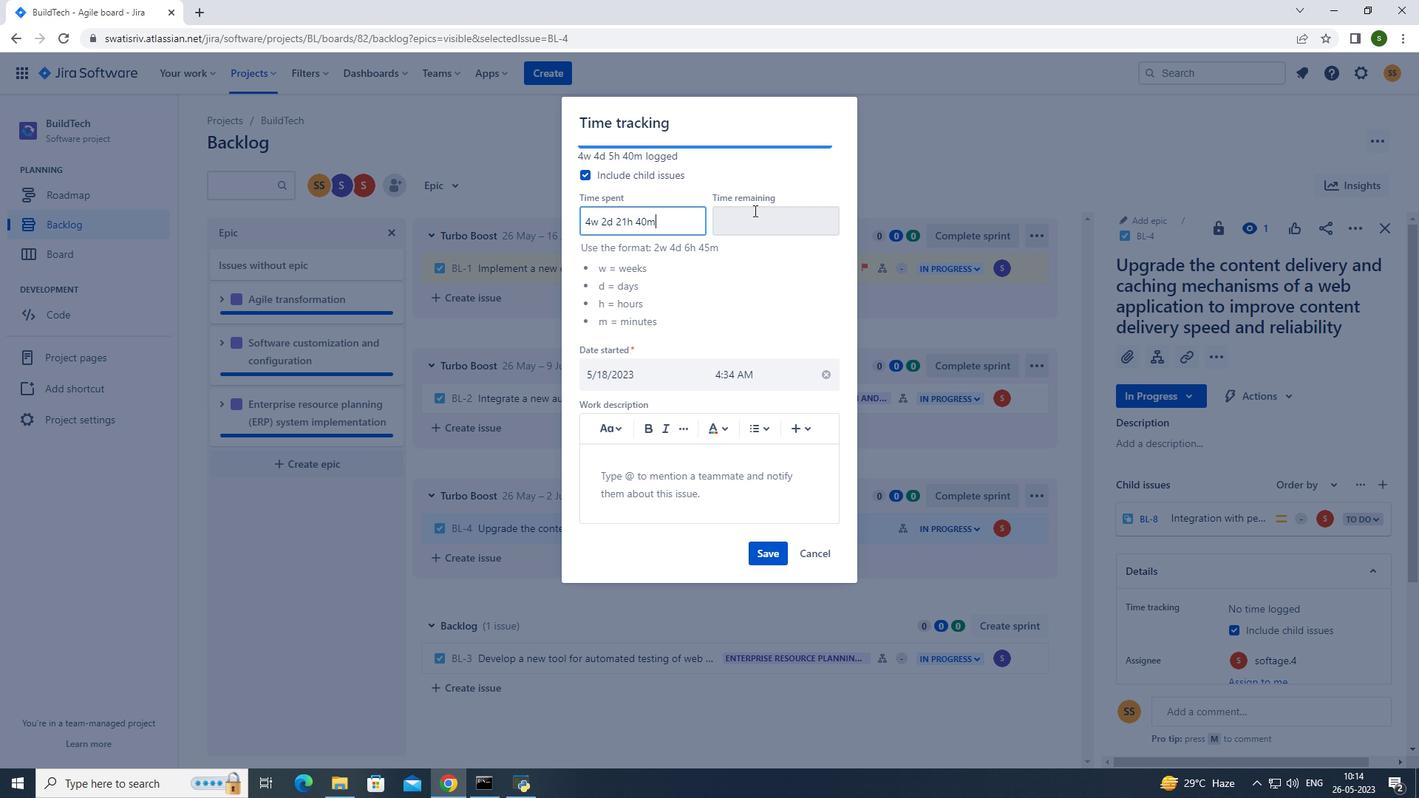 
Action: Mouse pressed left at (752, 216)
Screenshot: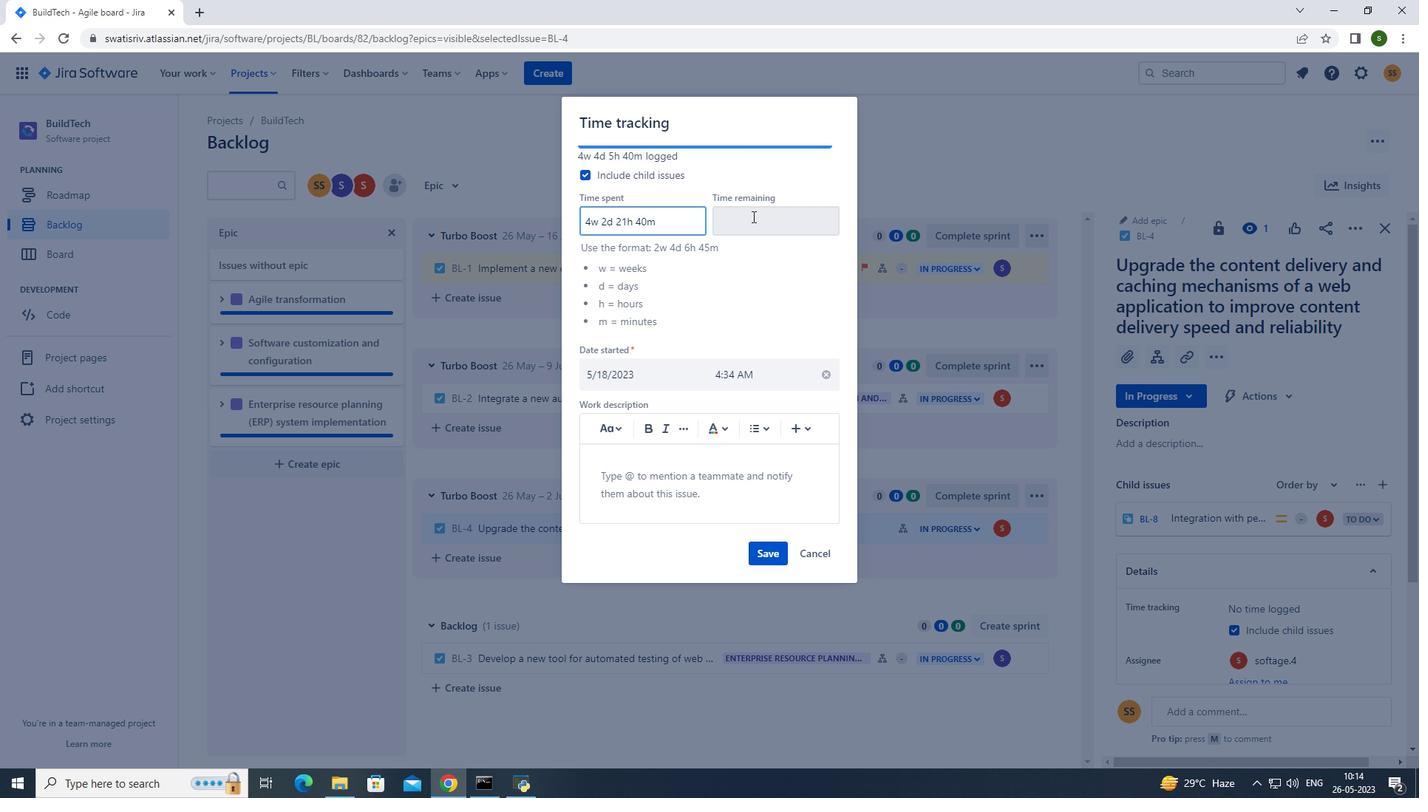 
Action: Mouse moved to (748, 218)
Screenshot: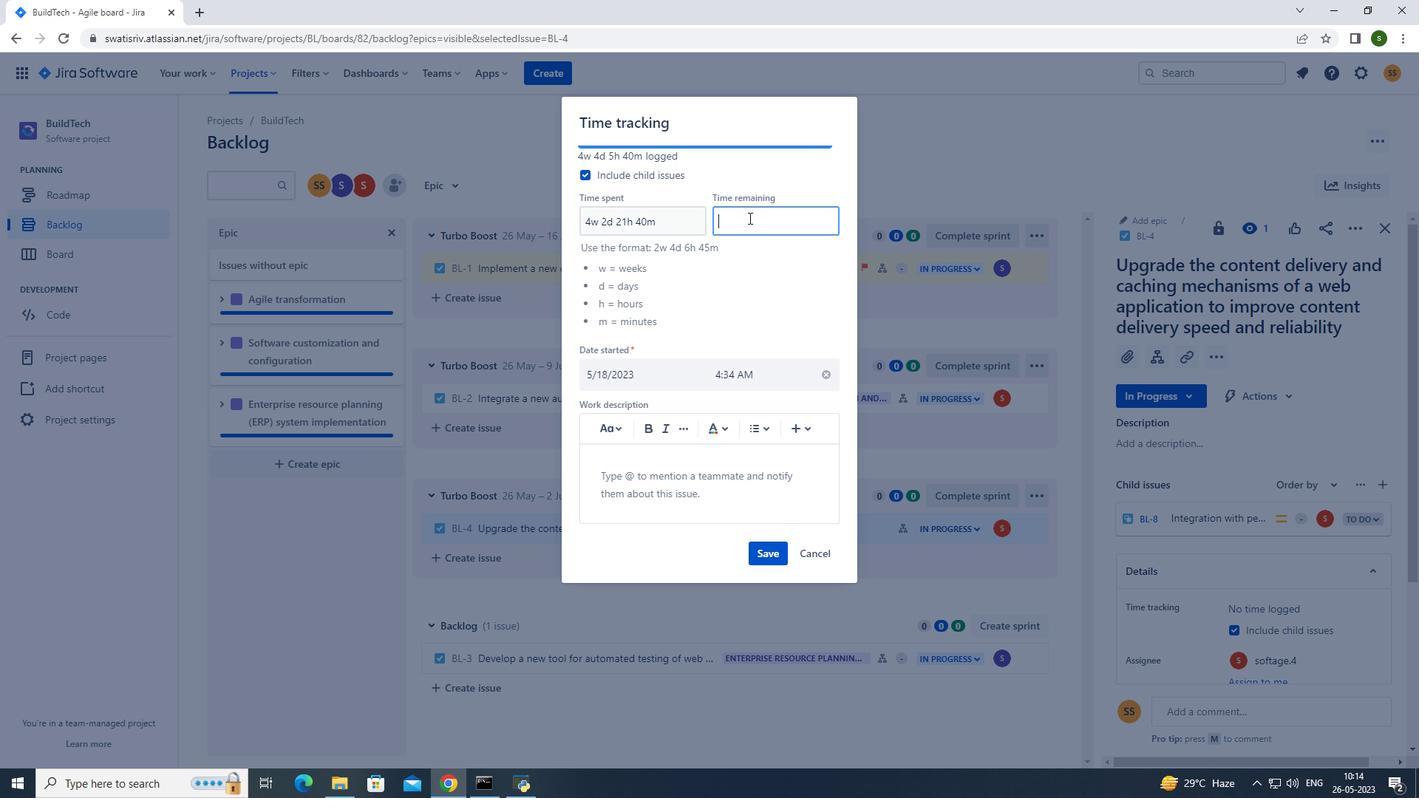 
Action: Key pressed 4w
Screenshot: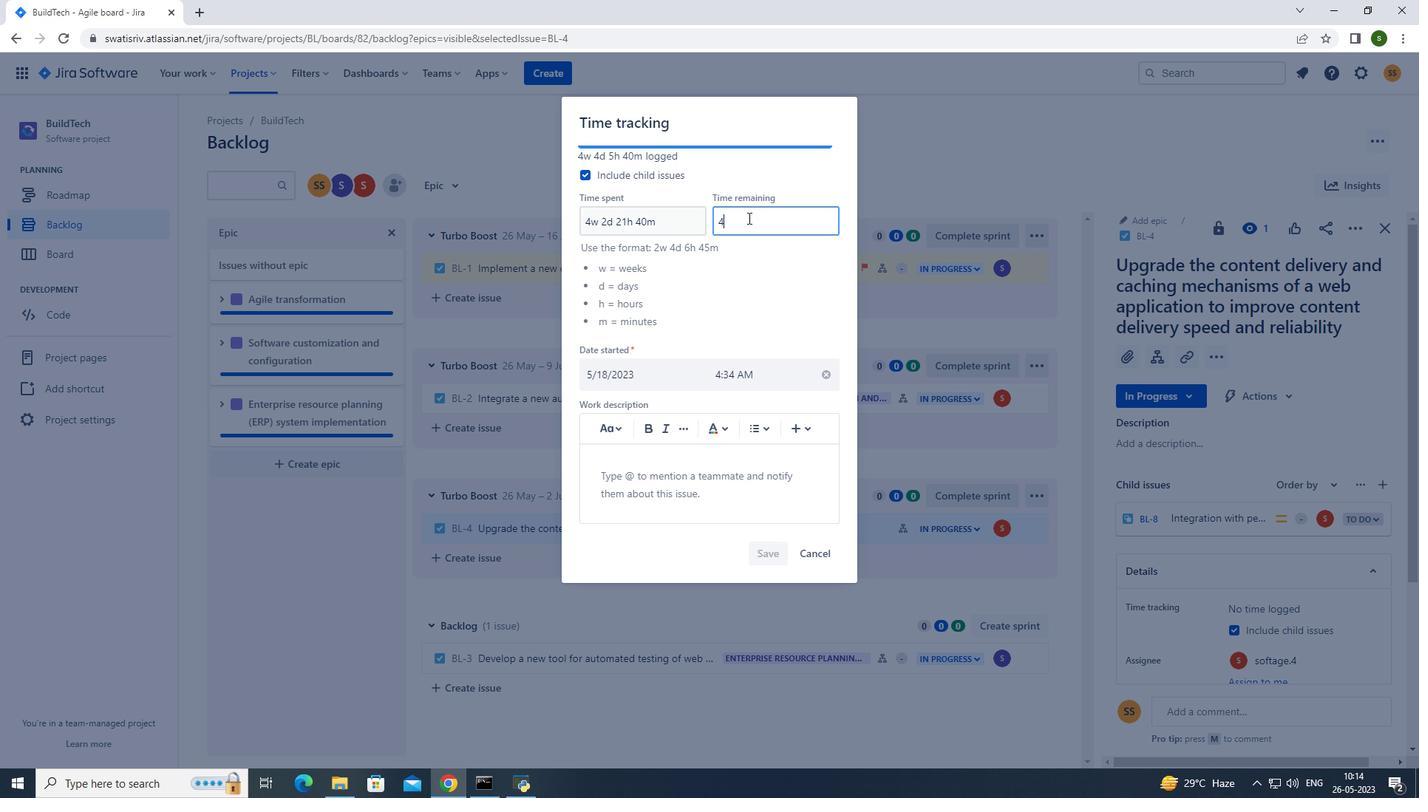 
Action: Mouse moved to (746, 218)
Screenshot: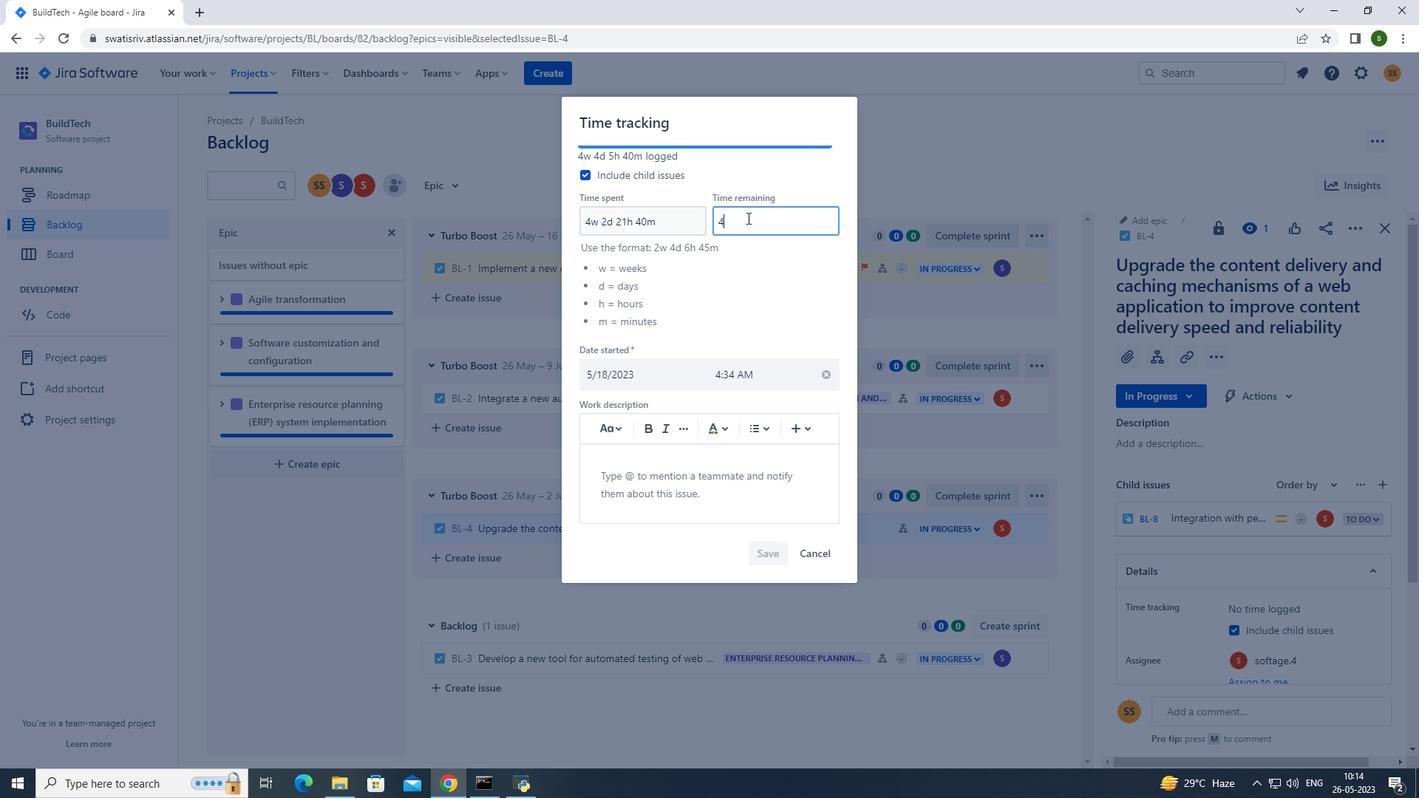 
Action: Key pressed <Key.space>5d<Key.space>19
Screenshot: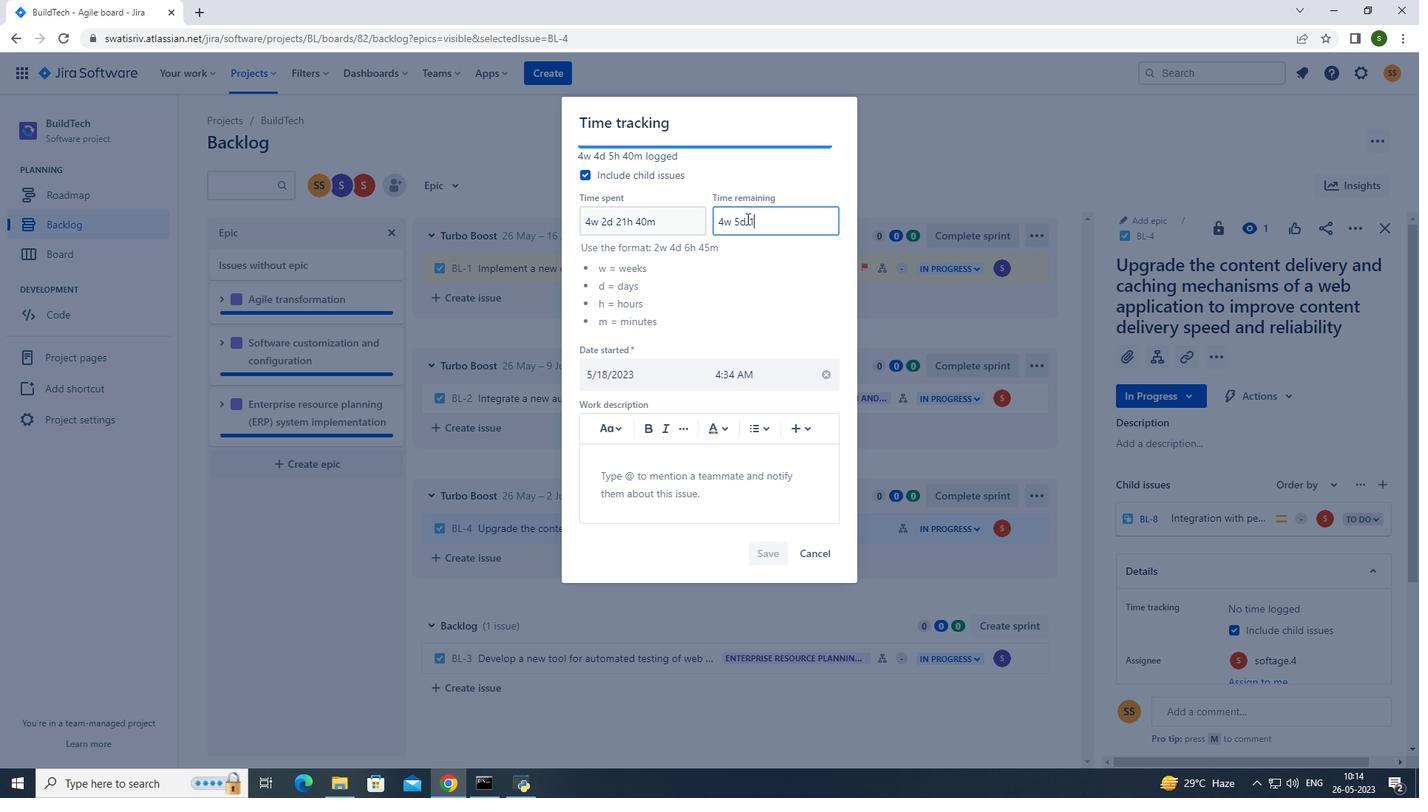 
Action: Mouse moved to (746, 218)
Screenshot: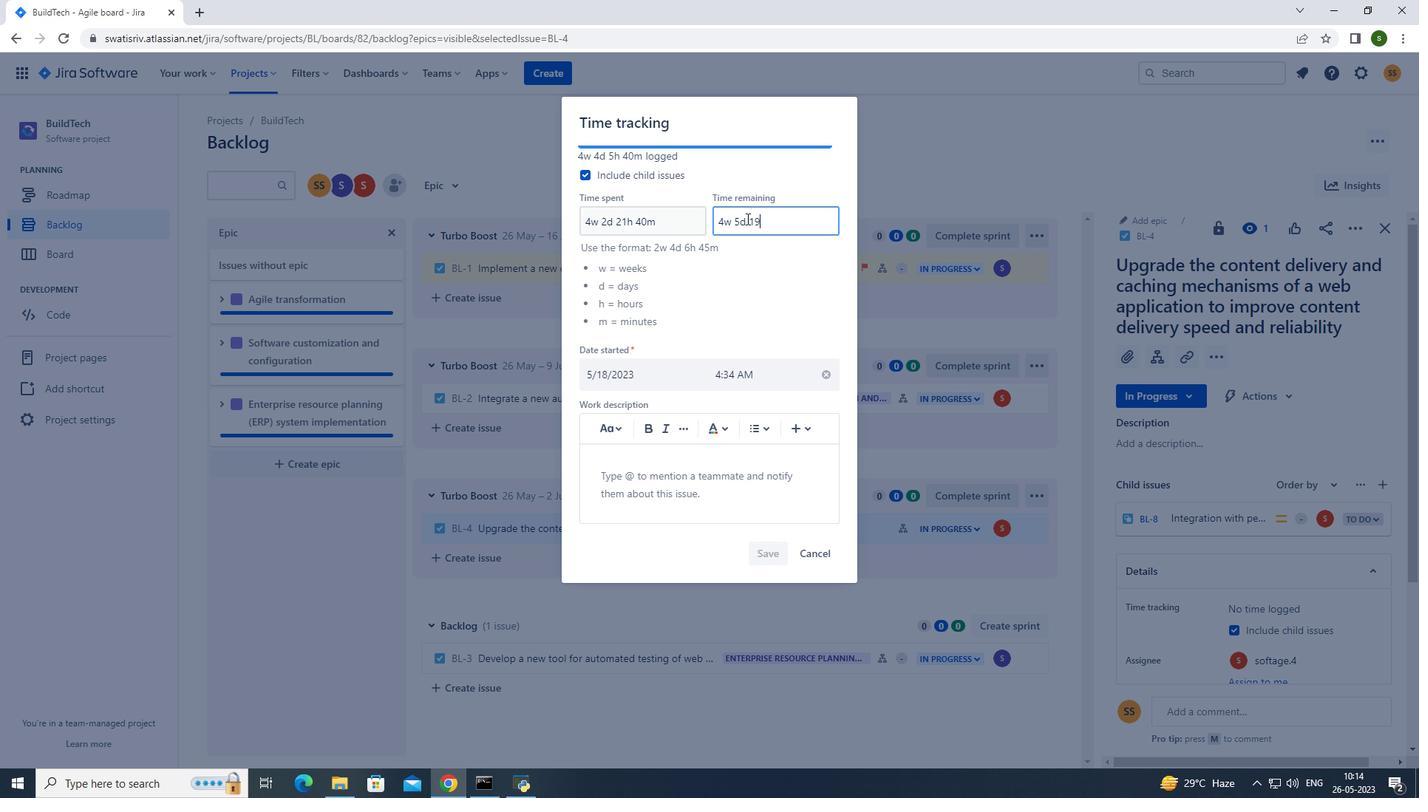 
Action: Key pressed h<Key.space>55m
Screenshot: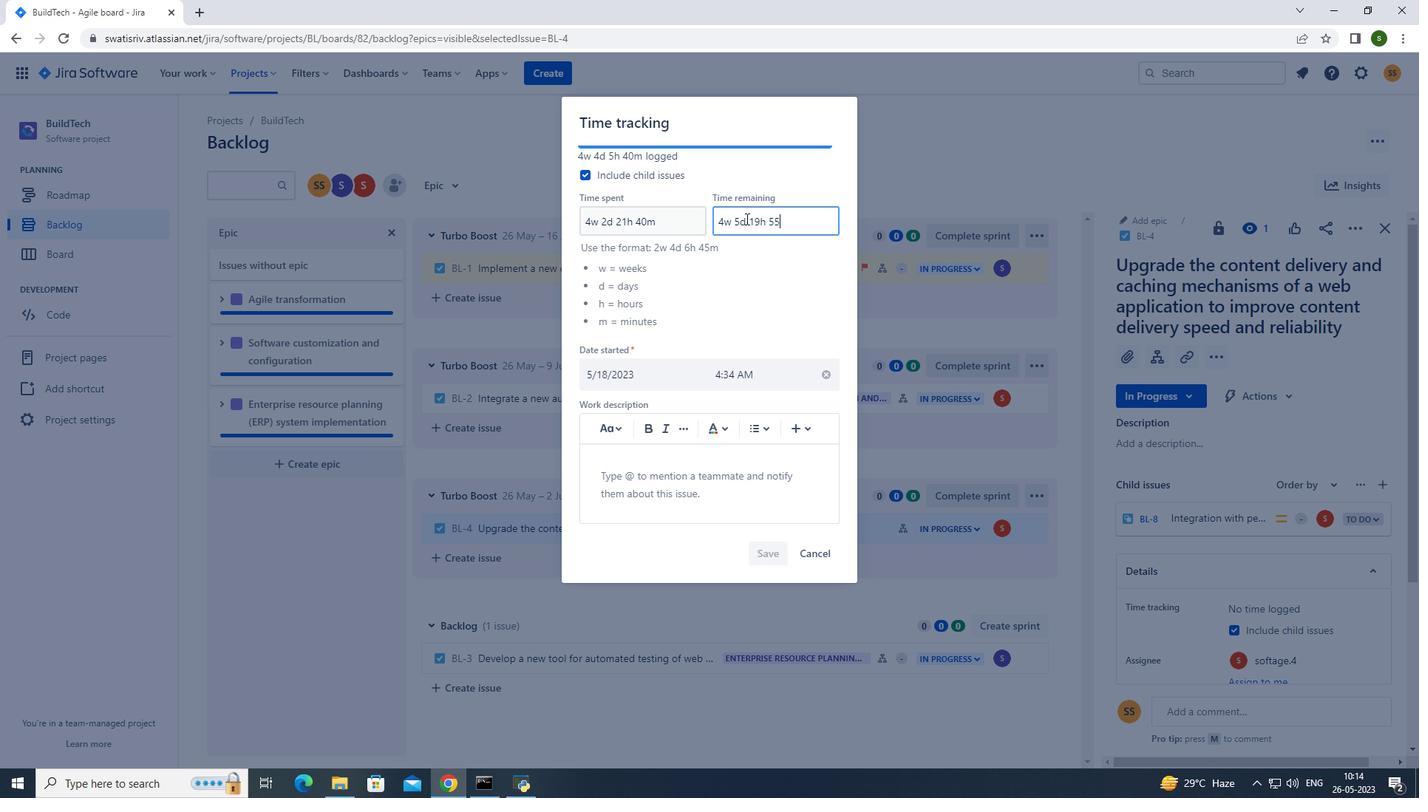 
Action: Mouse moved to (770, 547)
Screenshot: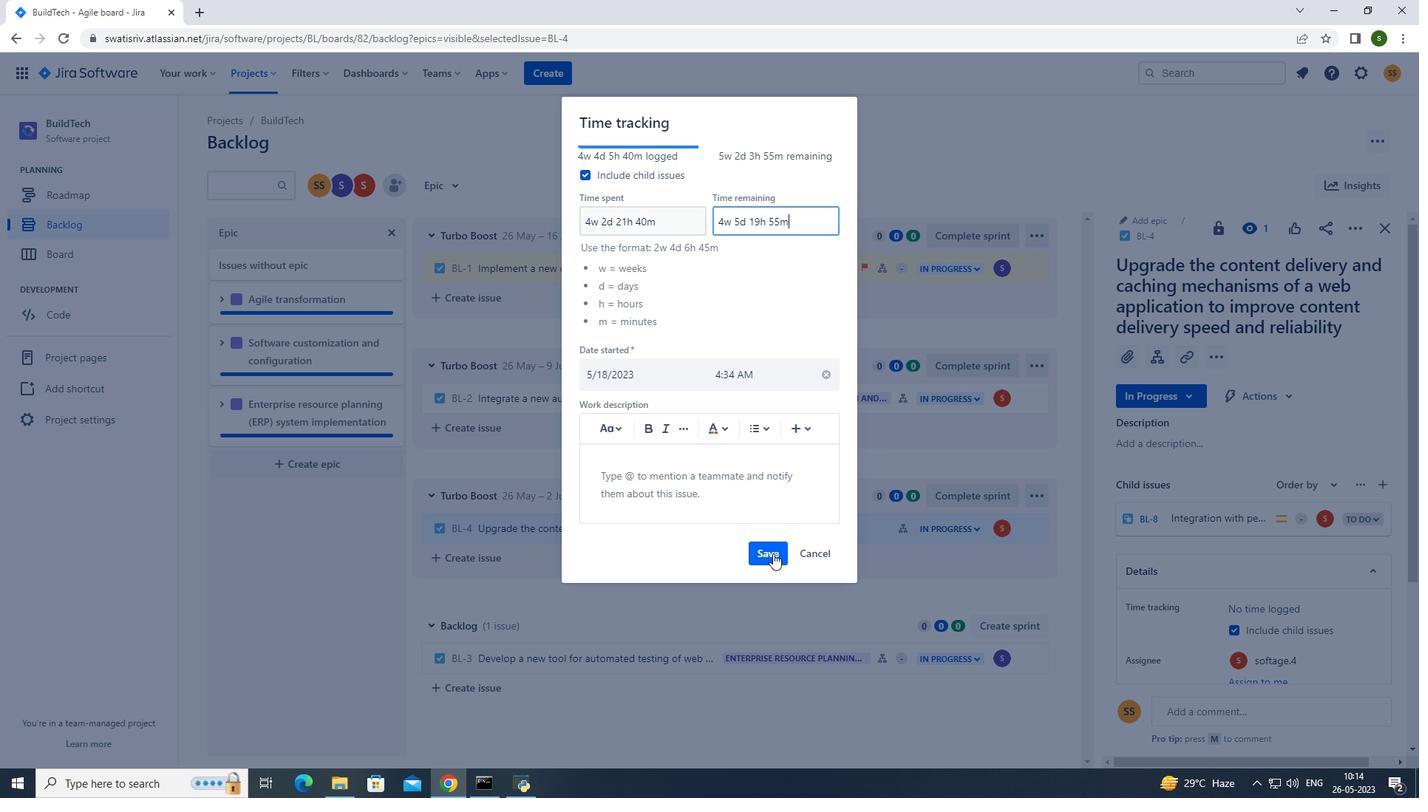 
Action: Mouse pressed left at (770, 547)
Screenshot: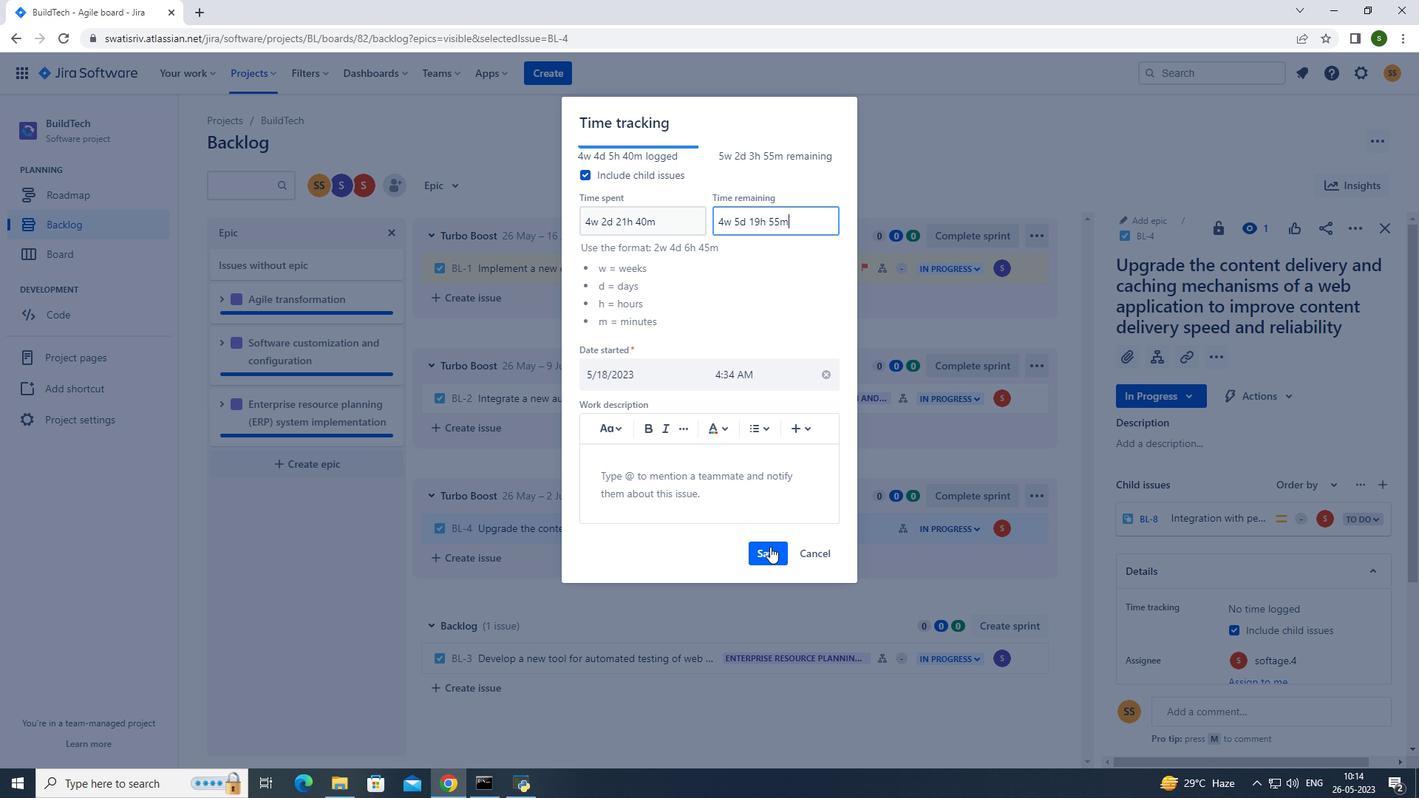 
Action: Mouse moved to (1024, 530)
Screenshot: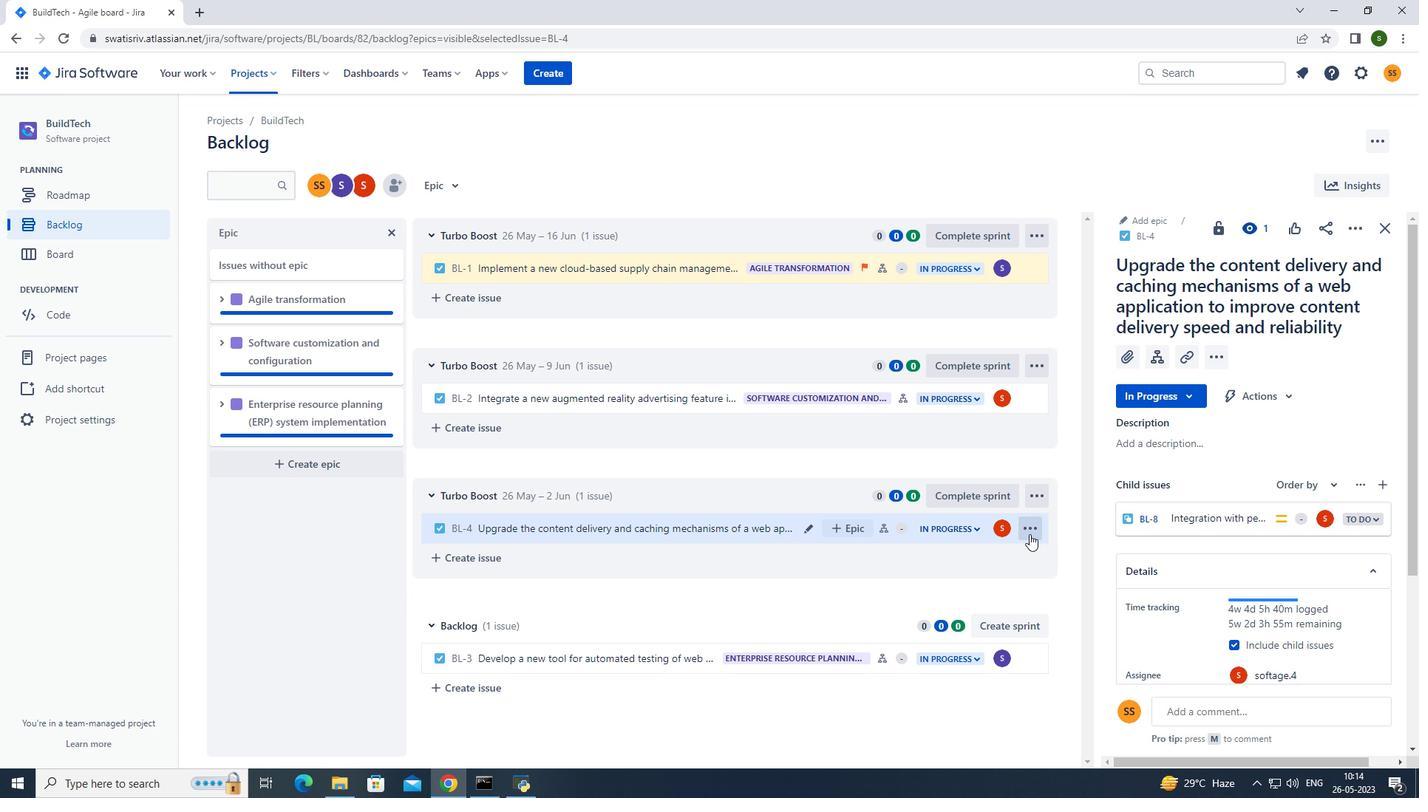
Action: Mouse pressed left at (1024, 530)
Screenshot: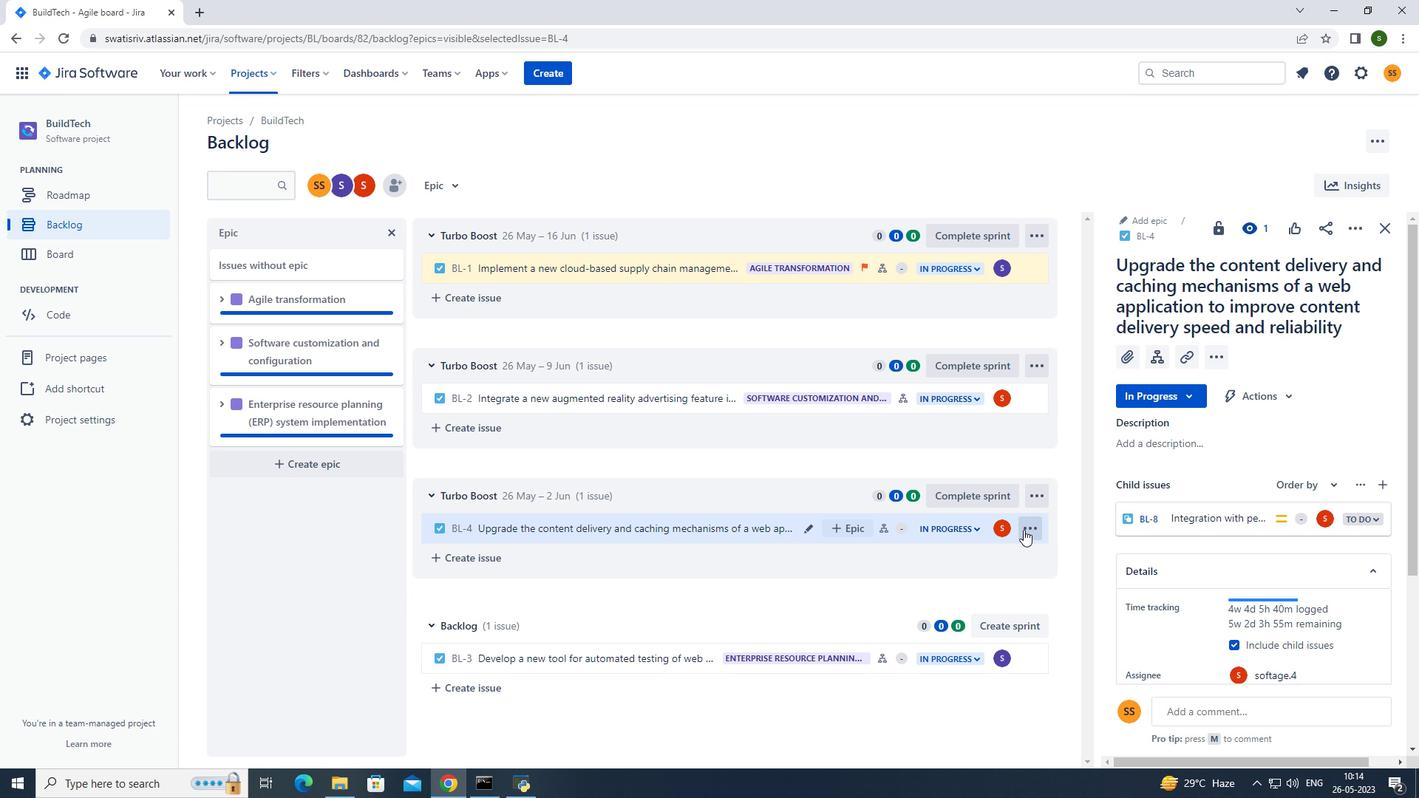 
Action: Mouse moved to (993, 499)
Screenshot: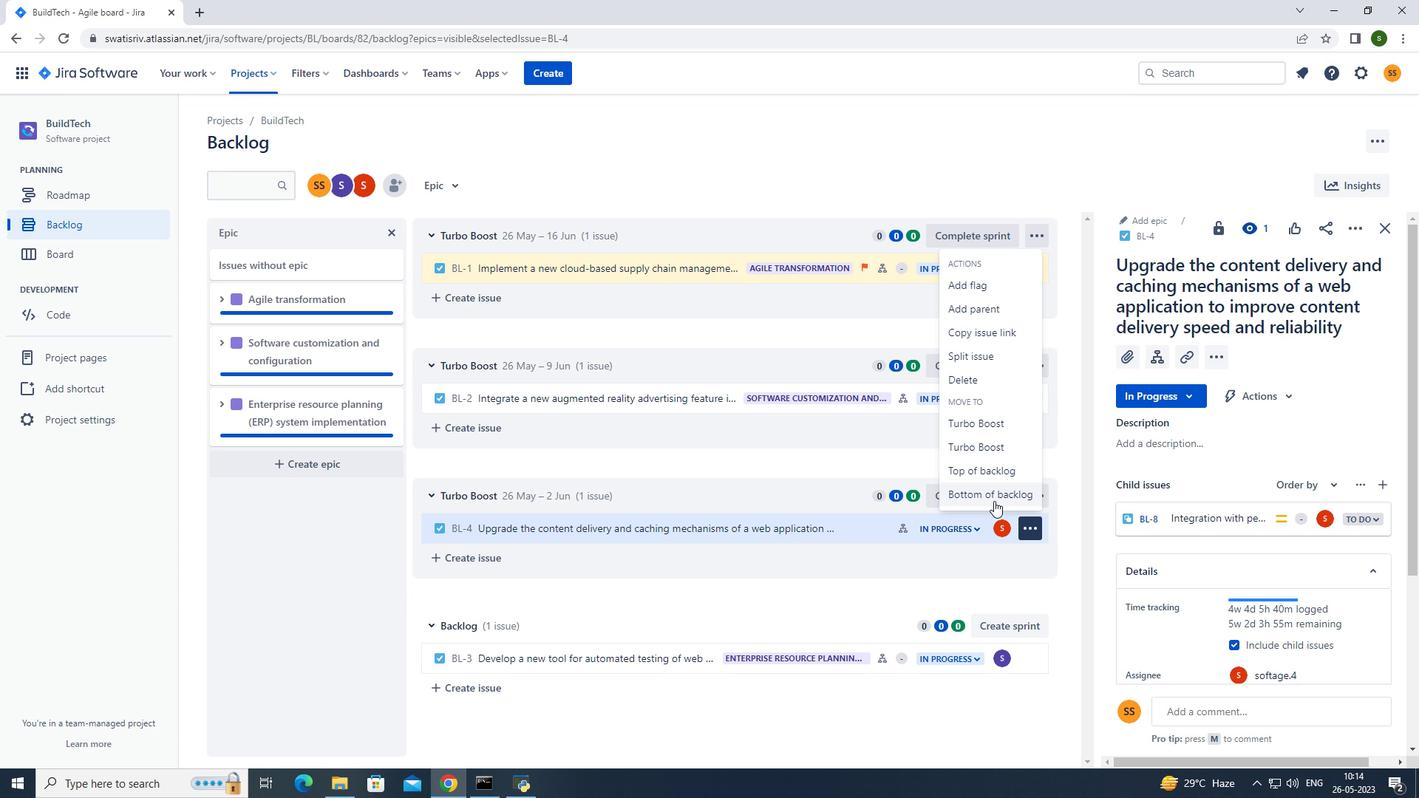 
Action: Mouse pressed left at (993, 499)
Screenshot: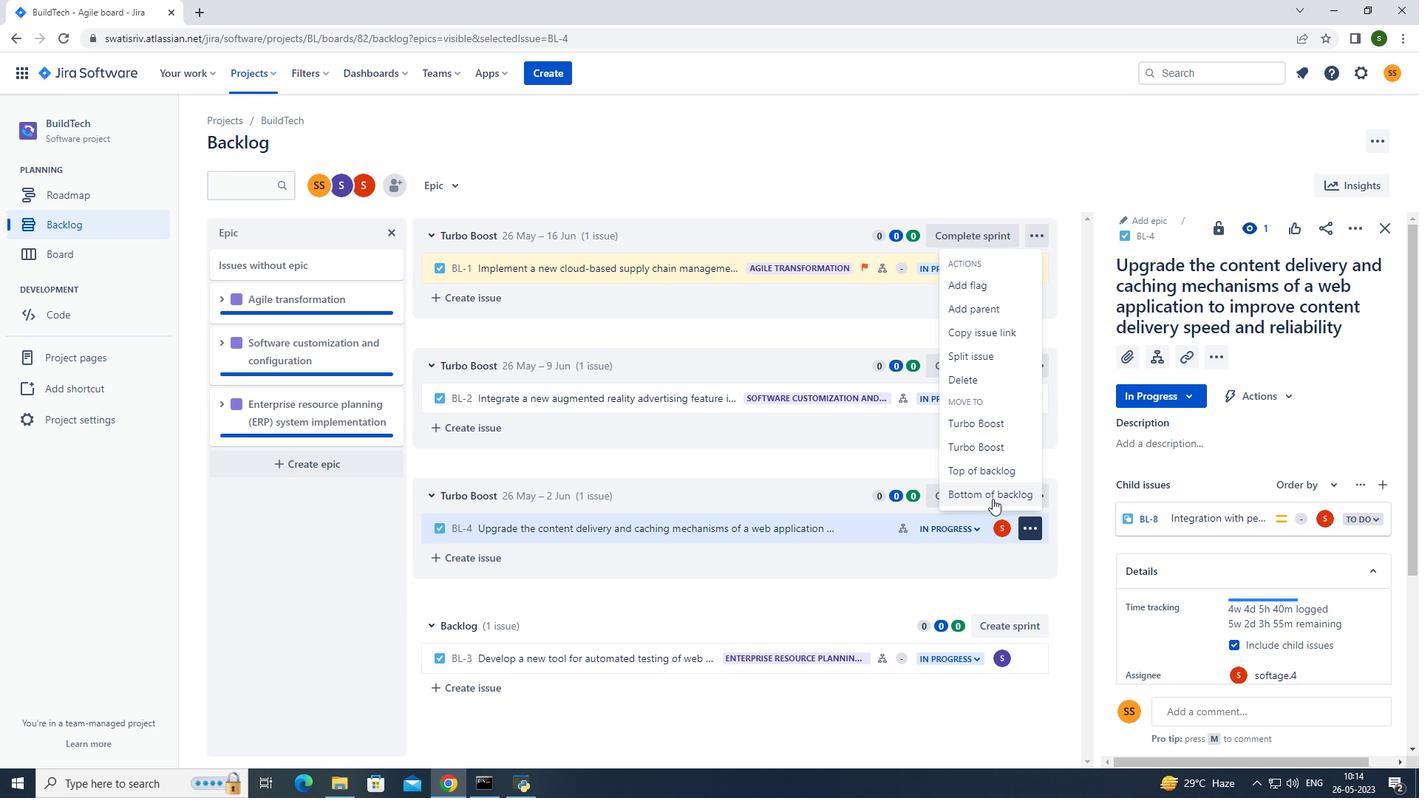 
Action: Mouse moved to (750, 241)
Screenshot: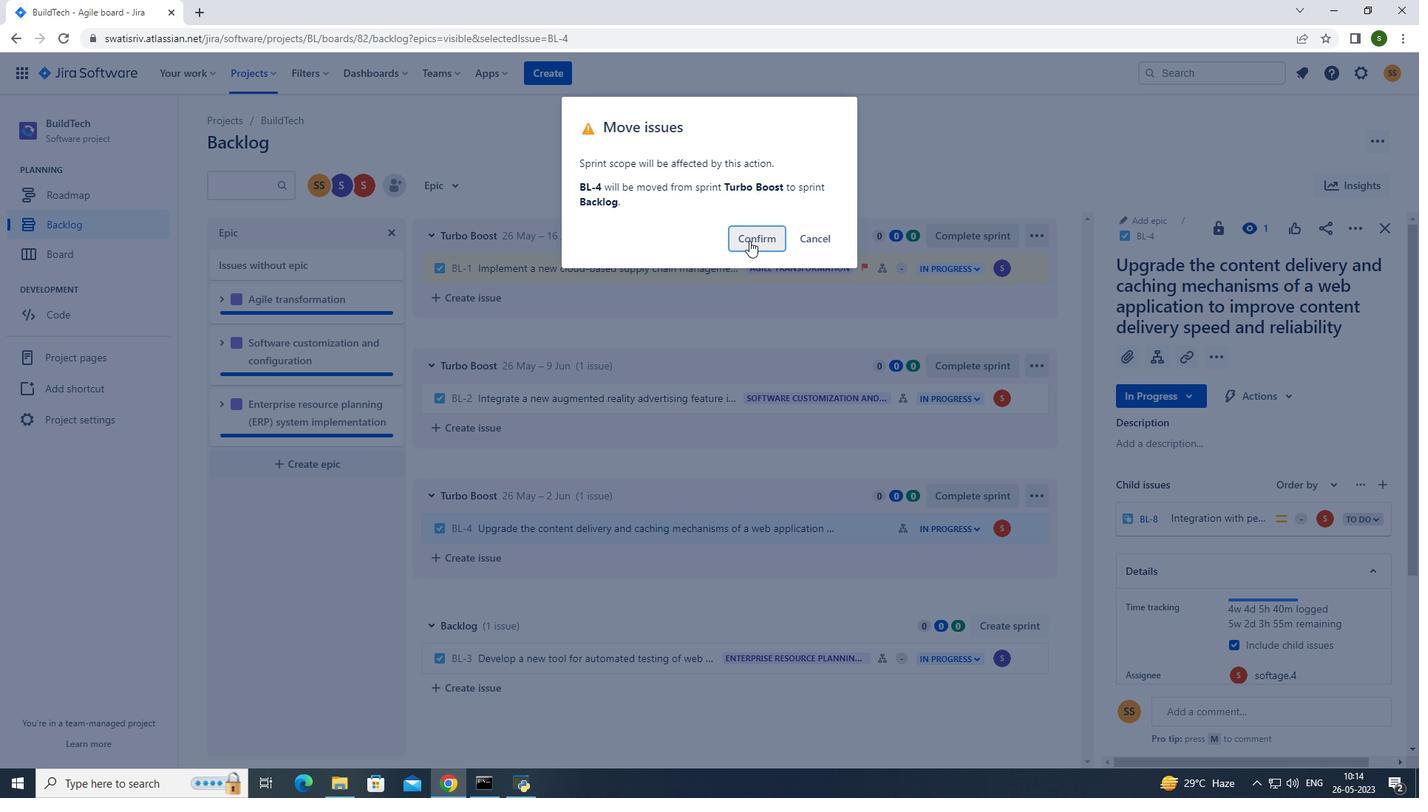 
Action: Mouse pressed left at (750, 241)
Screenshot: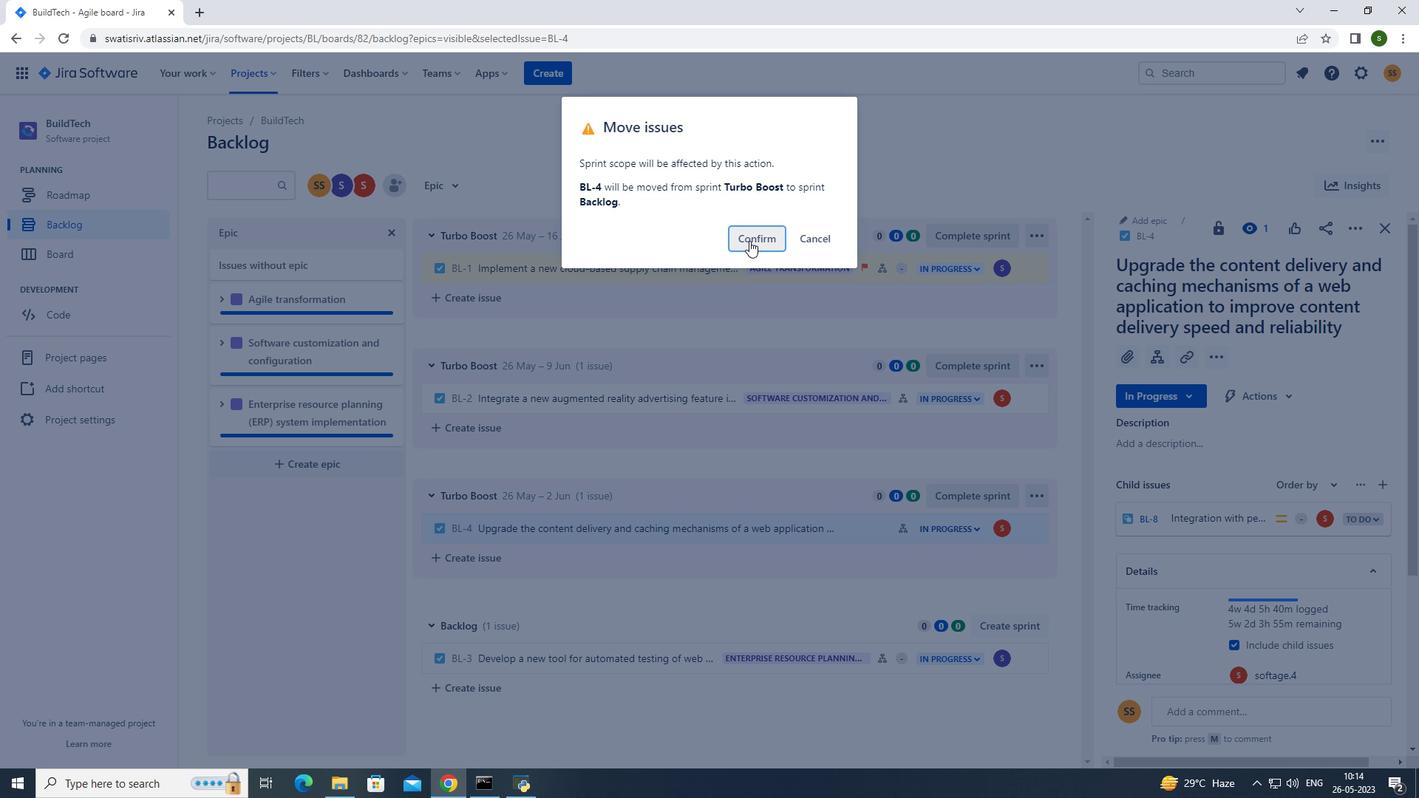 
Action: Mouse moved to (854, 680)
Screenshot: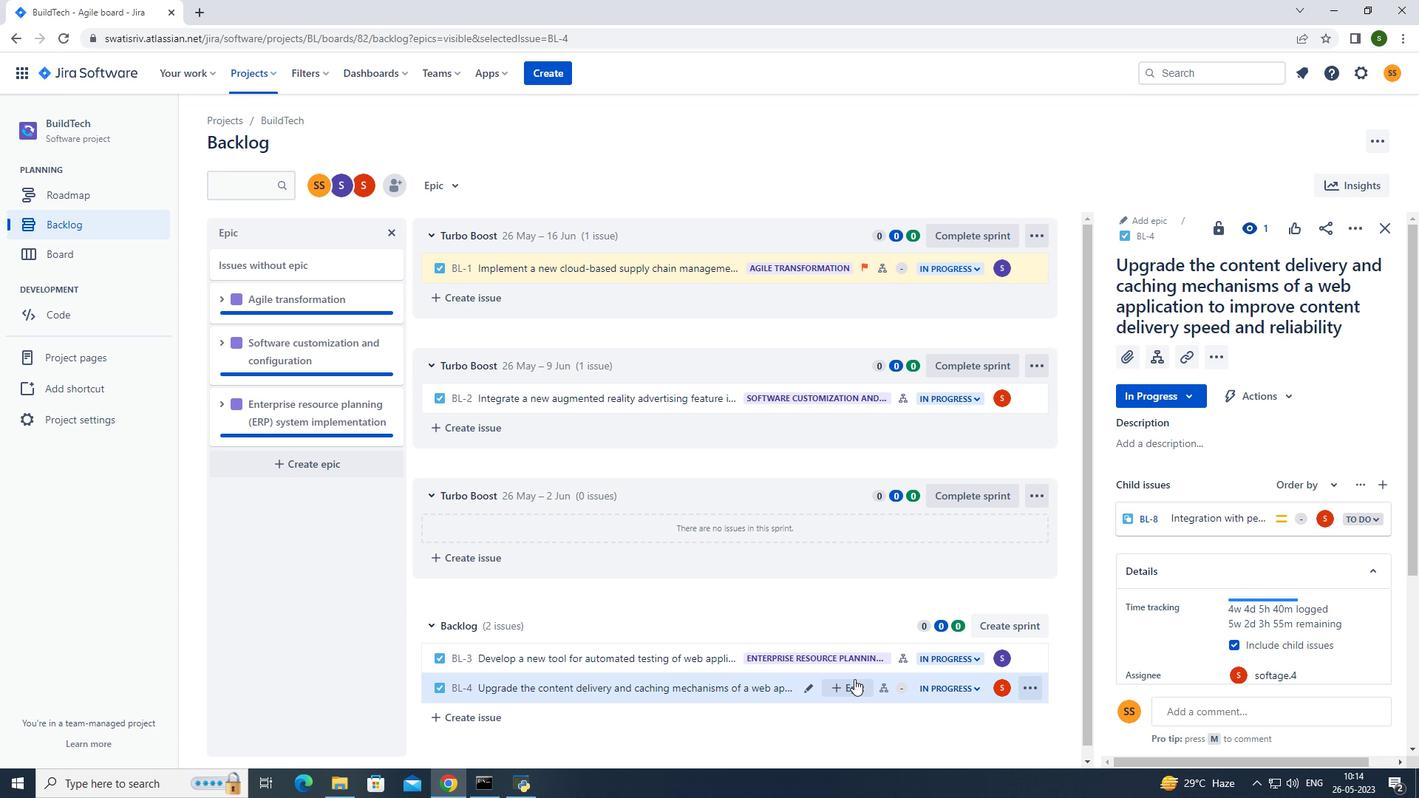 
Action: Mouse pressed left at (854, 680)
Screenshot: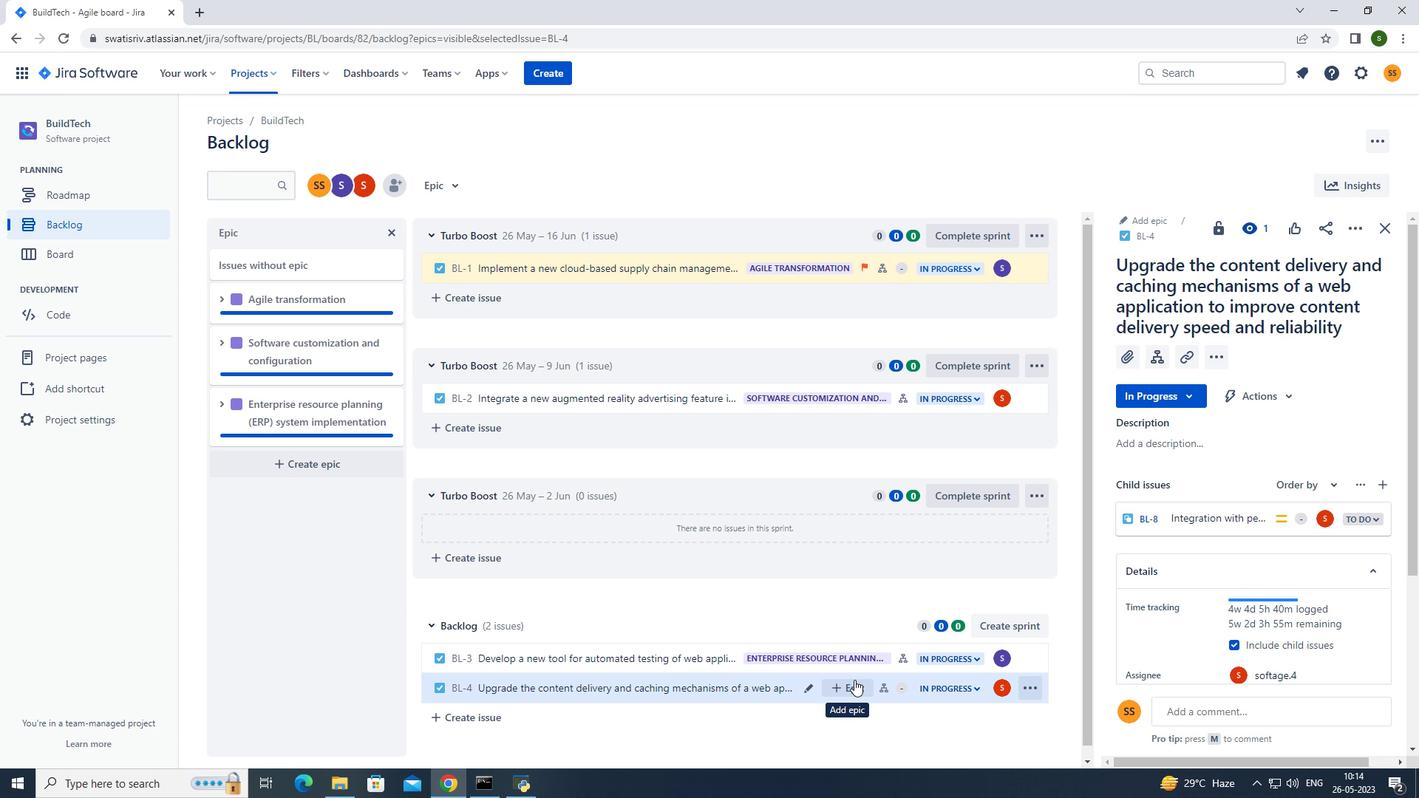 
Action: Mouse moved to (1085, 573)
Screenshot: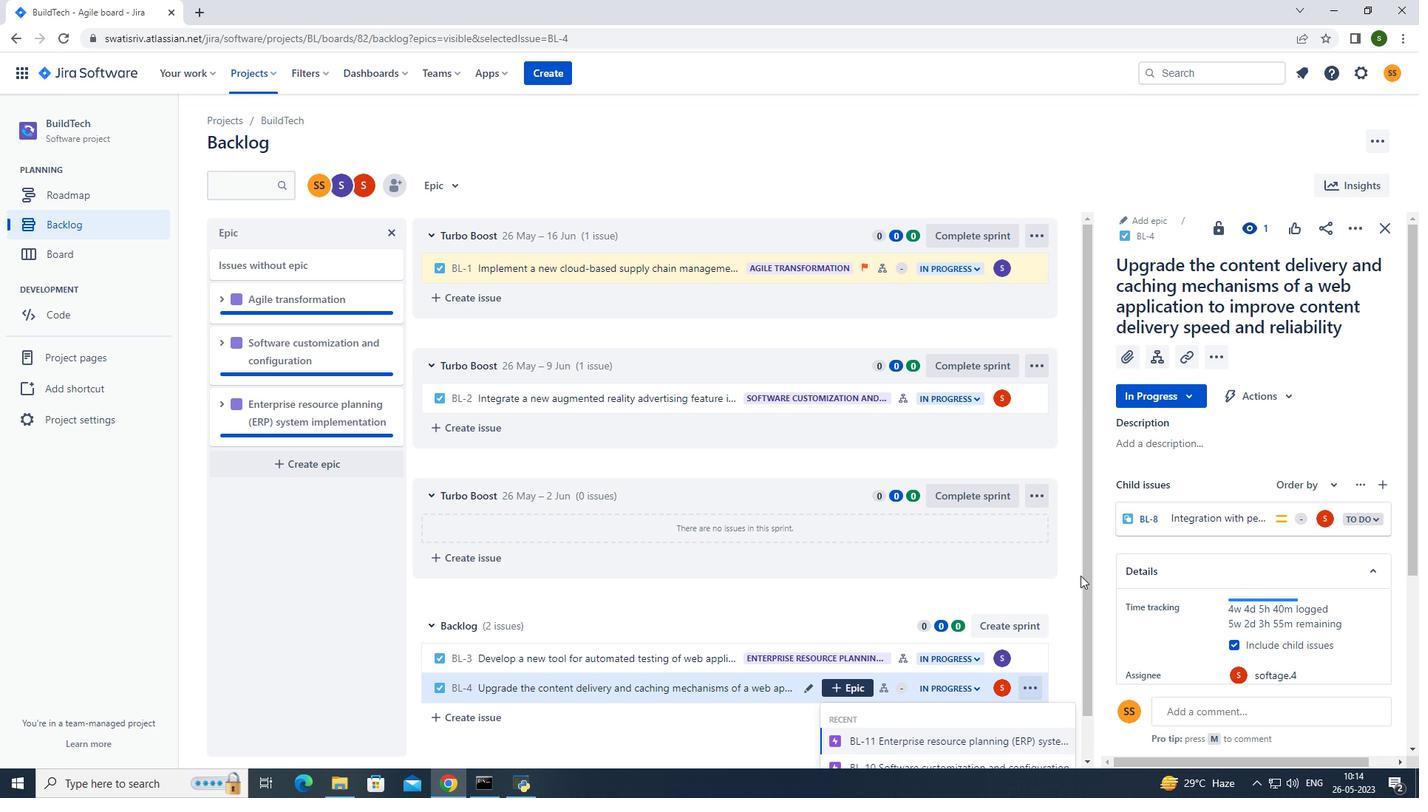
Action: Mouse pressed left at (1085, 573)
Screenshot: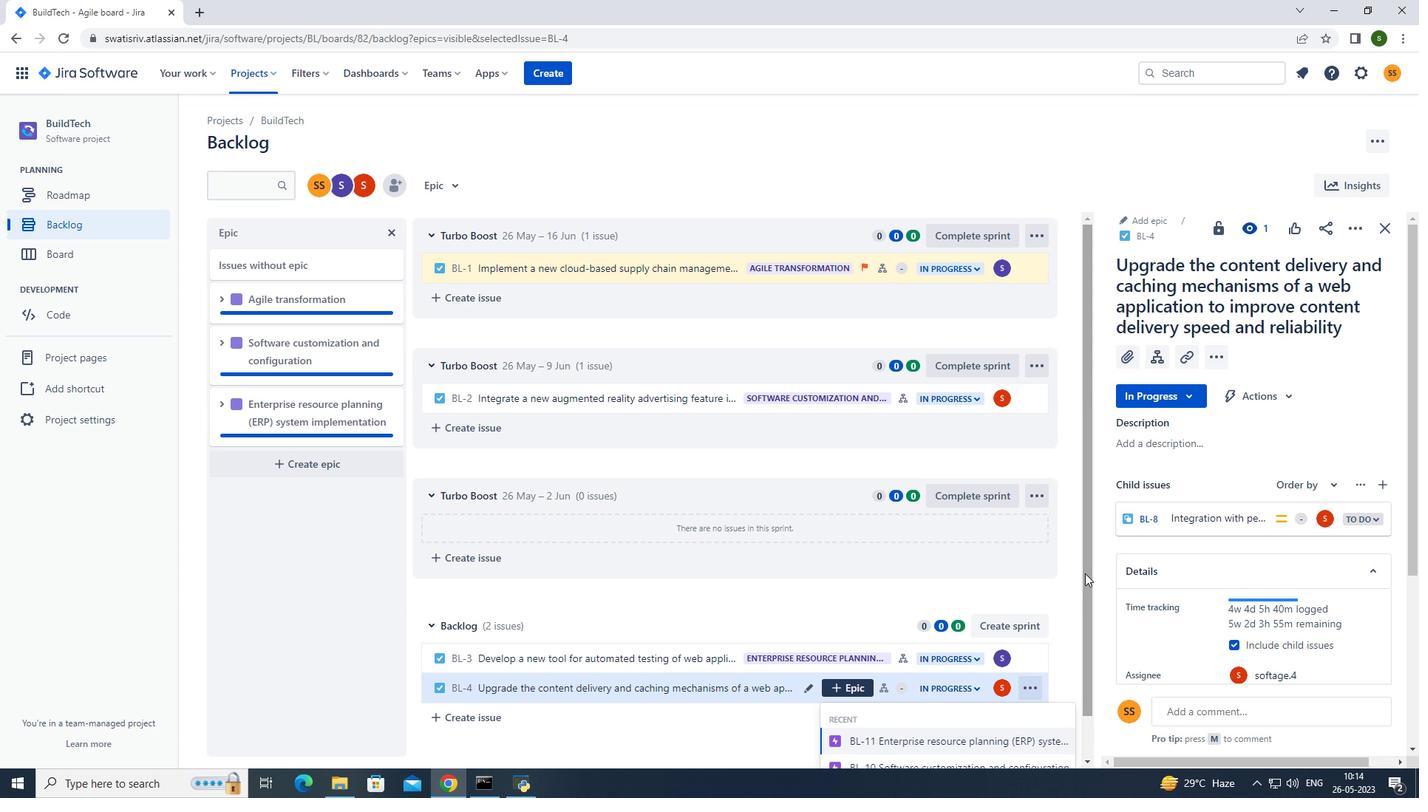 
Action: Mouse moved to (891, 752)
Screenshot: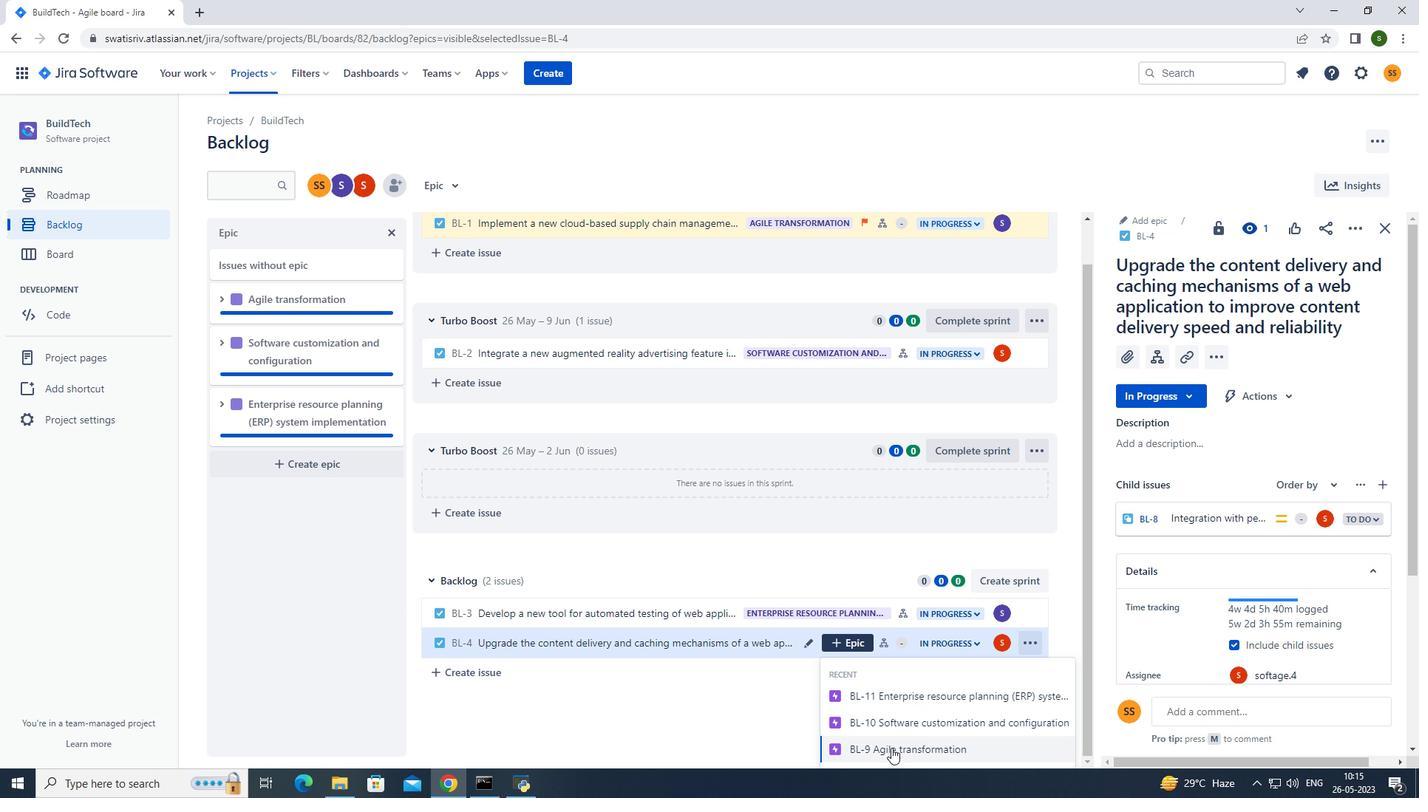 
Action: Mouse pressed left at (891, 752)
Screenshot: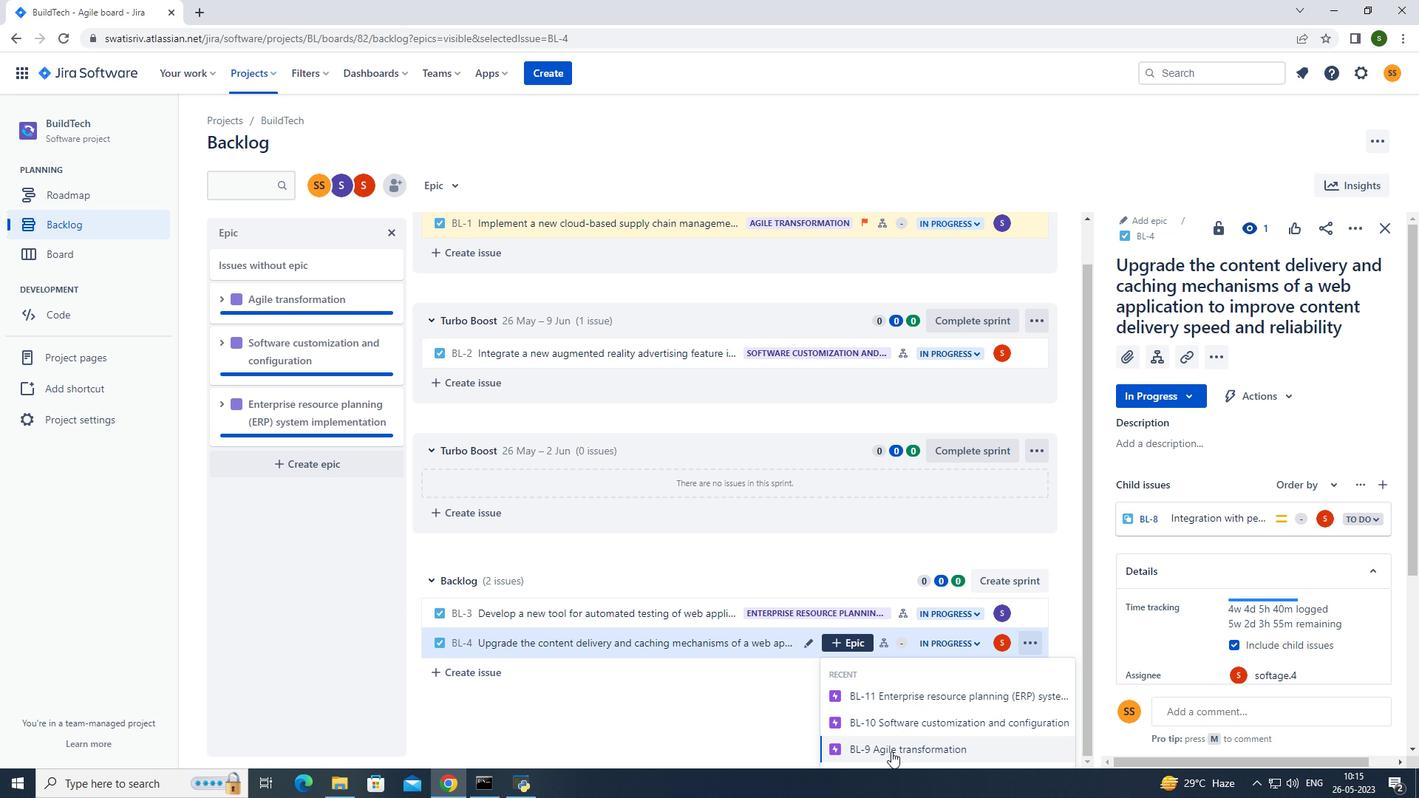 
Action: Mouse moved to (454, 179)
Screenshot: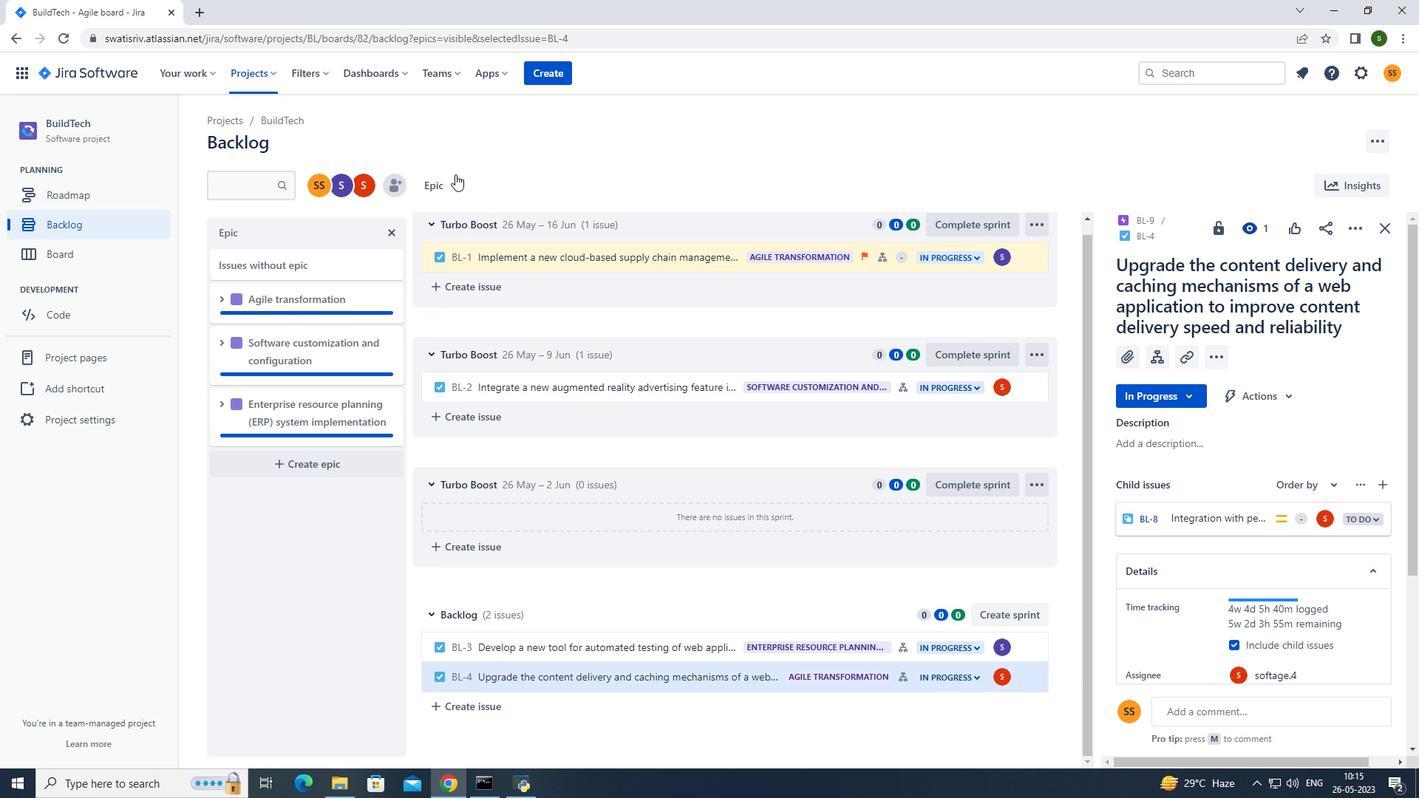 
Action: Mouse pressed left at (454, 179)
Screenshot: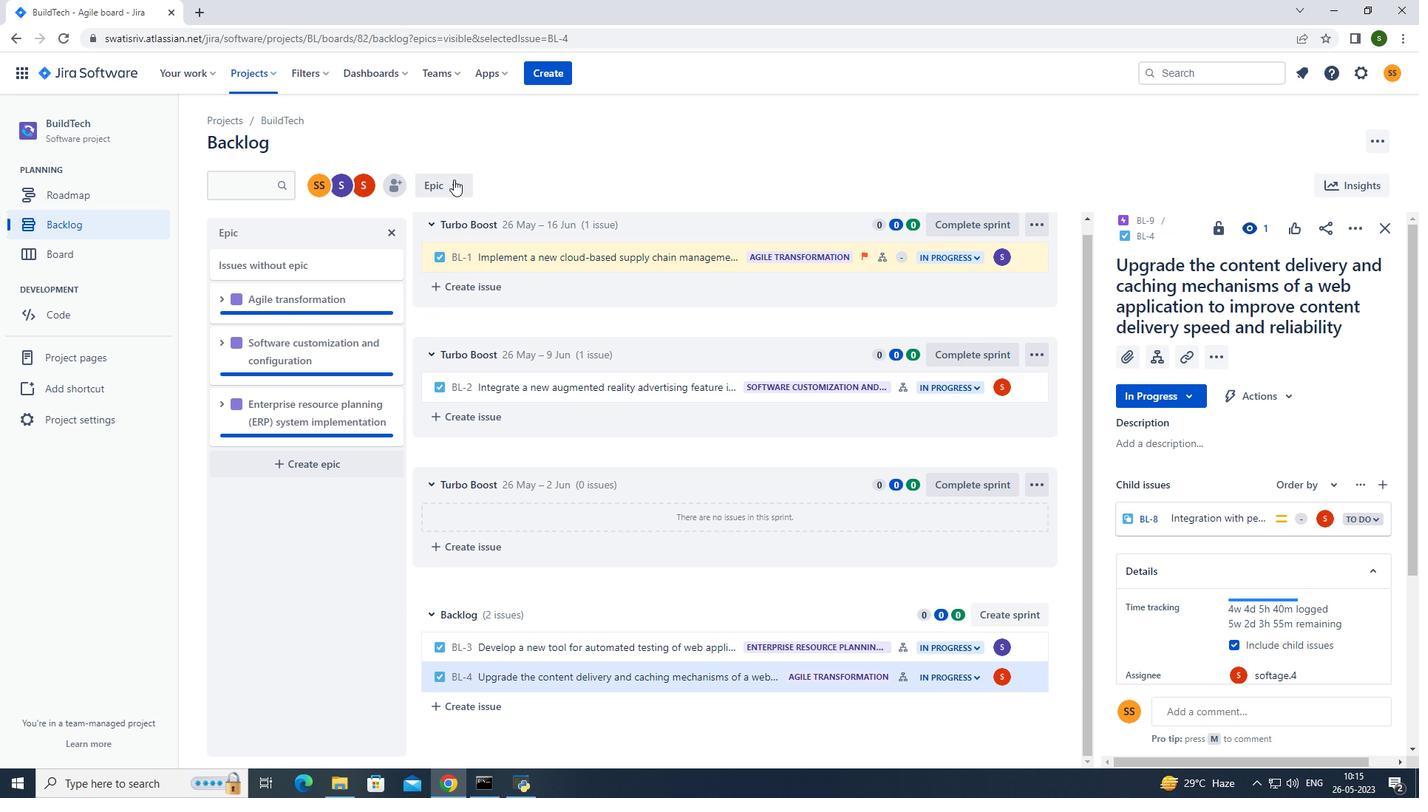 
Action: Mouse moved to (506, 254)
Screenshot: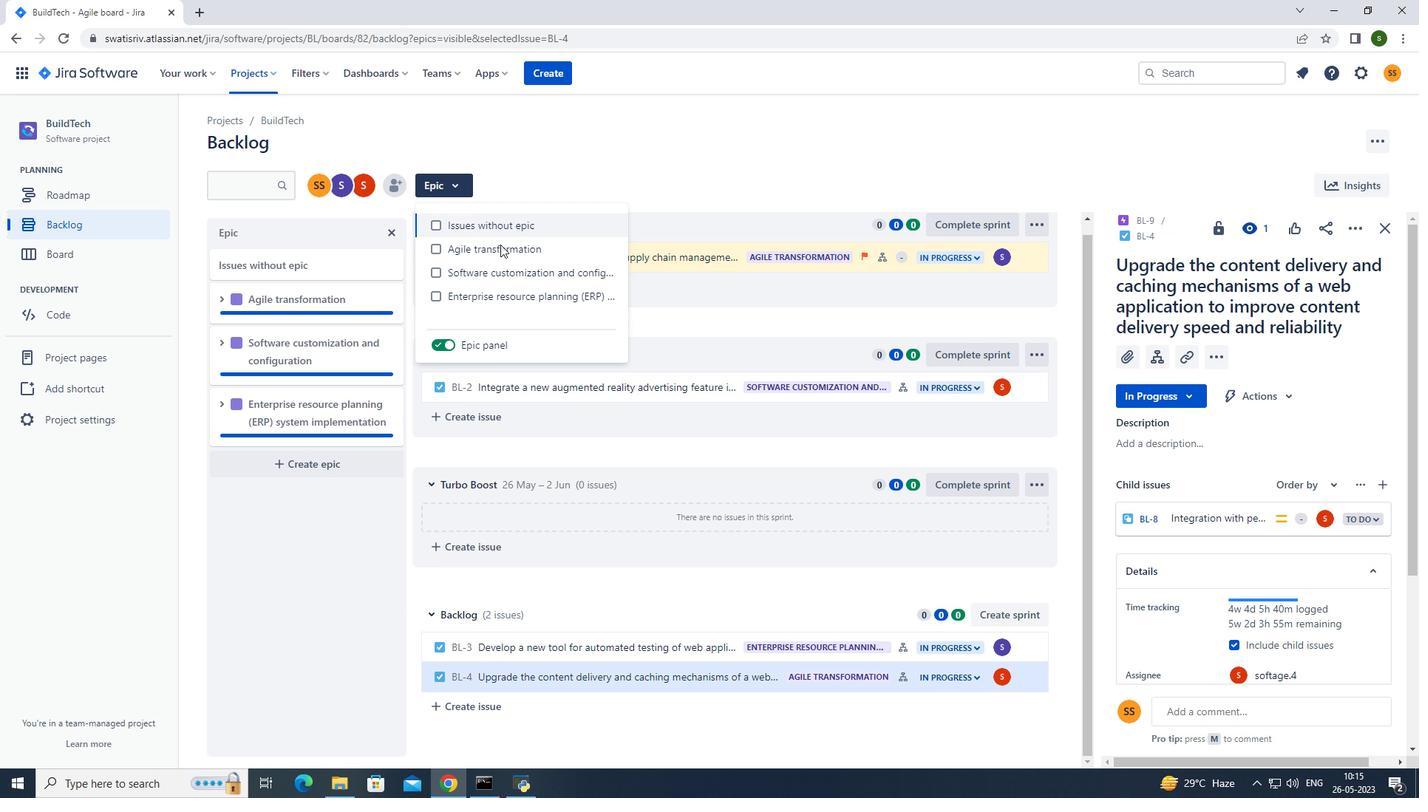 
Action: Mouse pressed left at (506, 254)
Screenshot: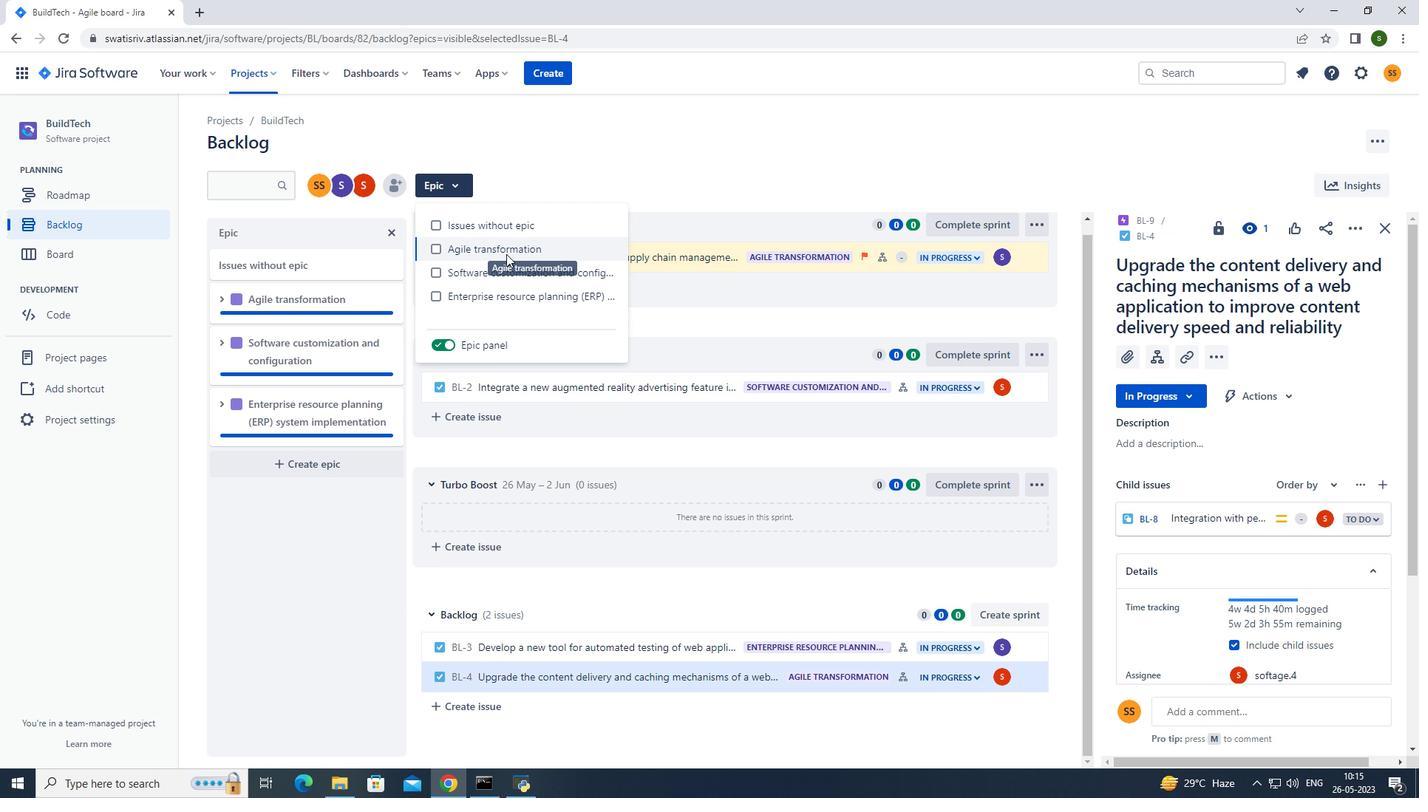
Action: Mouse moved to (632, 167)
Screenshot: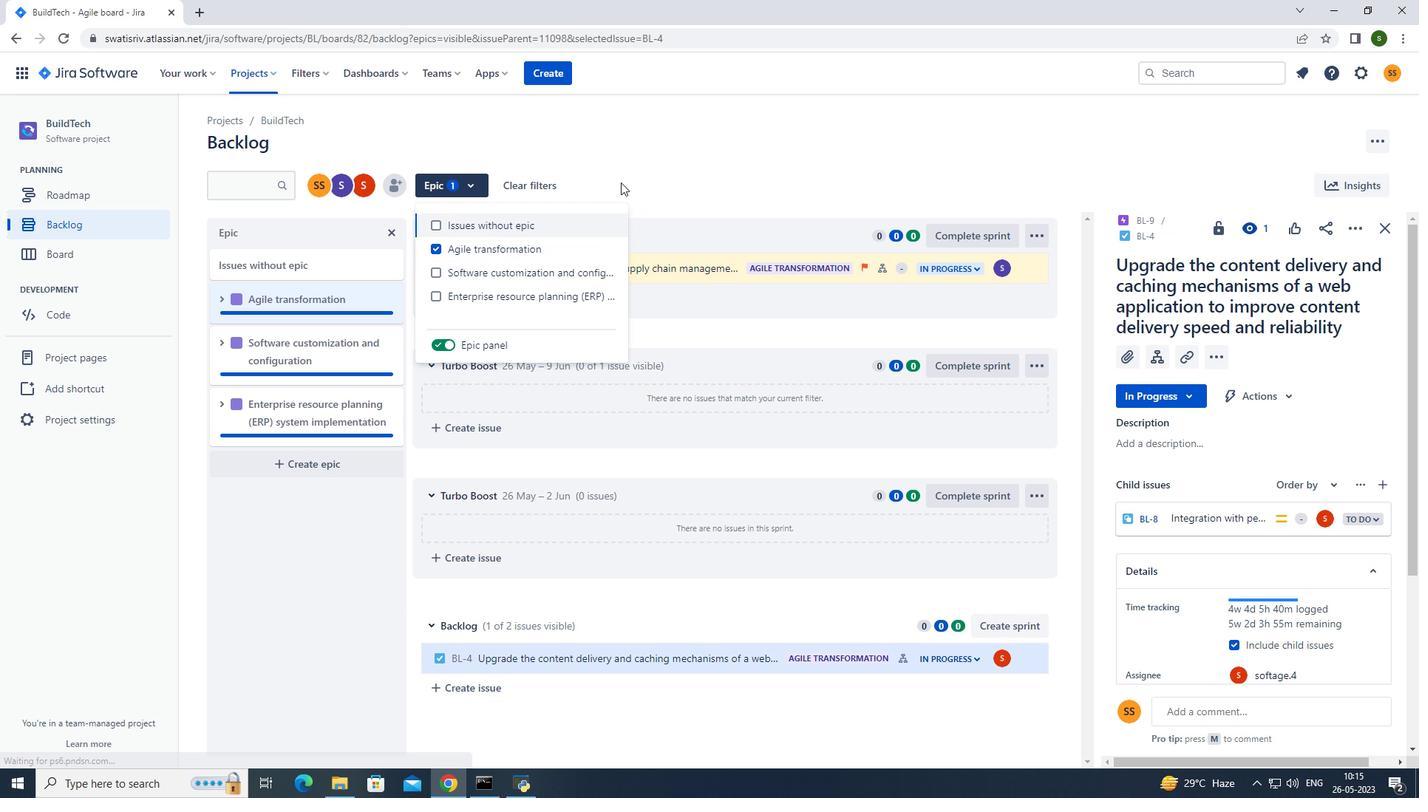 
Action: Mouse pressed left at (632, 167)
Screenshot: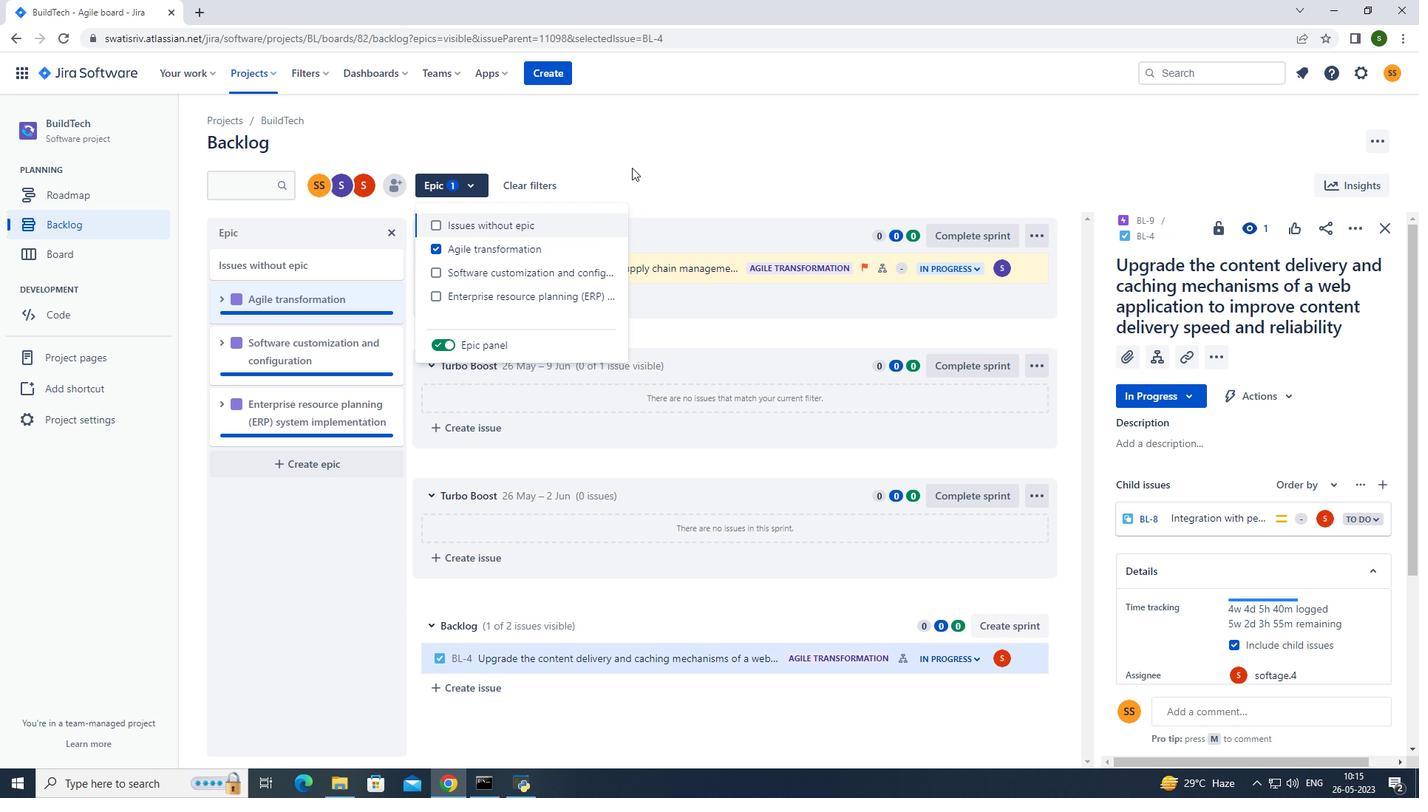 
